 Task: In the  document pitch.odt. Below name insert the link: 'in.pinterest.com' Insert Dropdown below the link: Review Status  'Select Approved'Insert Header and write  "LunaTech" . Change font style to  Times New Roman
Action: Mouse moved to (386, 560)
Screenshot: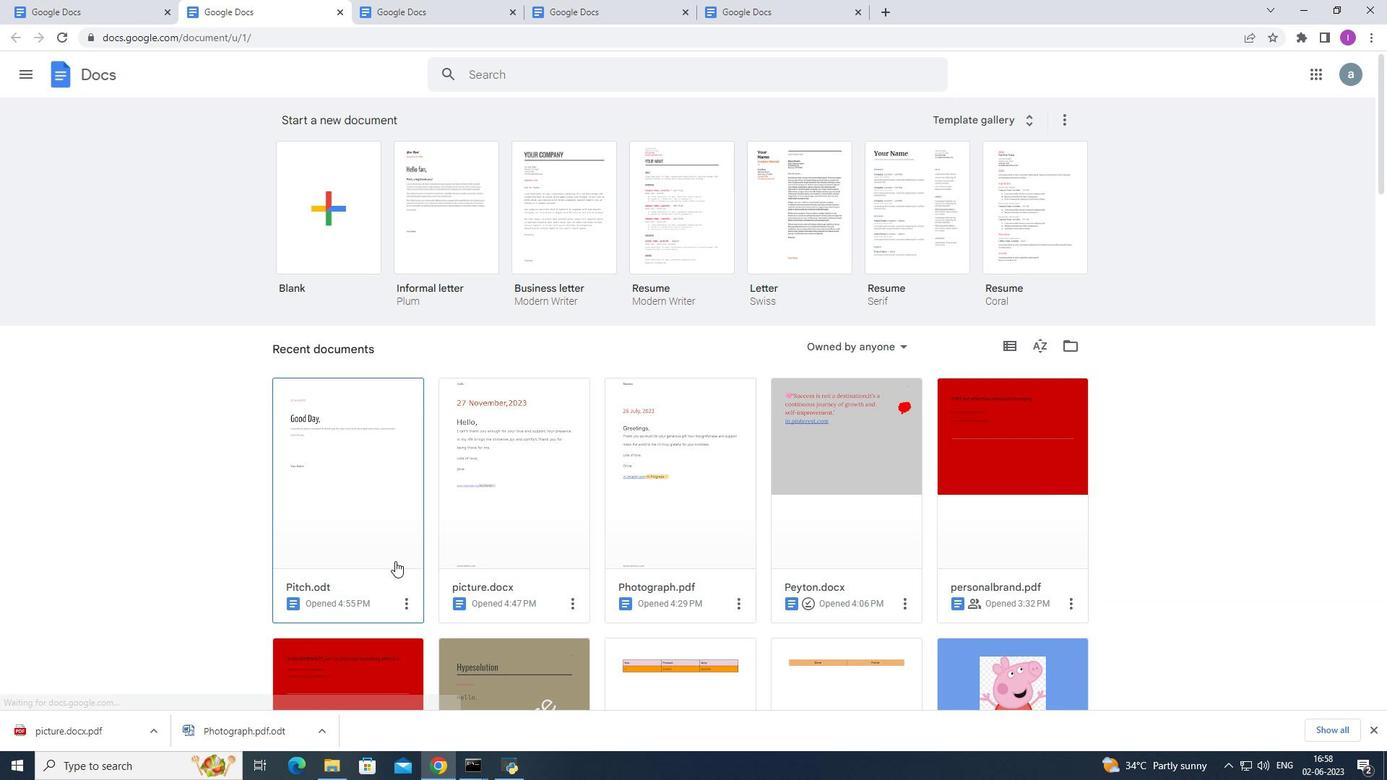 
Action: Mouse pressed left at (386, 560)
Screenshot: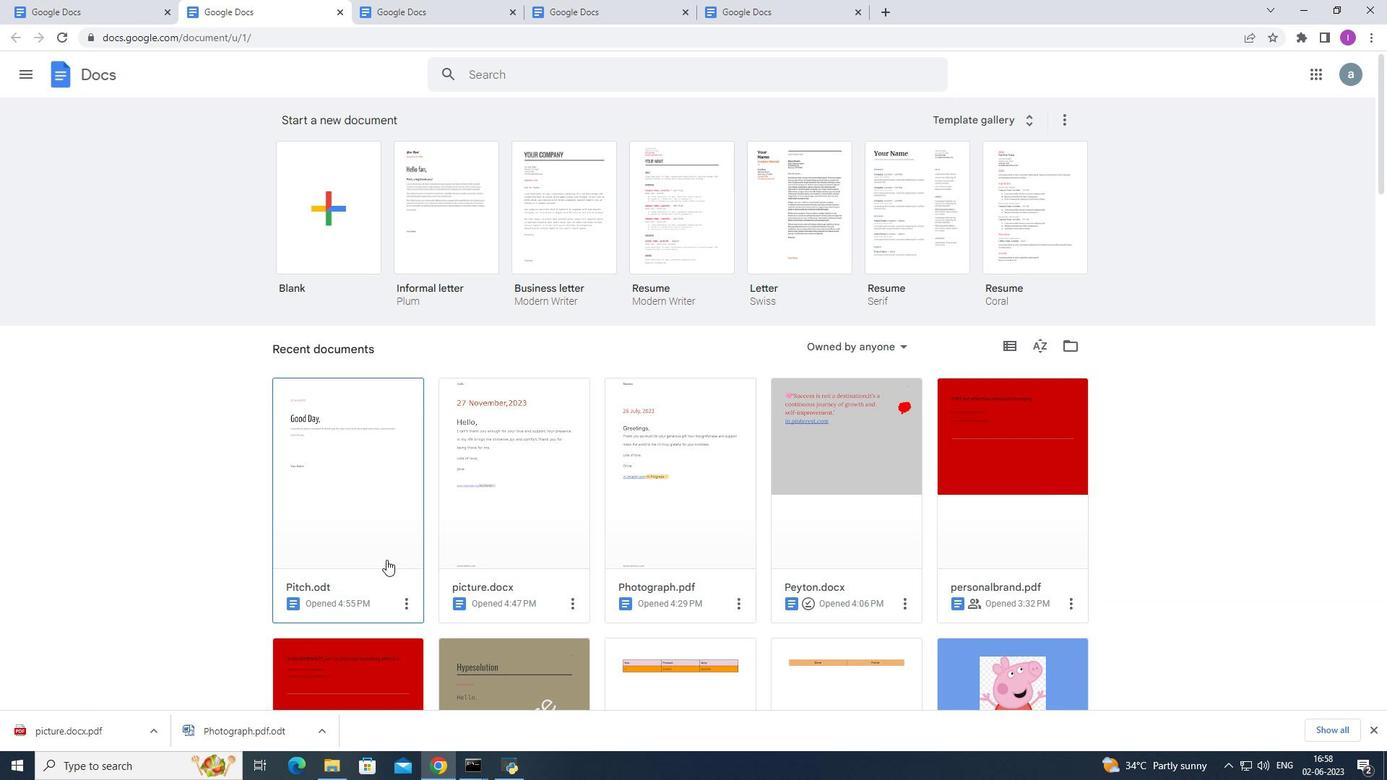 
Action: Mouse moved to (510, 472)
Screenshot: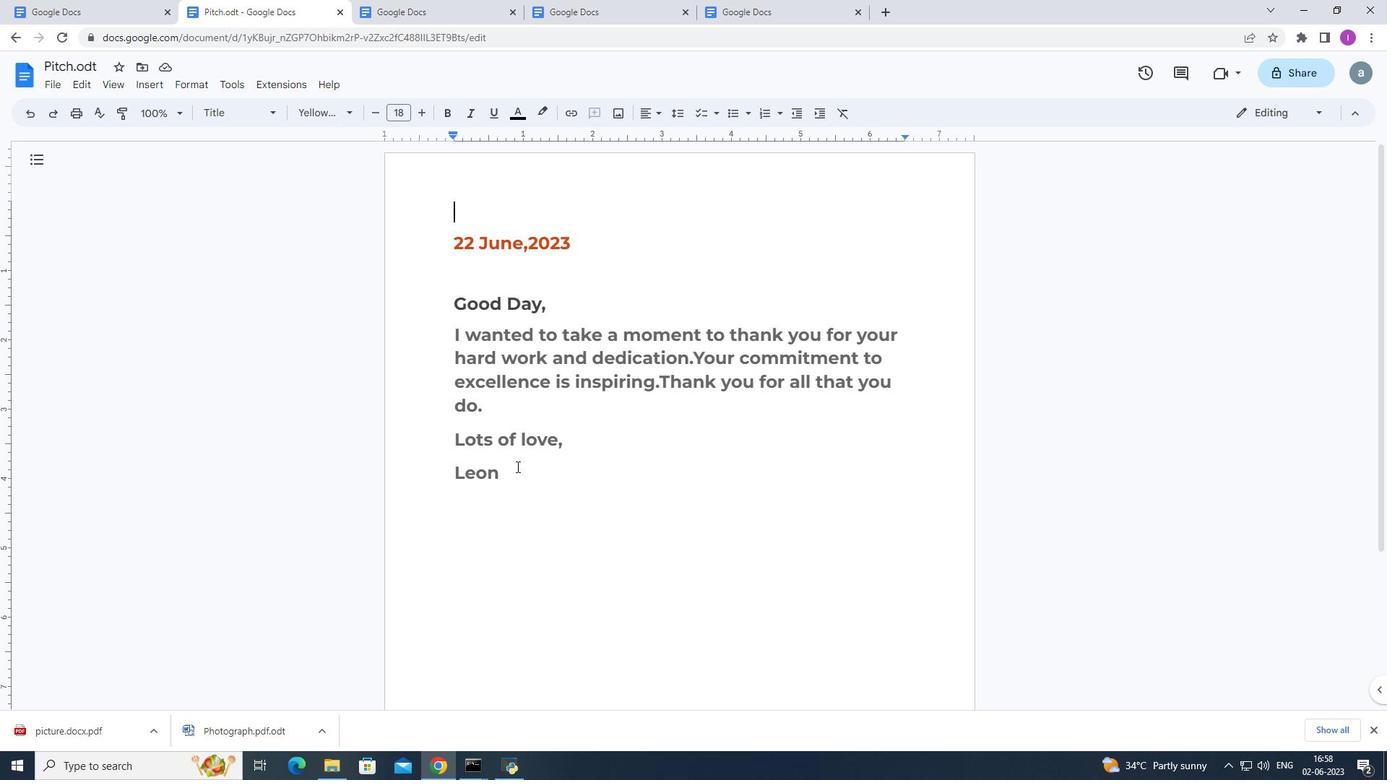 
Action: Mouse pressed left at (510, 472)
Screenshot: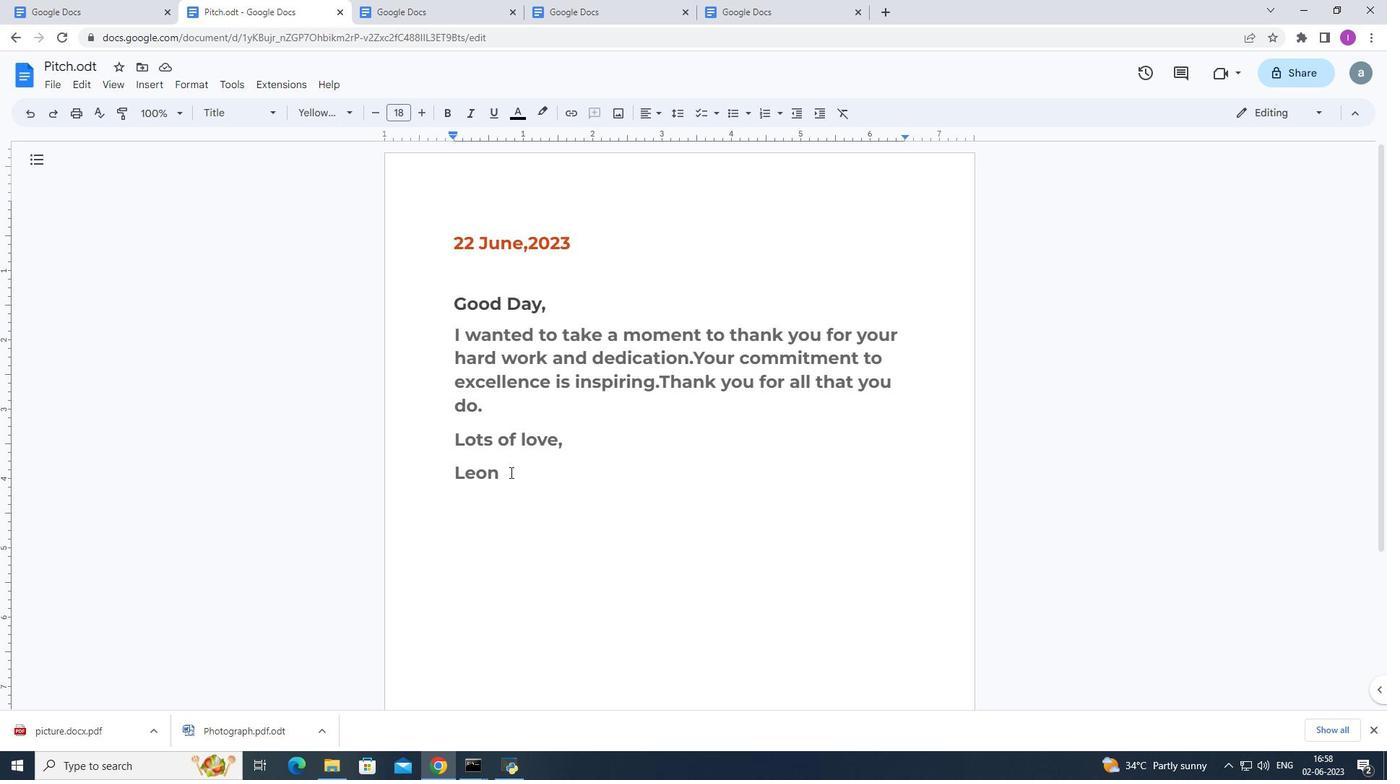 
Action: Mouse moved to (517, 470)
Screenshot: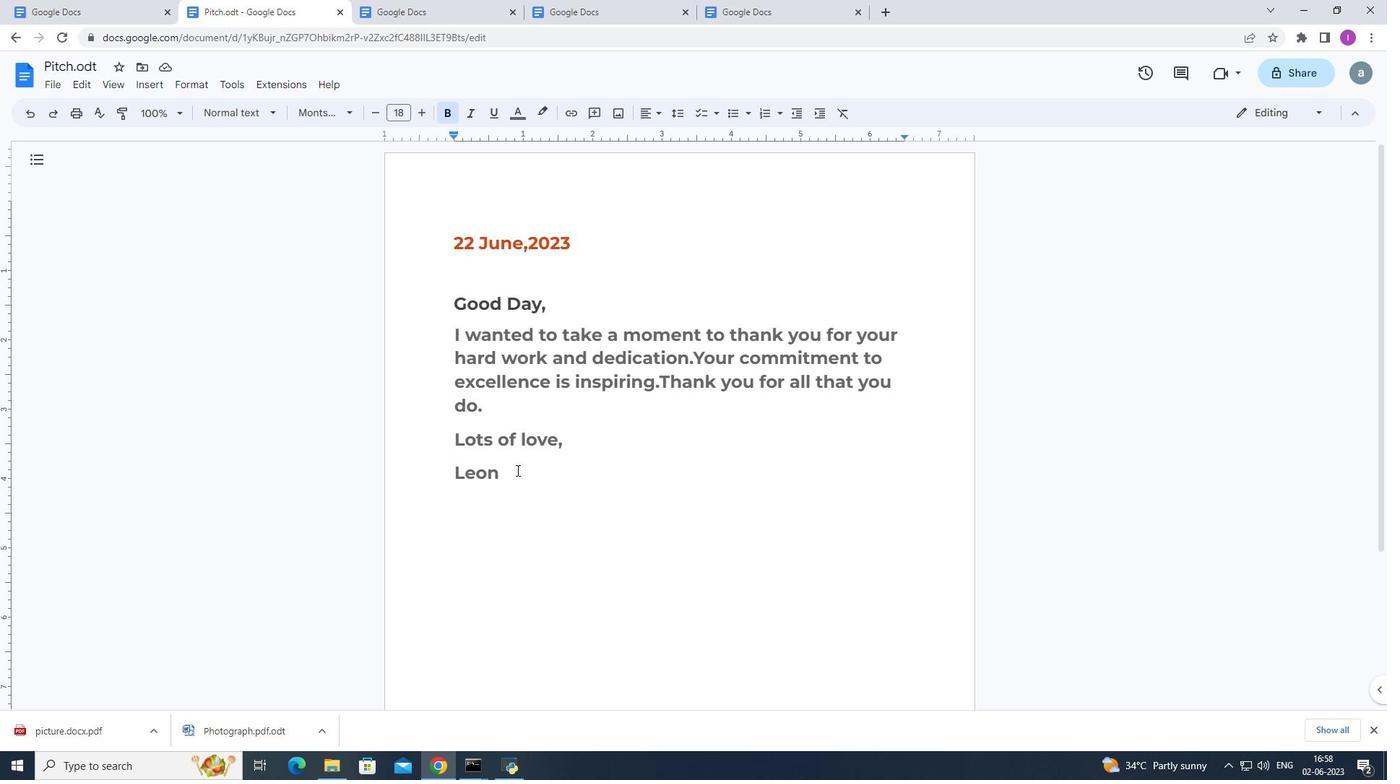 
Action: Key pressed <Key.enter>
Screenshot: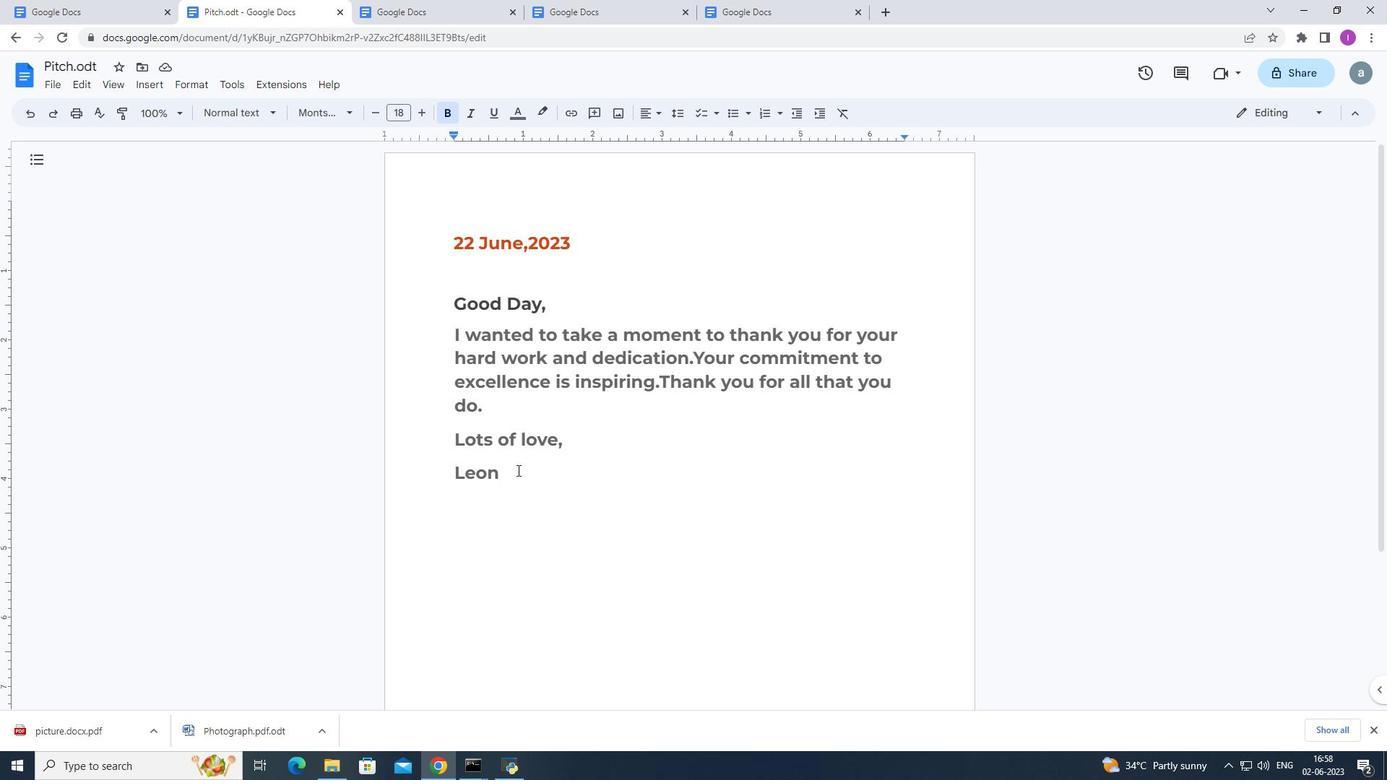 
Action: Mouse moved to (144, 91)
Screenshot: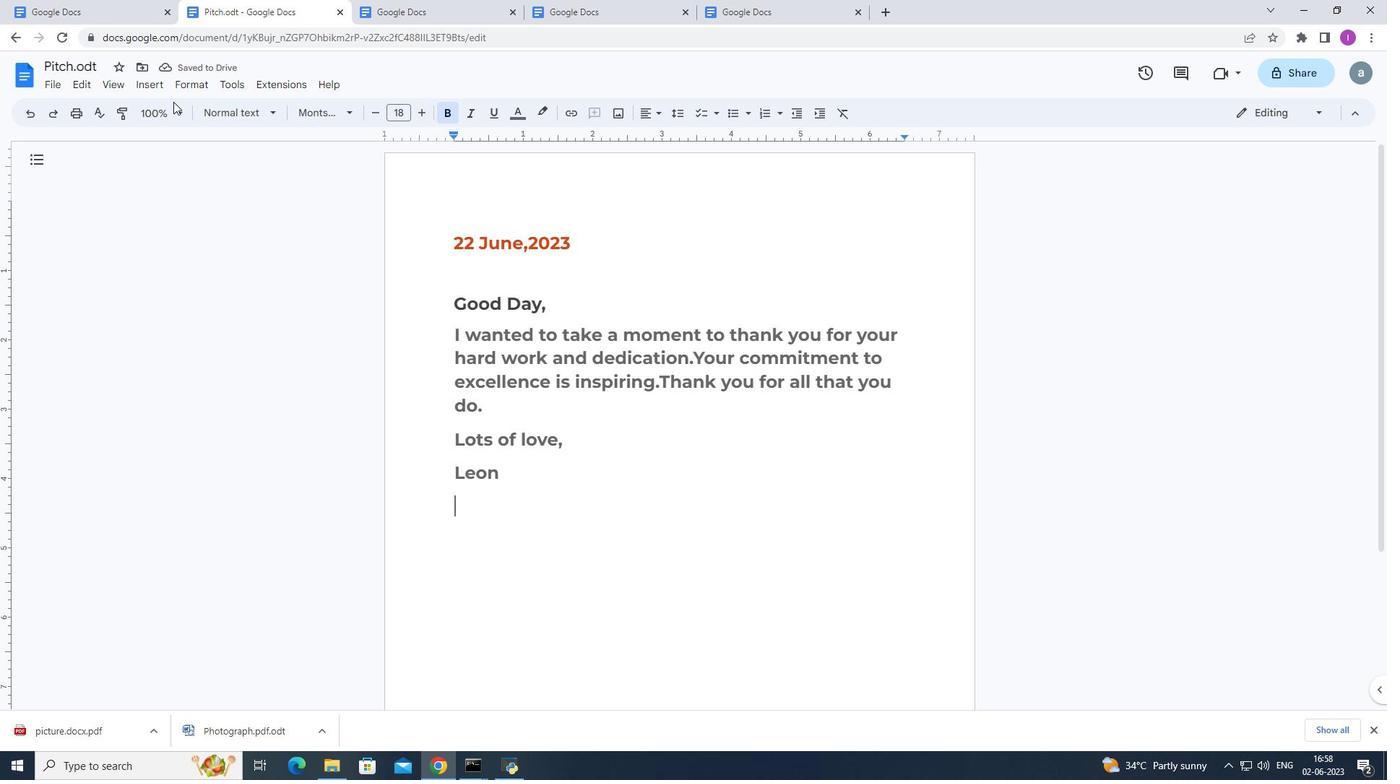 
Action: Mouse pressed left at (144, 91)
Screenshot: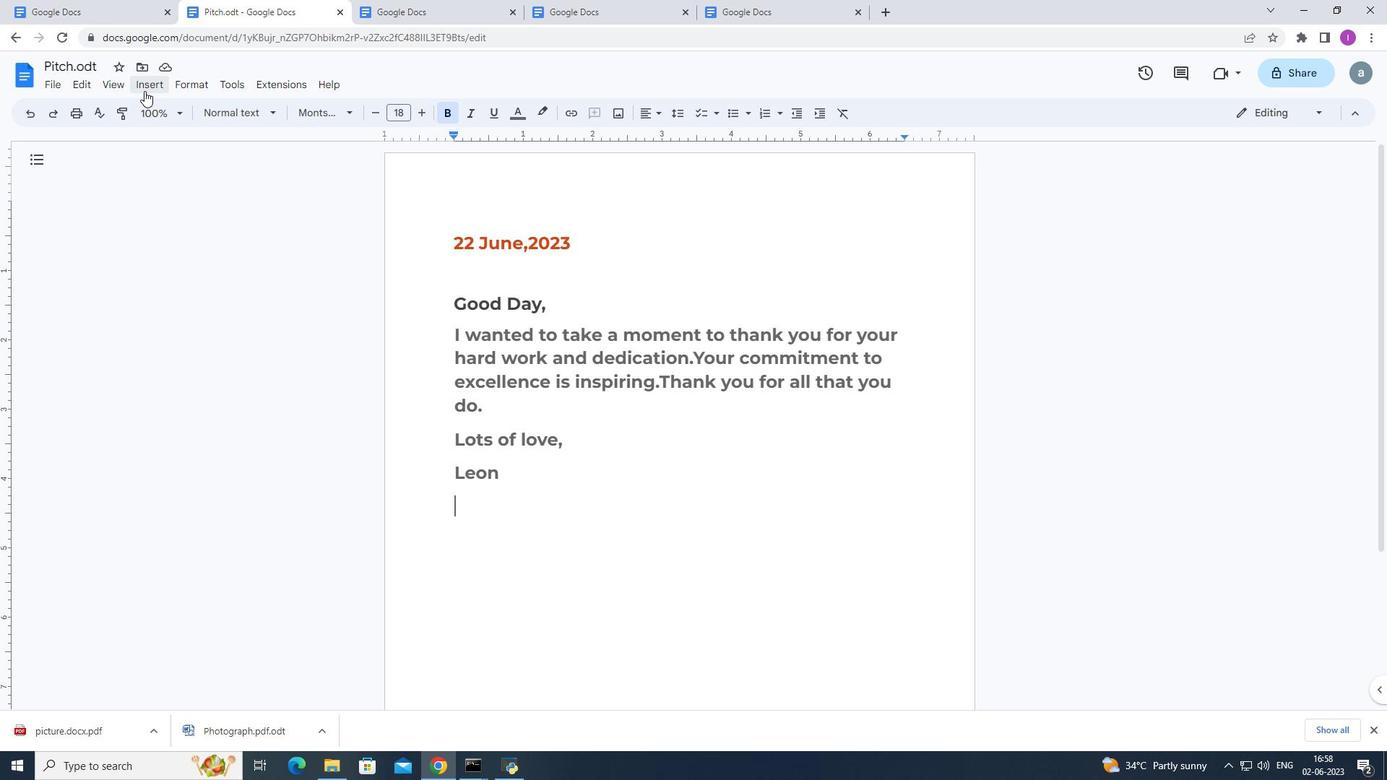 
Action: Mouse moved to (193, 523)
Screenshot: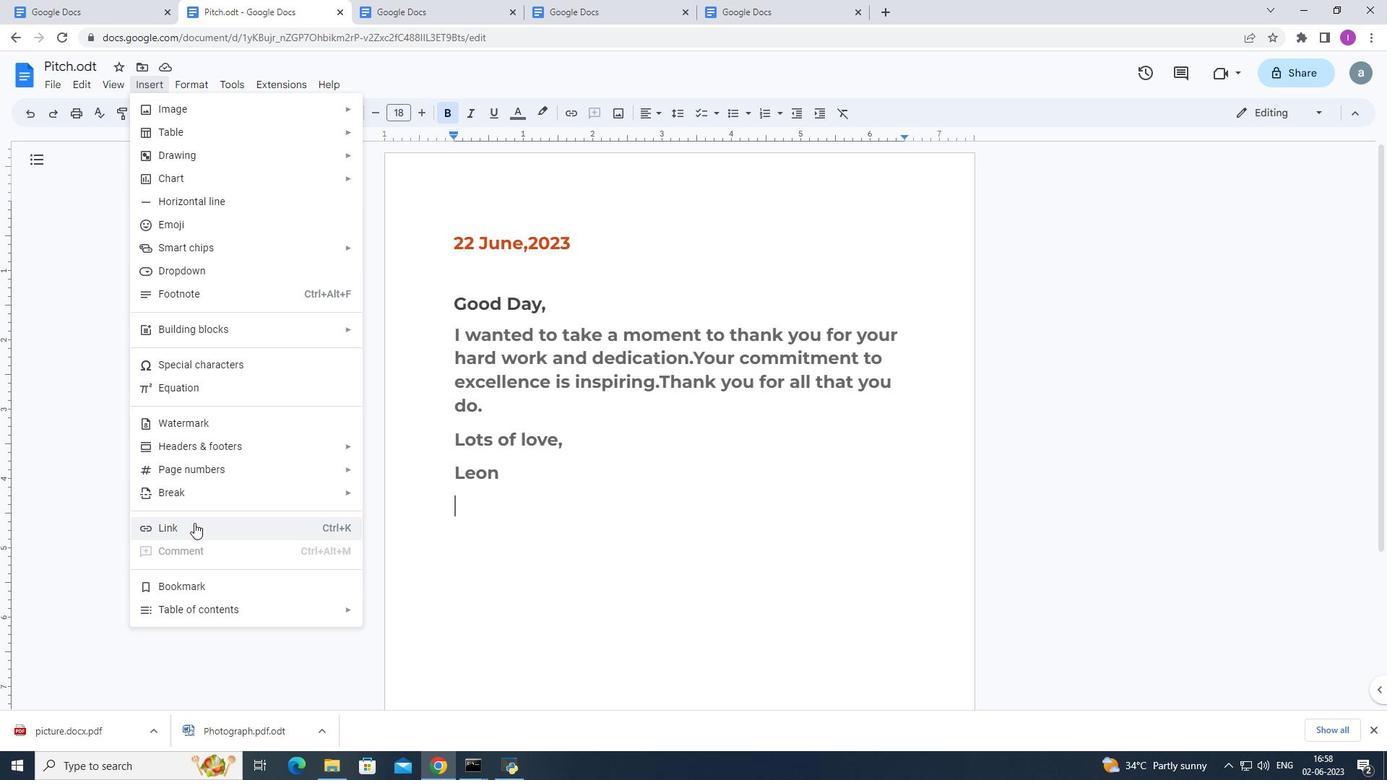 
Action: Mouse pressed left at (193, 523)
Screenshot: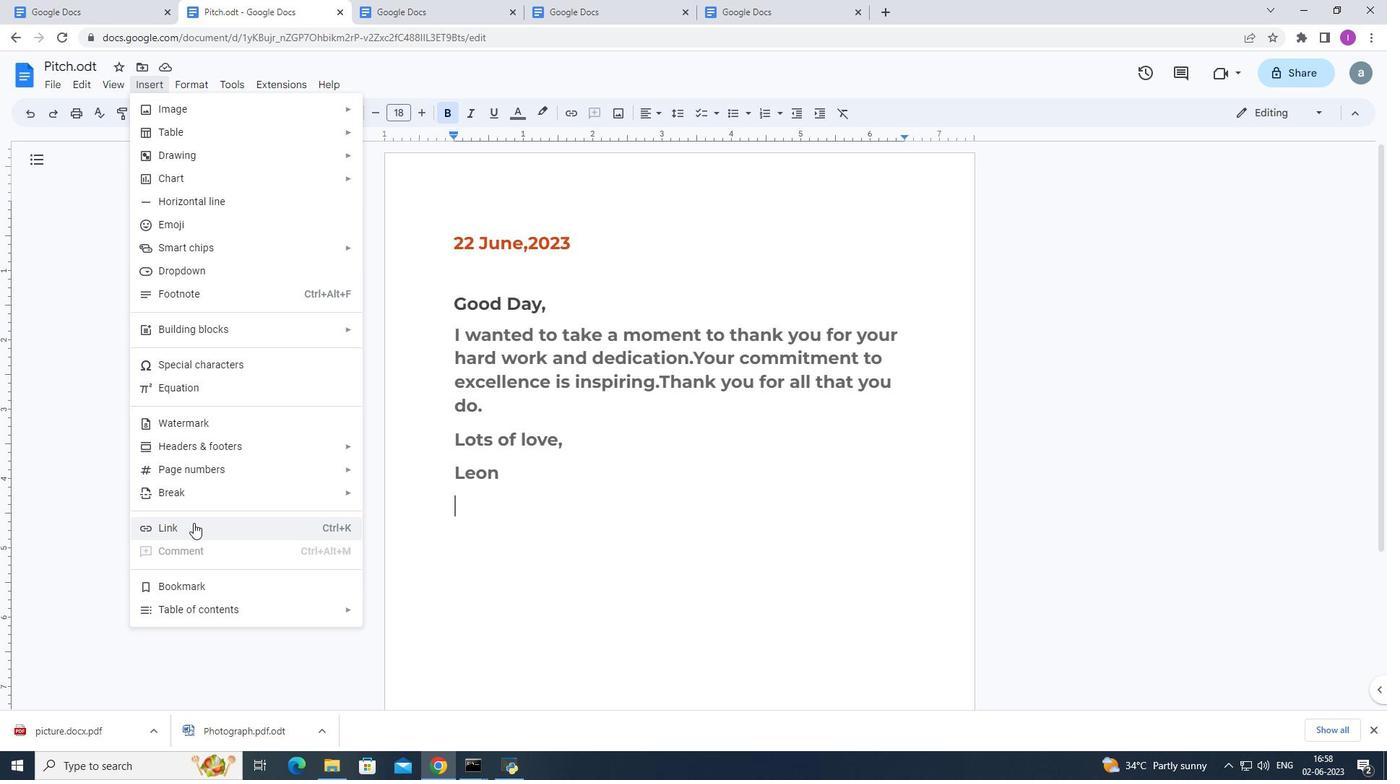 
Action: Mouse moved to (725, 187)
Screenshot: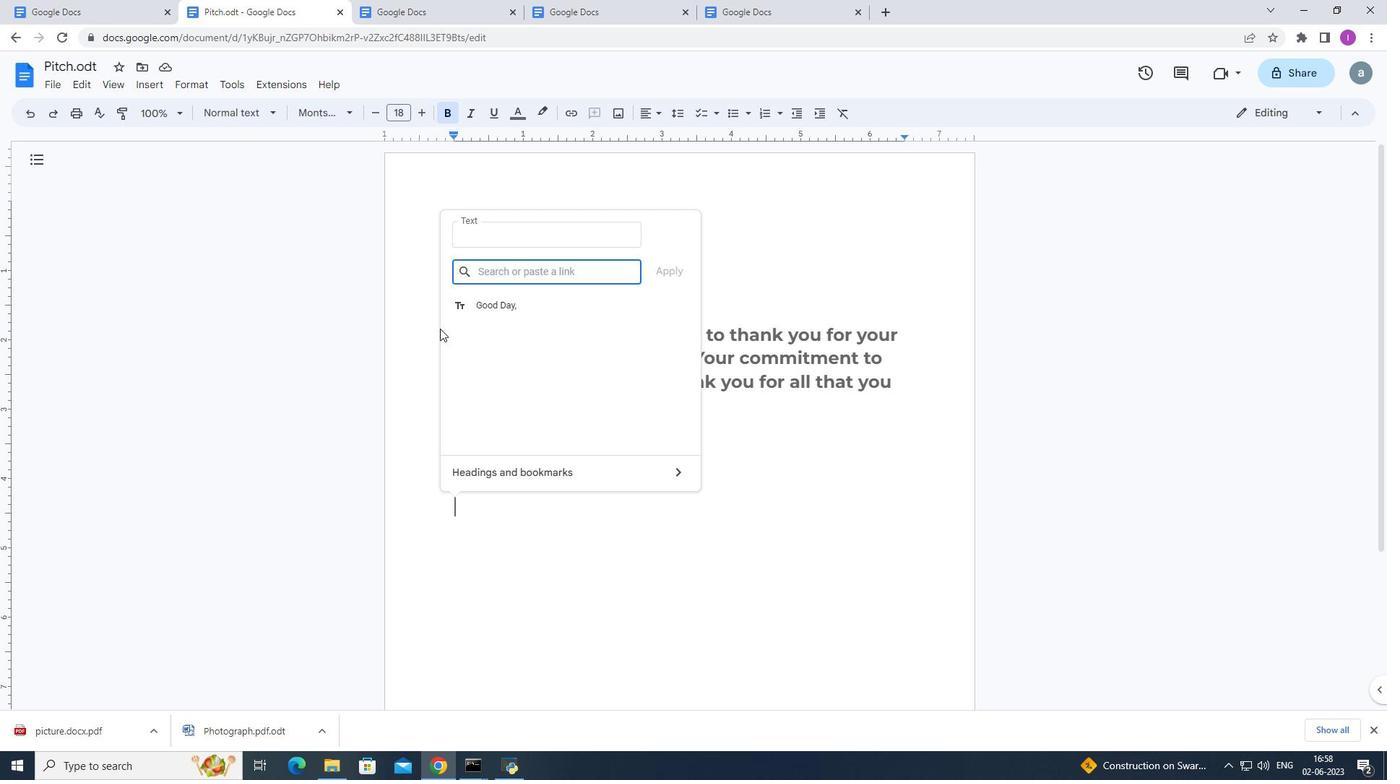 
Action: Key pressed www
Screenshot: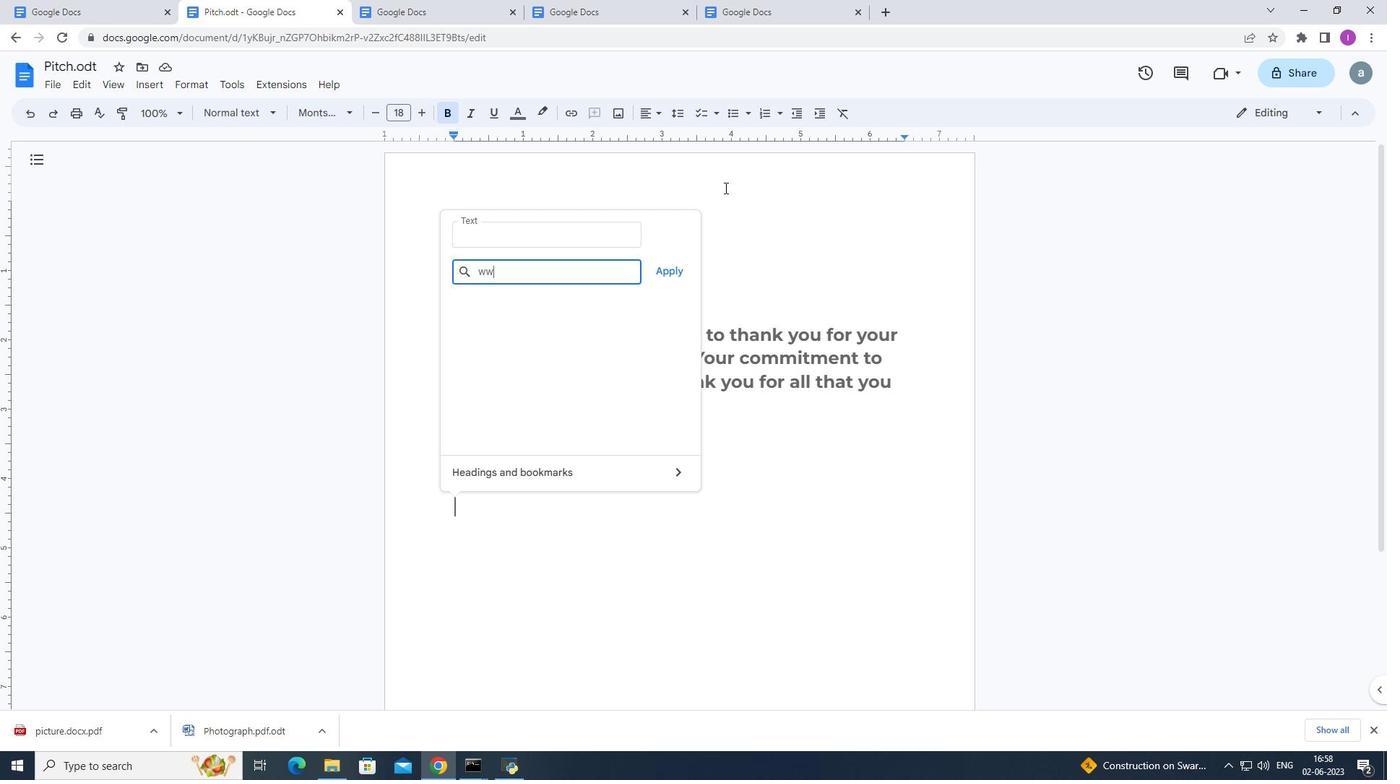 
Action: Mouse moved to (722, 187)
Screenshot: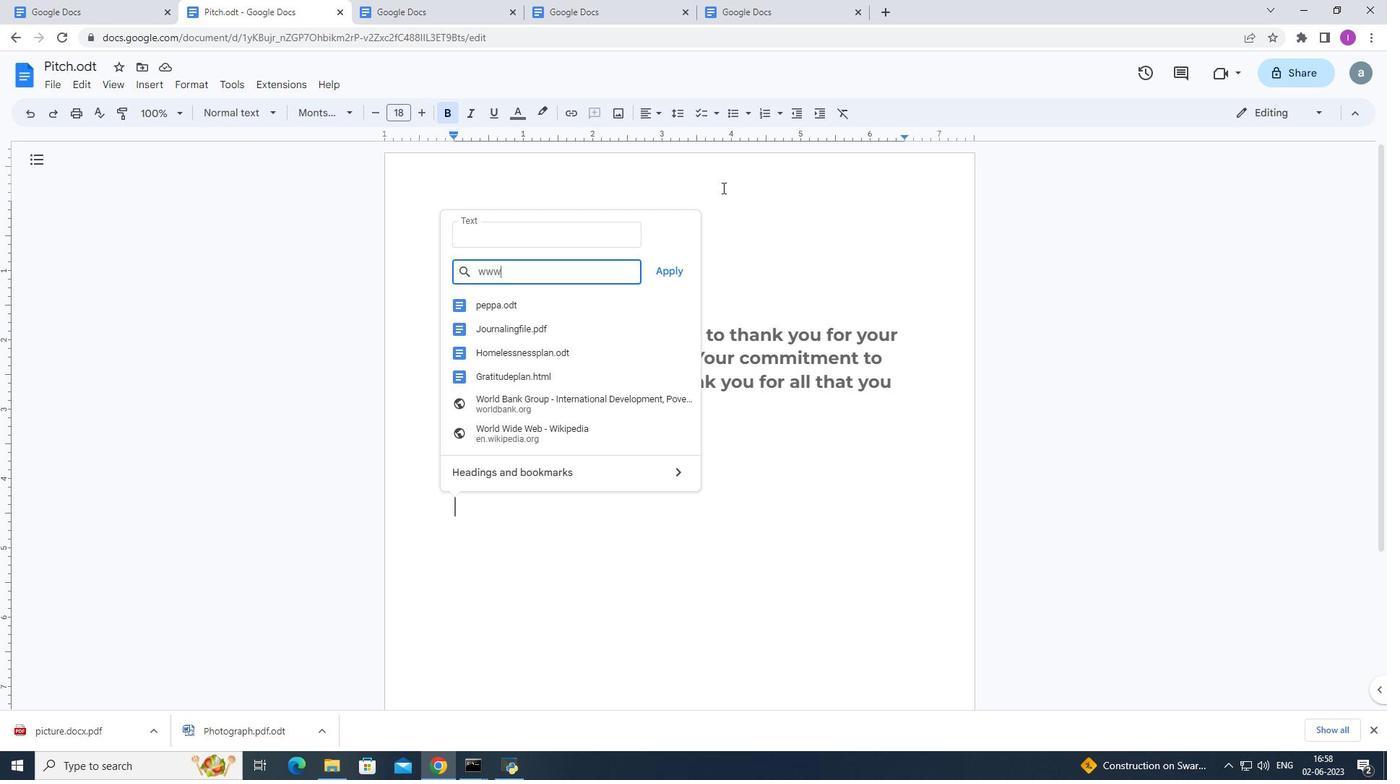 
Action: Key pressed <Key.backspace>
Screenshot: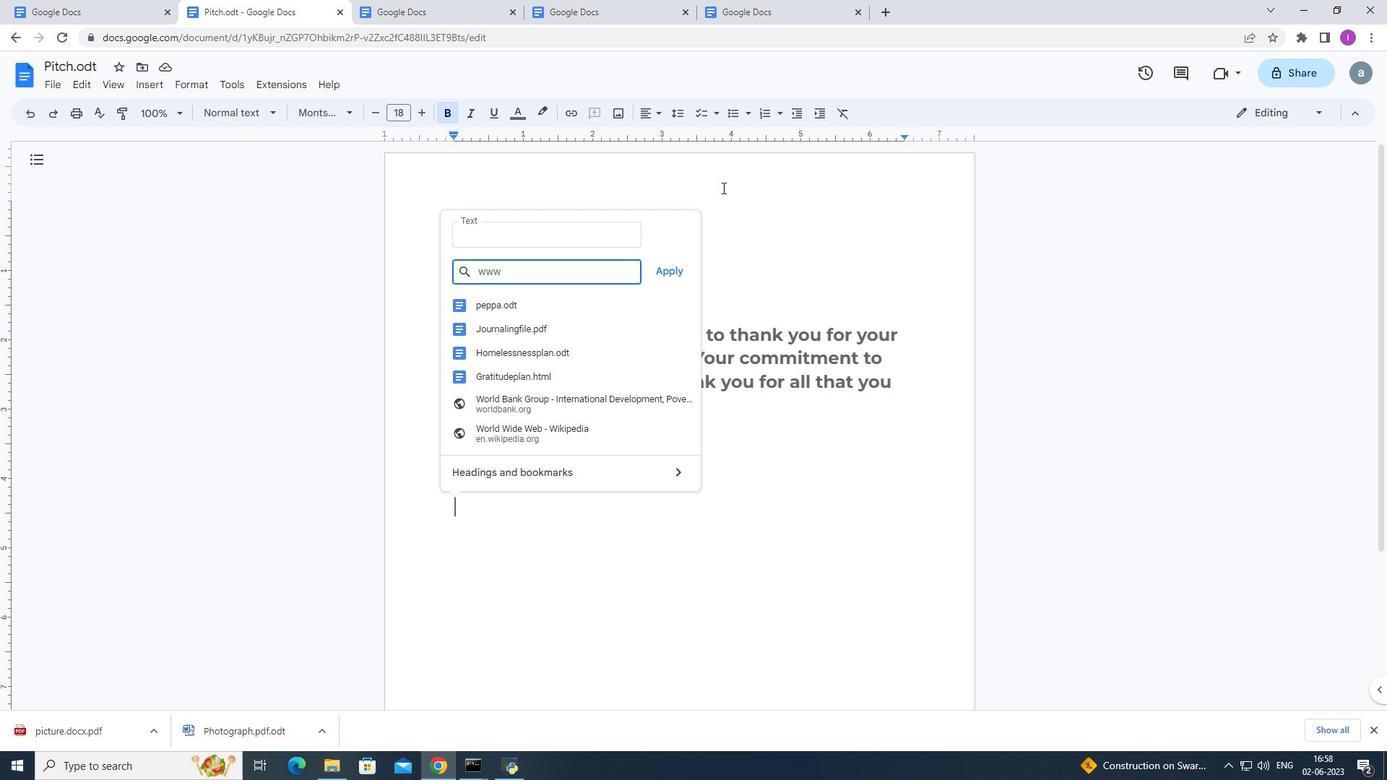 
Action: Mouse moved to (718, 190)
Screenshot: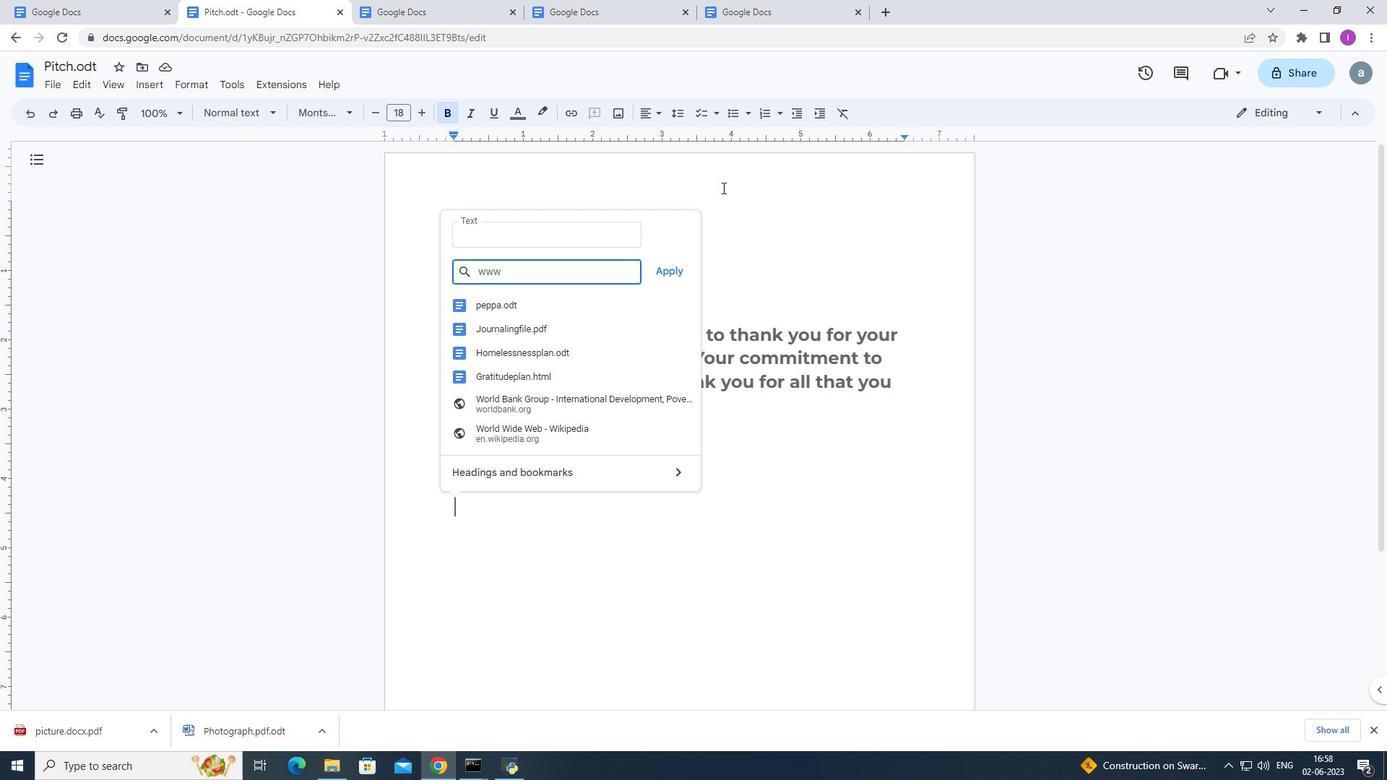 
Action: Key pressed <Key.backspace>
Screenshot: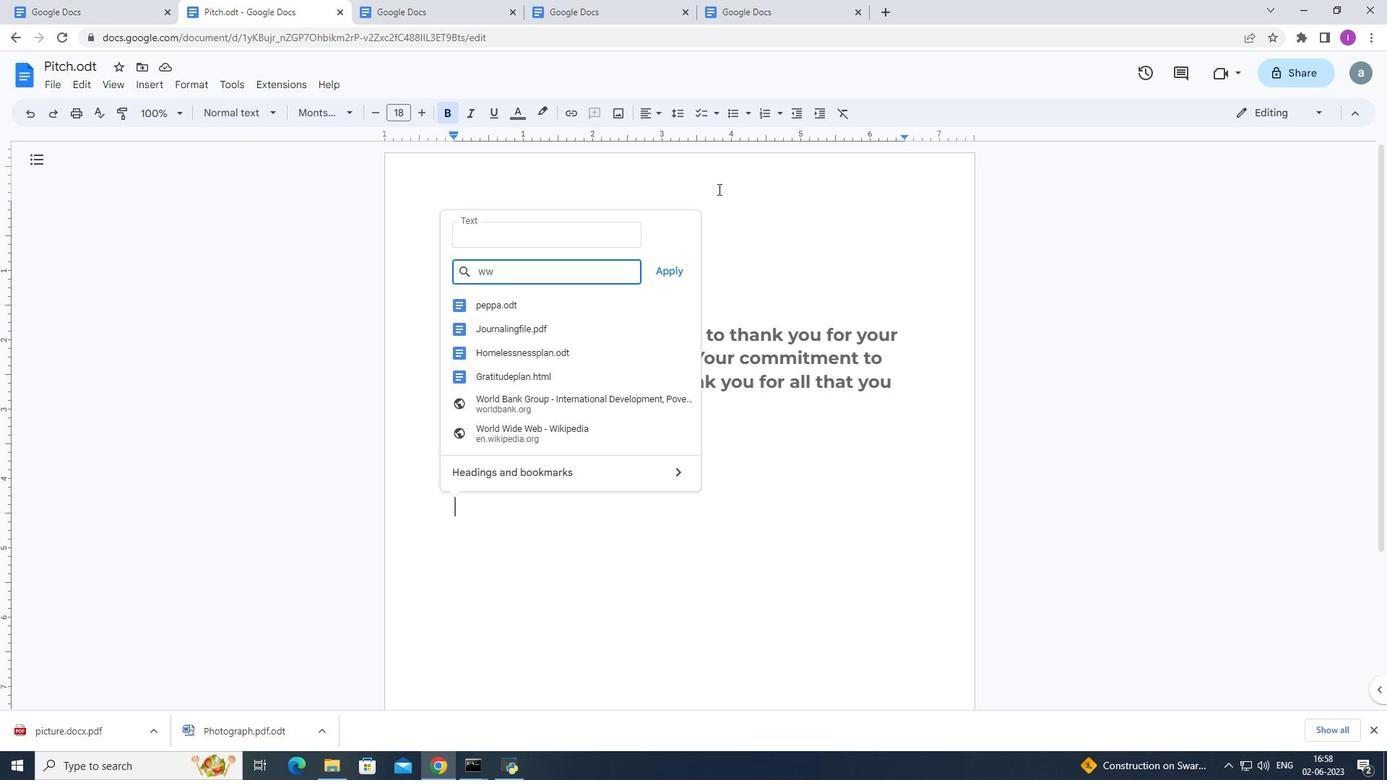 
Action: Mouse moved to (714, 191)
Screenshot: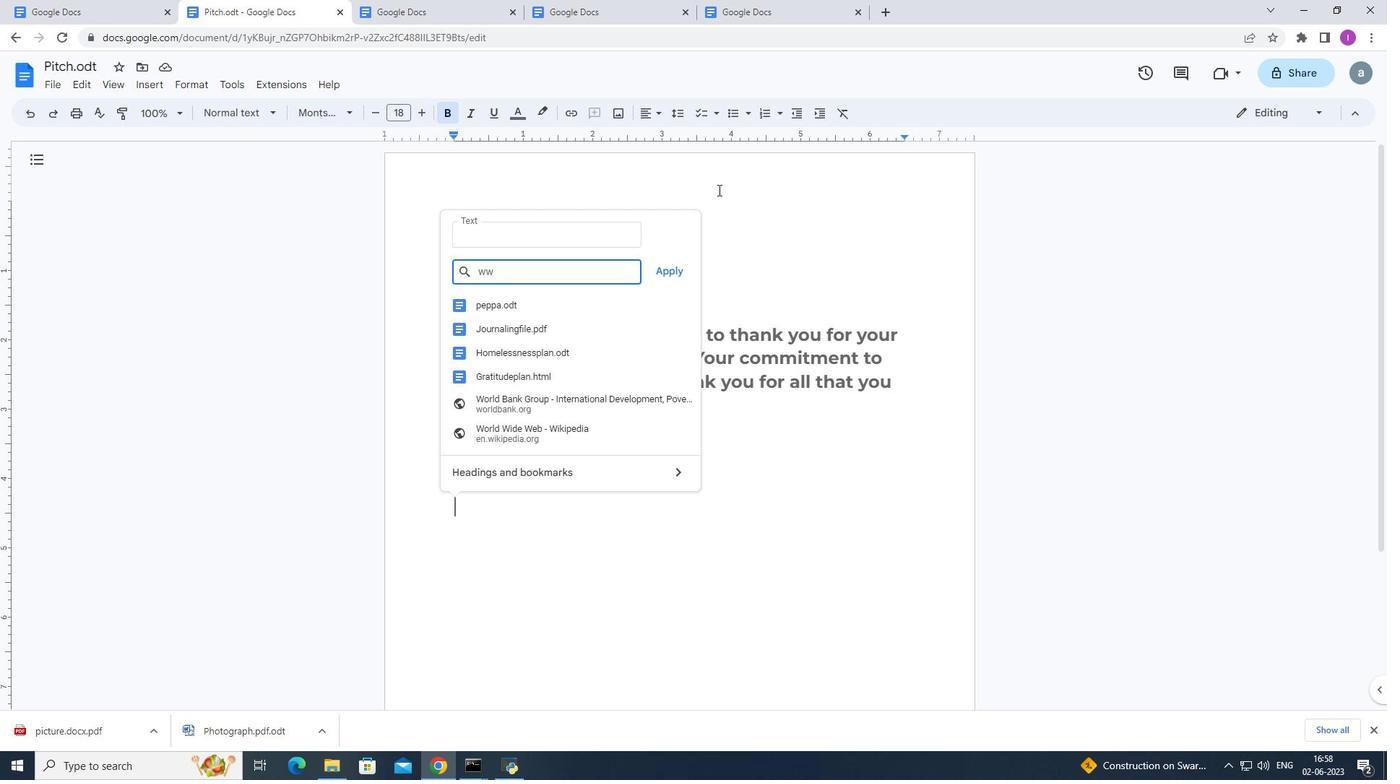 
Action: Key pressed <Key.backspace>
Screenshot: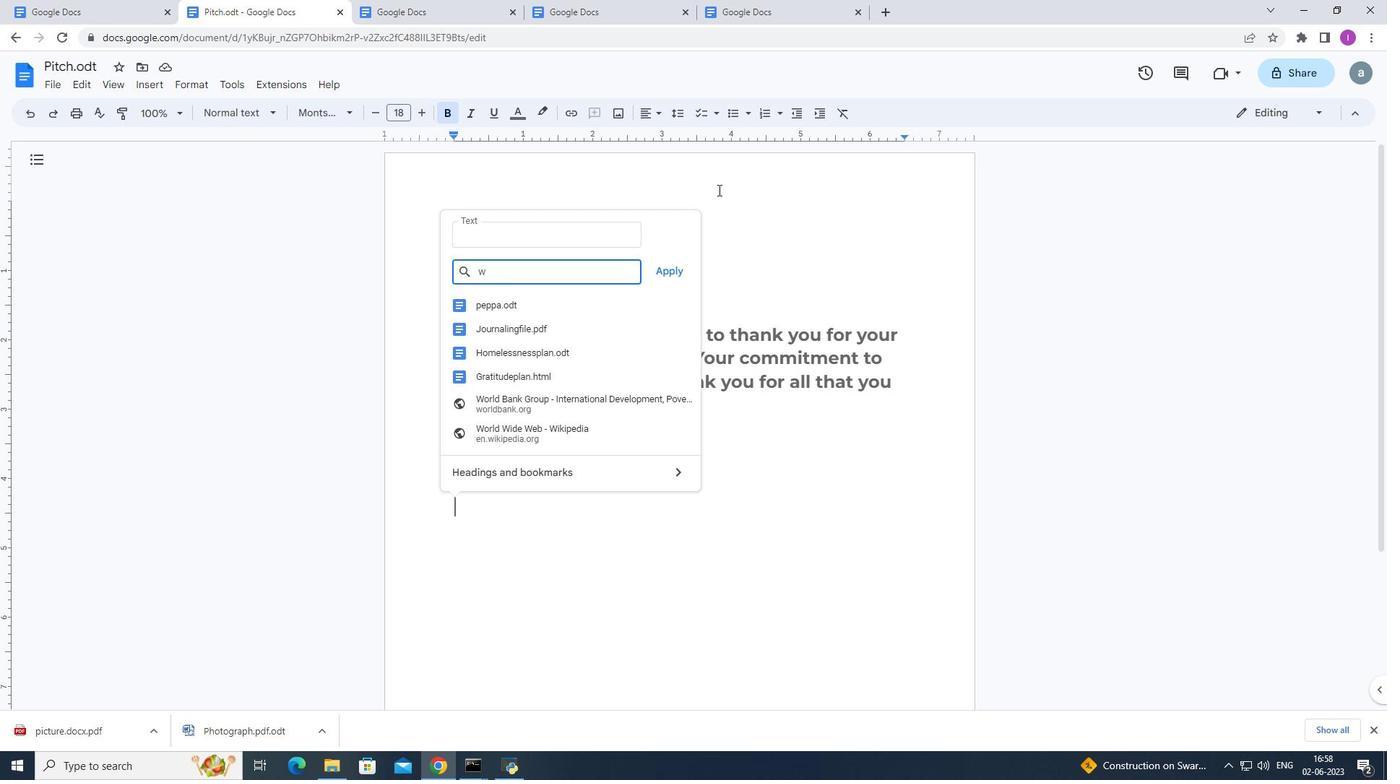 
Action: Mouse moved to (705, 191)
Screenshot: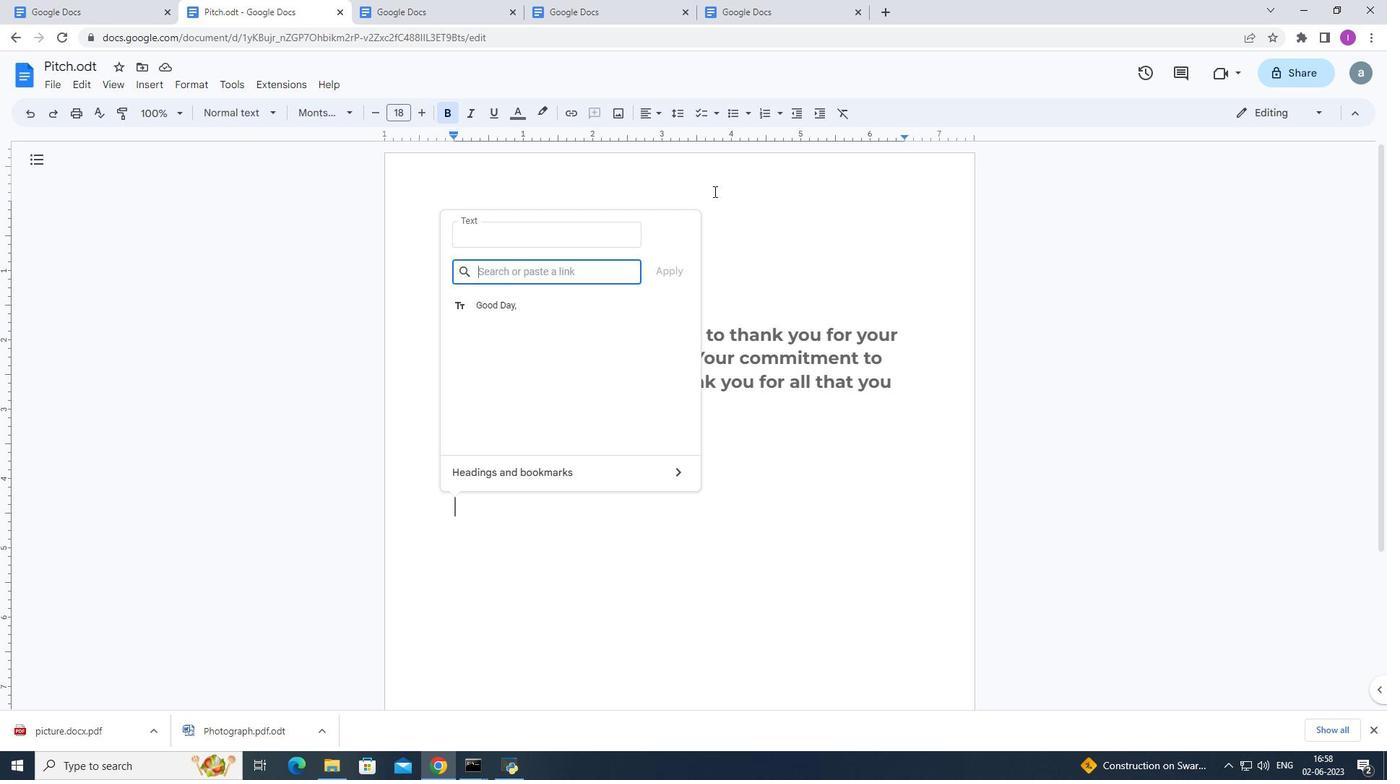 
Action: Key pressed in.pinterest.com
Screenshot: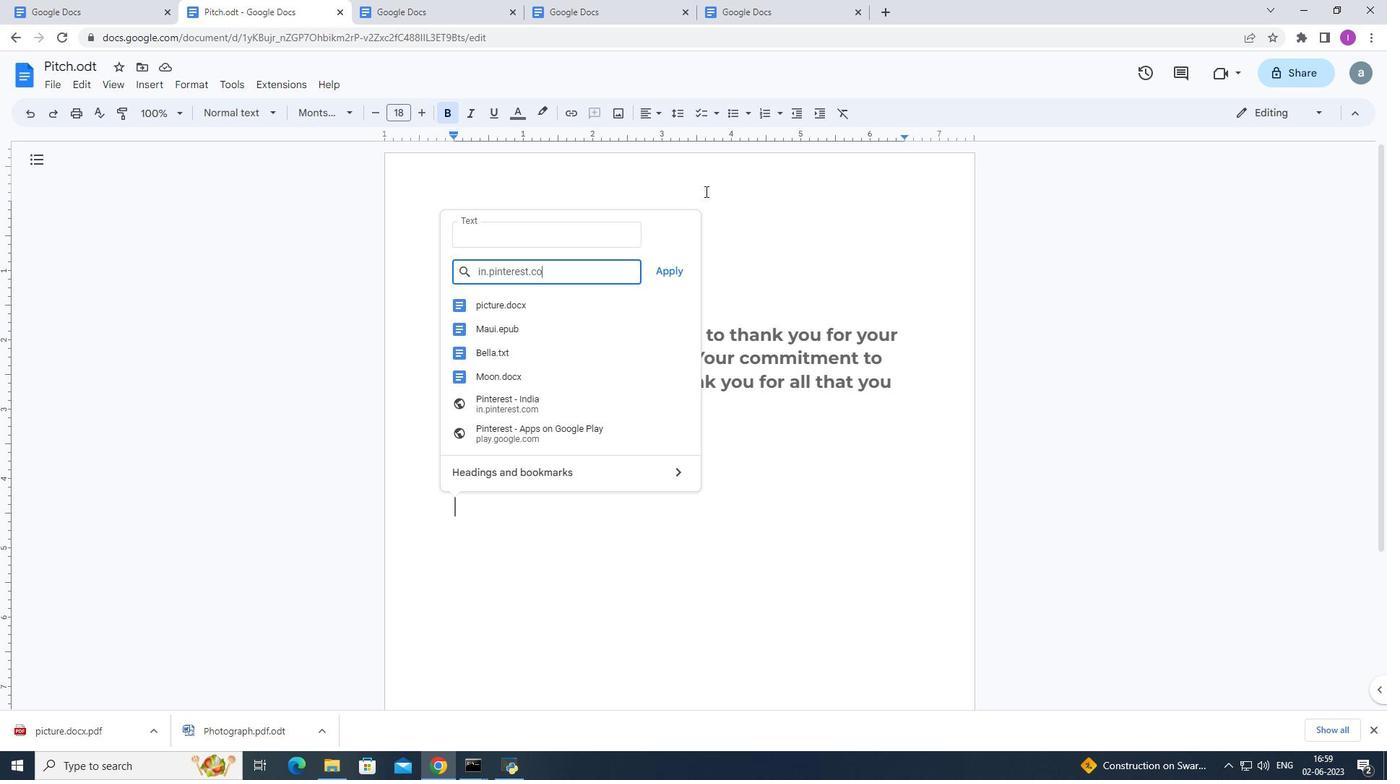 
Action: Mouse moved to (677, 266)
Screenshot: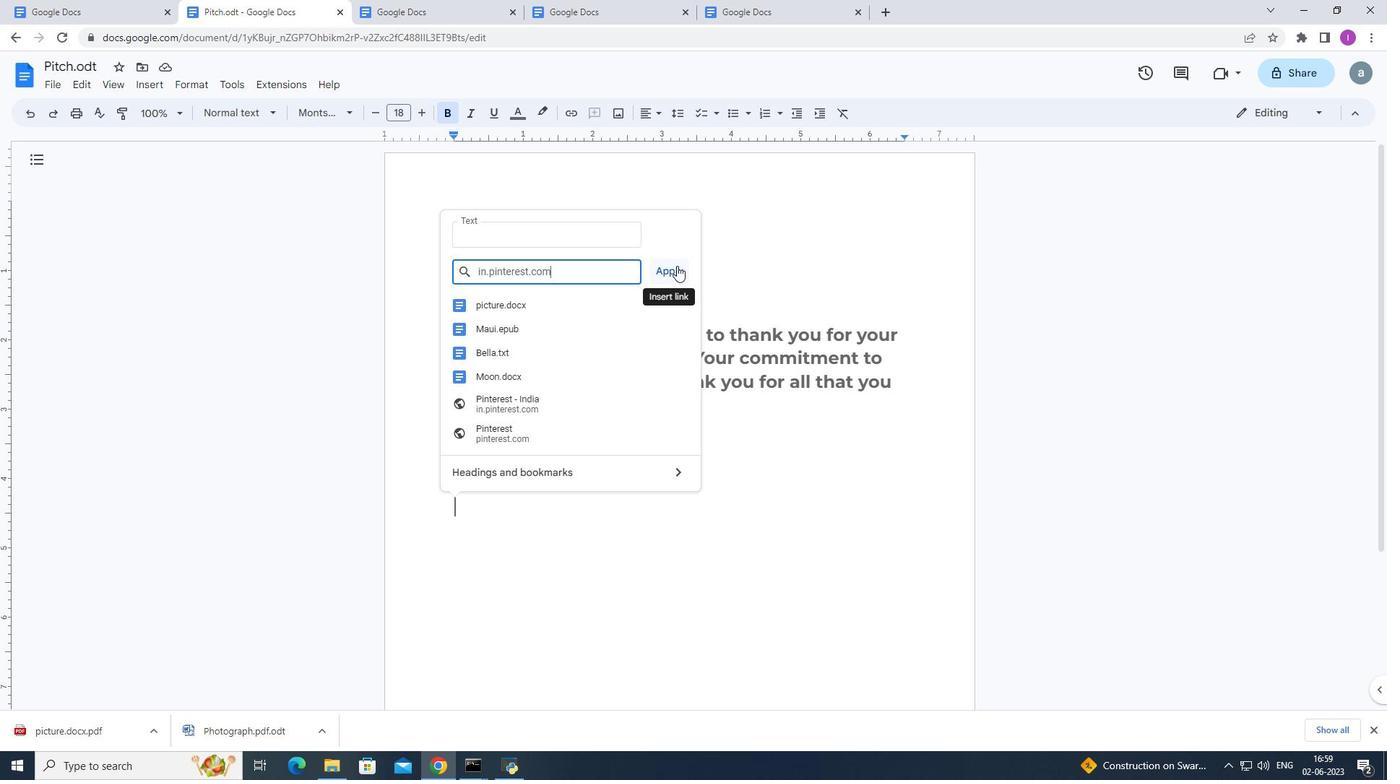 
Action: Mouse pressed left at (677, 266)
Screenshot: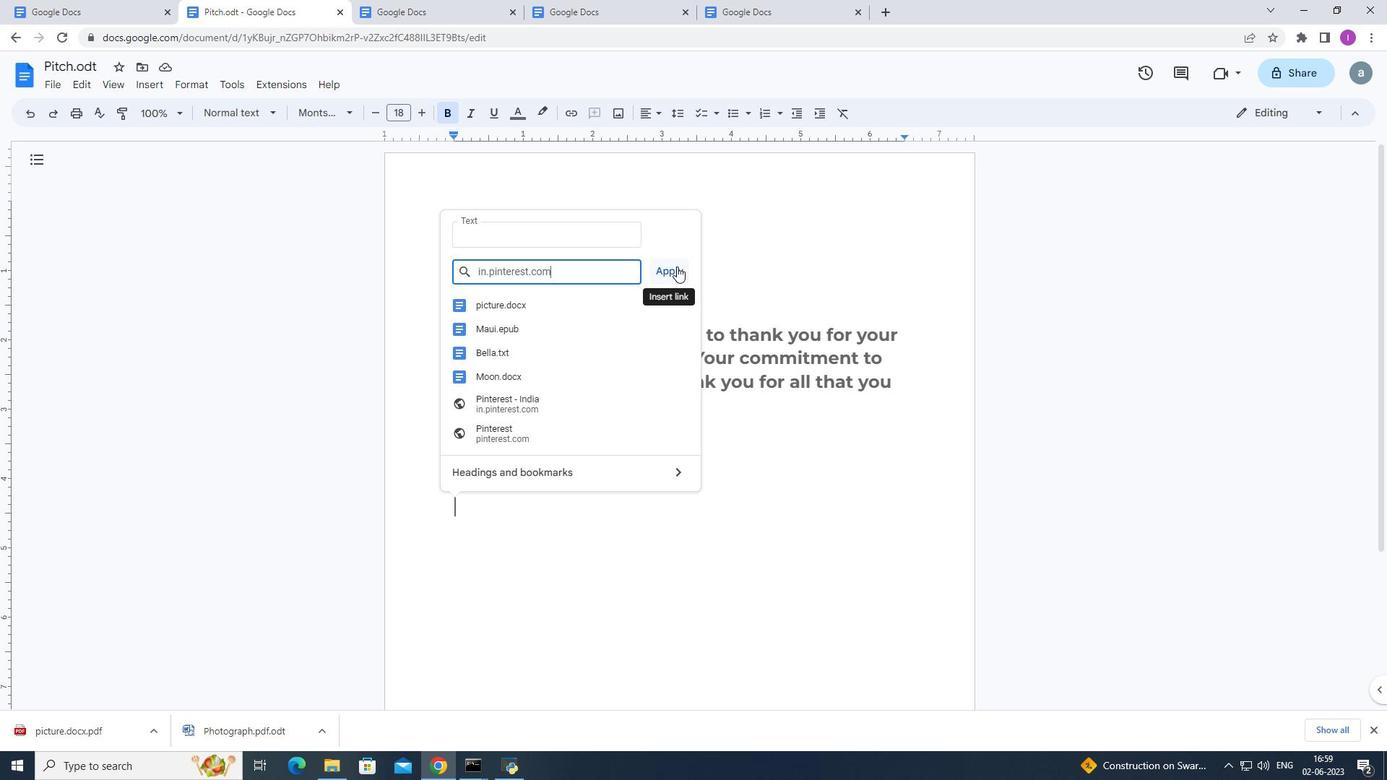 
Action: Mouse moved to (146, 79)
Screenshot: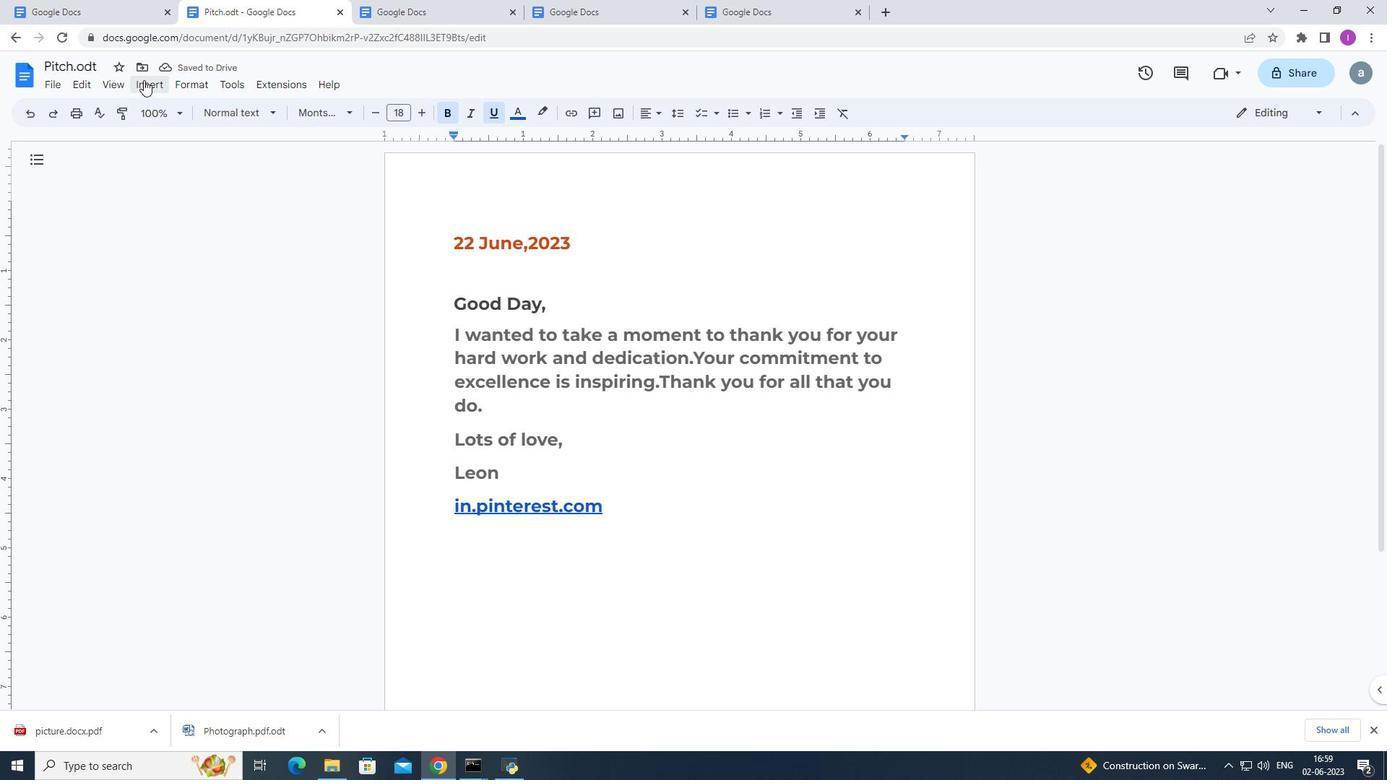 
Action: Mouse pressed left at (146, 79)
Screenshot: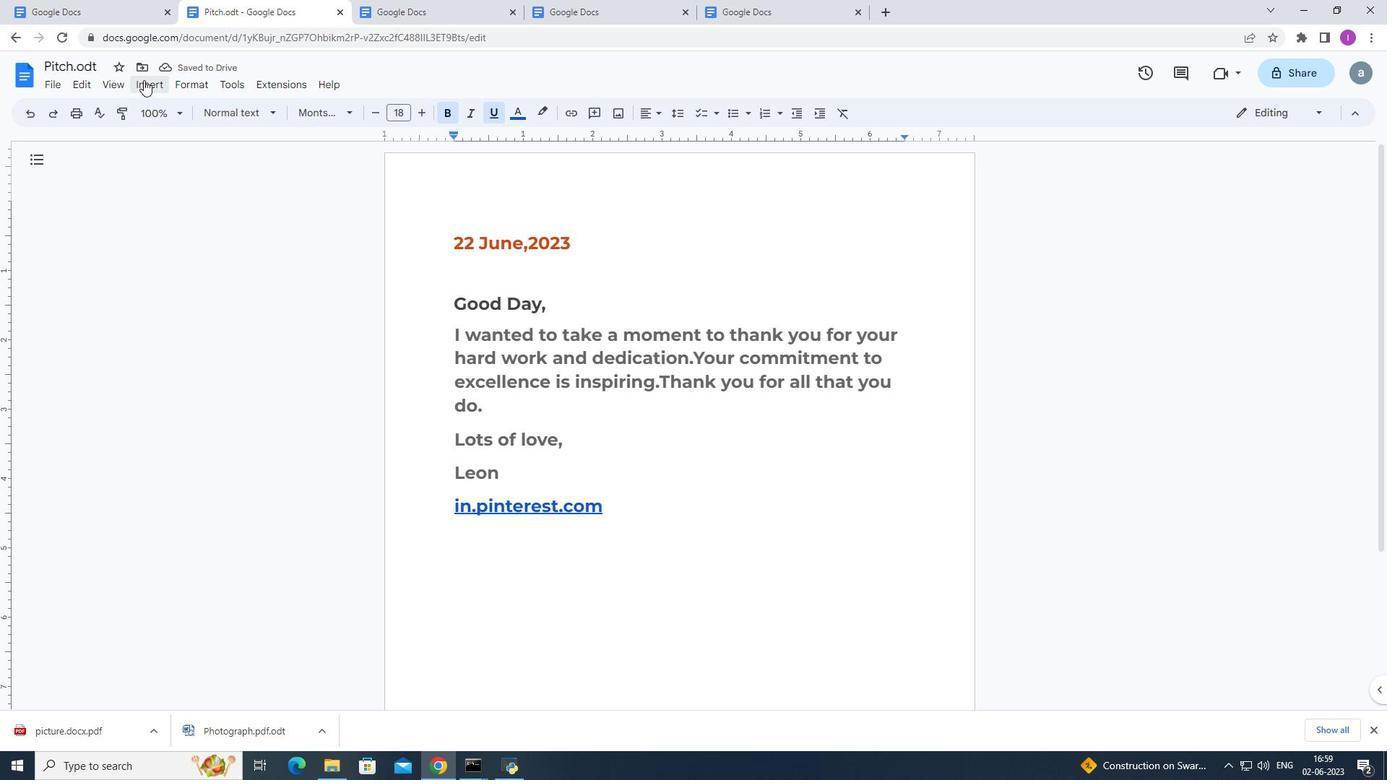 
Action: Mouse moved to (195, 269)
Screenshot: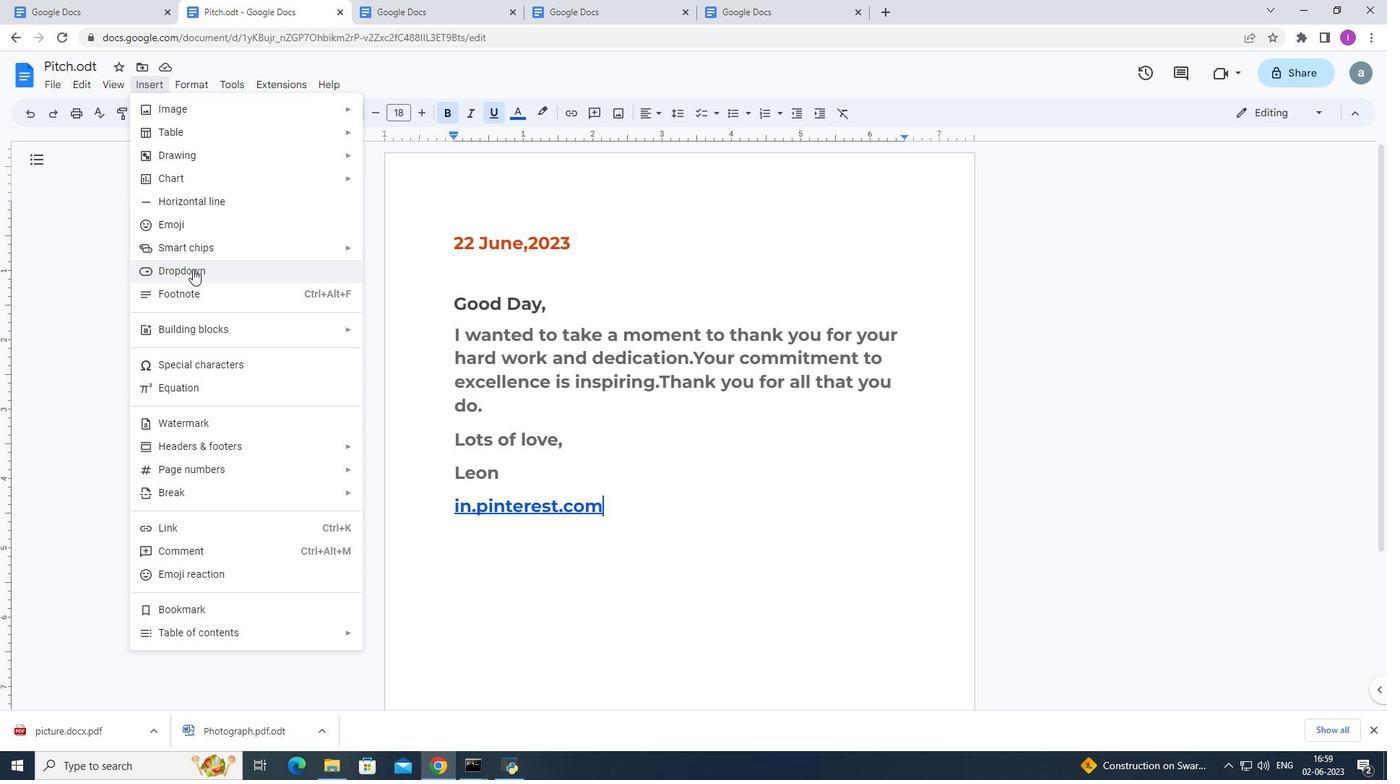 
Action: Mouse pressed left at (195, 269)
Screenshot: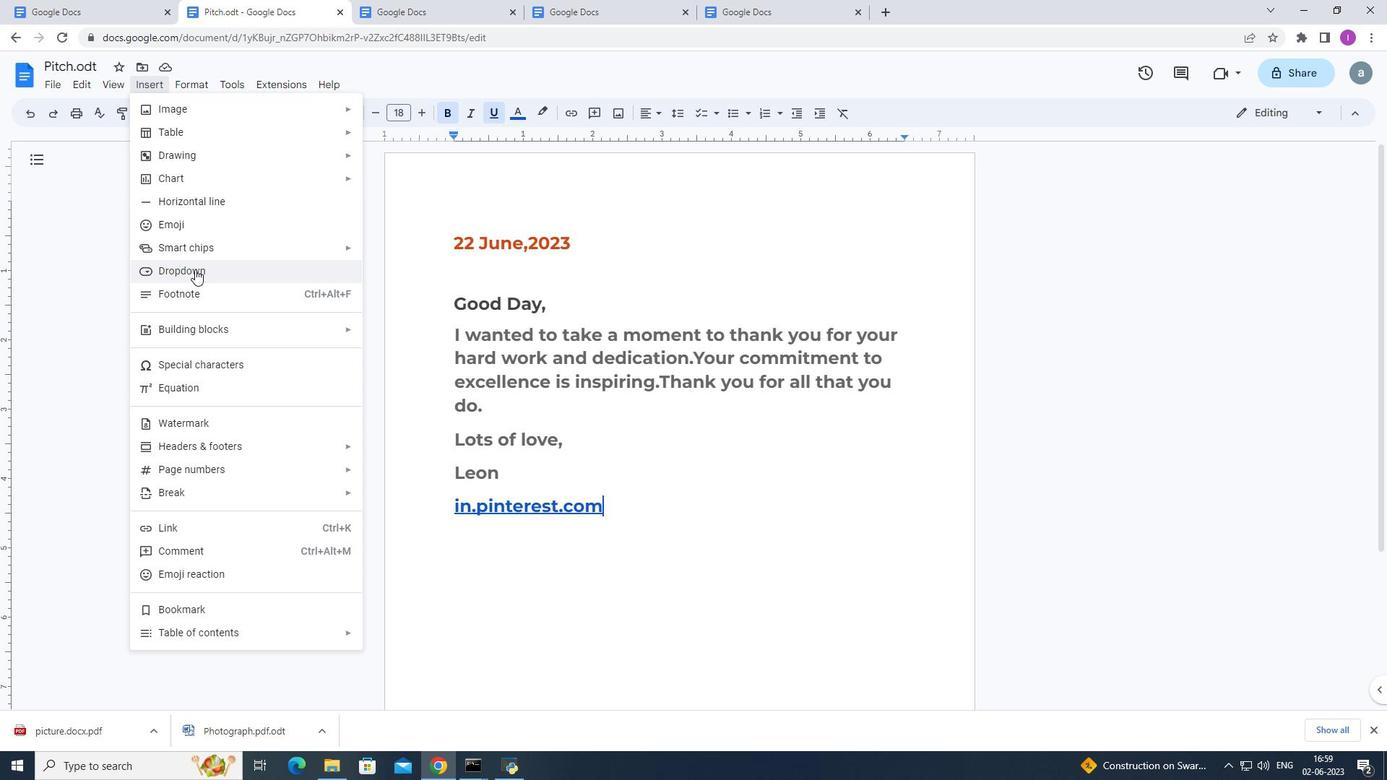 
Action: Mouse moved to (884, 675)
Screenshot: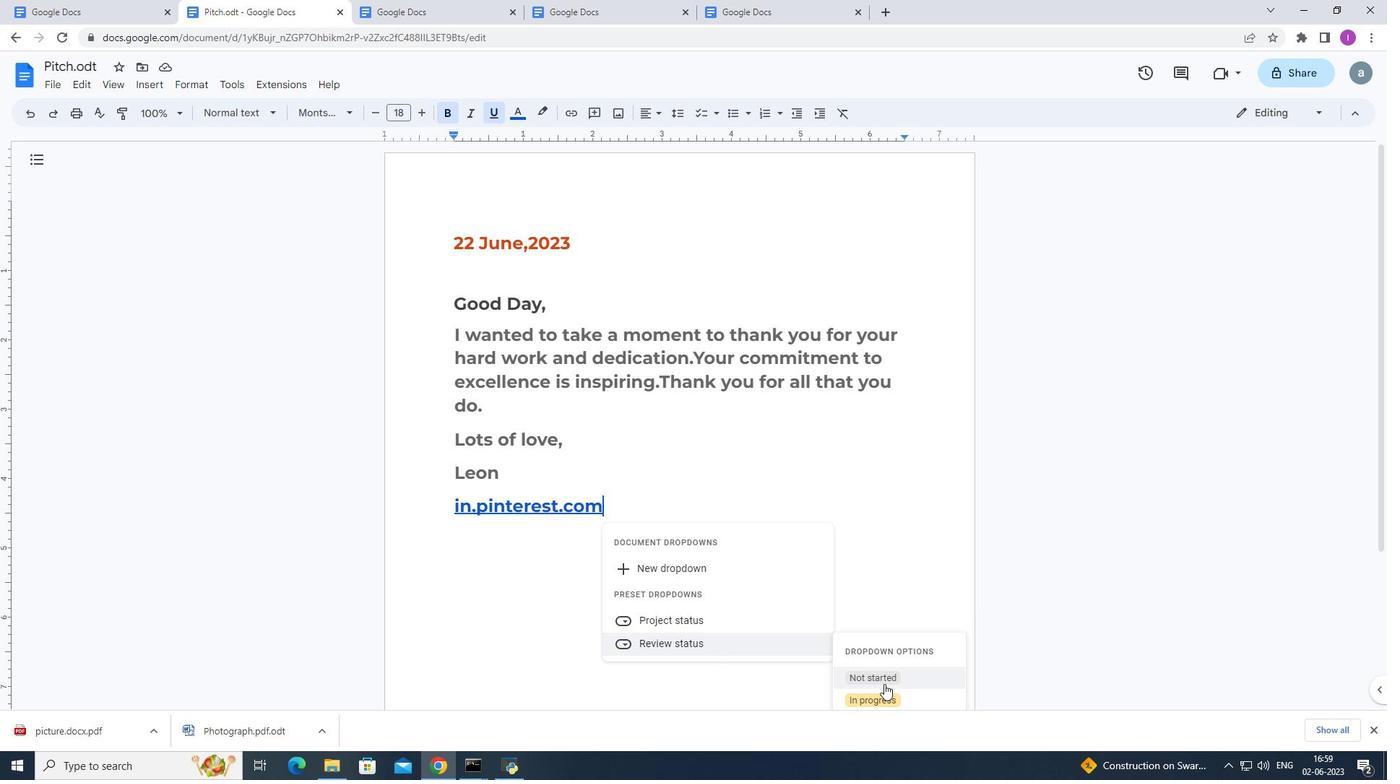 
Action: Mouse scrolled (884, 674) with delta (0, 0)
Screenshot: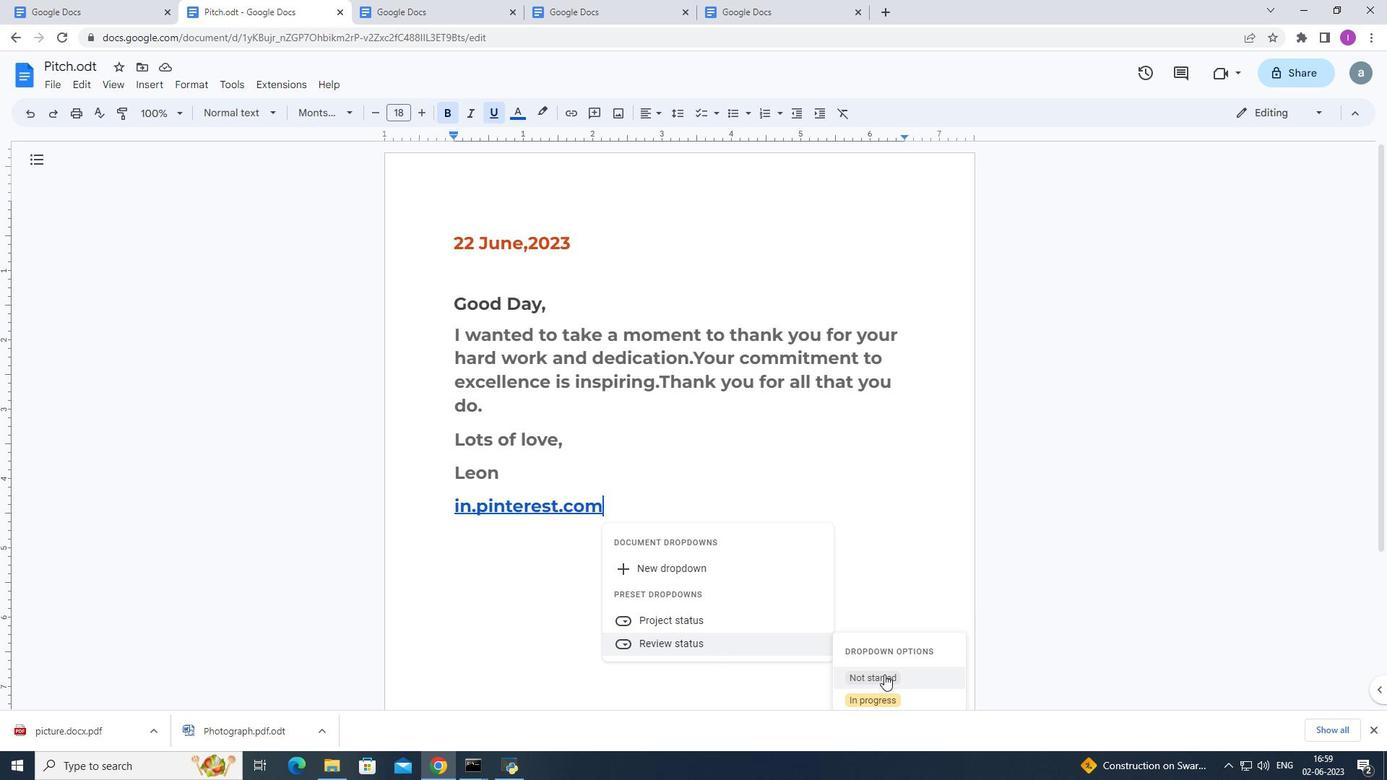 
Action: Mouse scrolled (884, 674) with delta (0, 0)
Screenshot: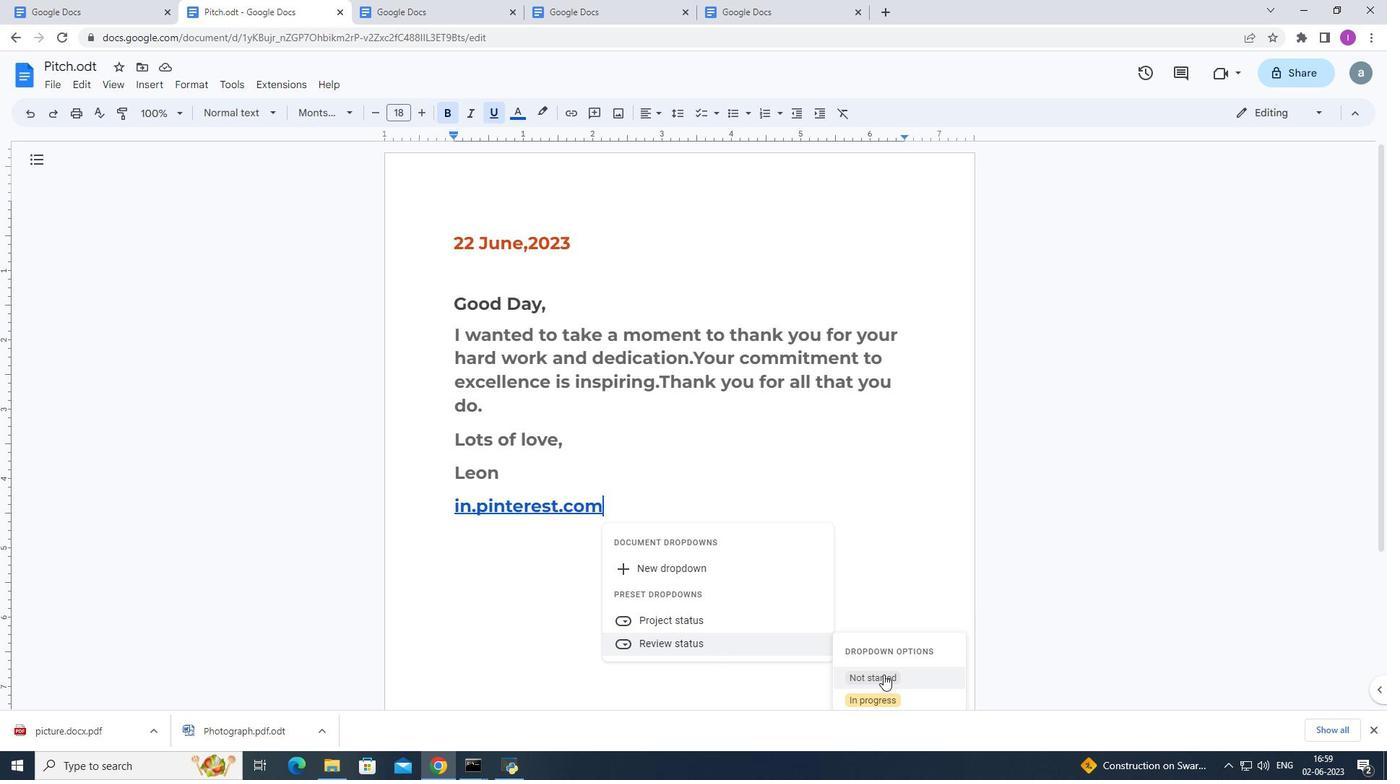 
Action: Mouse scrolled (884, 674) with delta (0, 0)
Screenshot: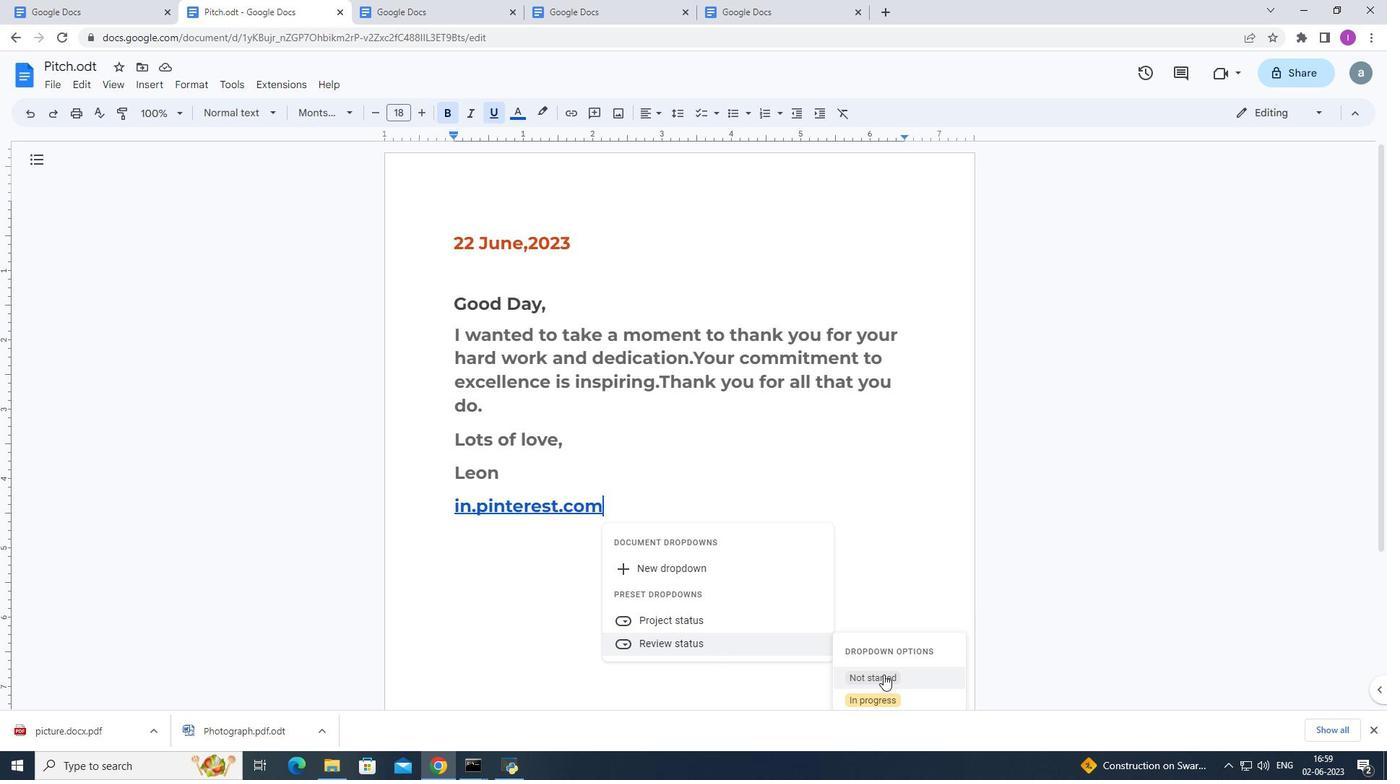 
Action: Mouse moved to (886, 537)
Screenshot: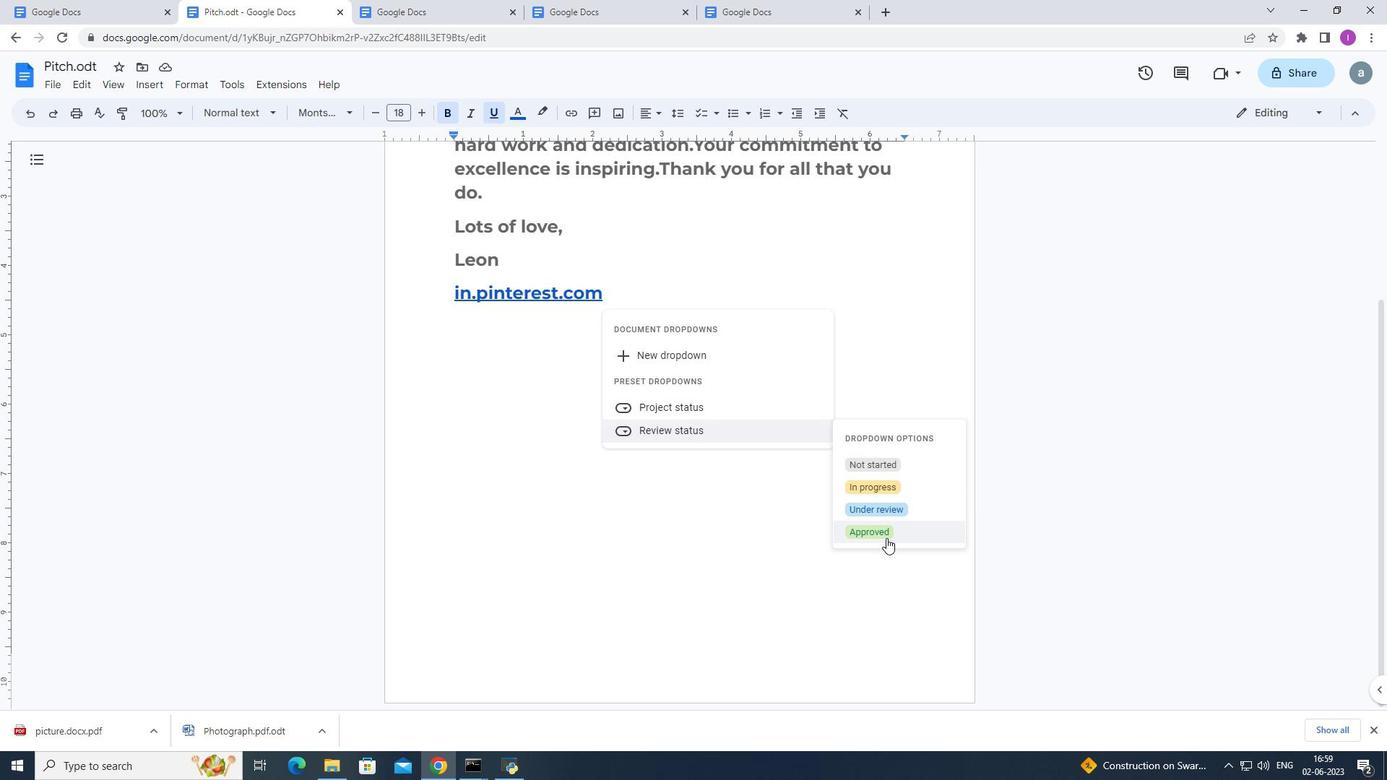 
Action: Mouse pressed left at (886, 537)
Screenshot: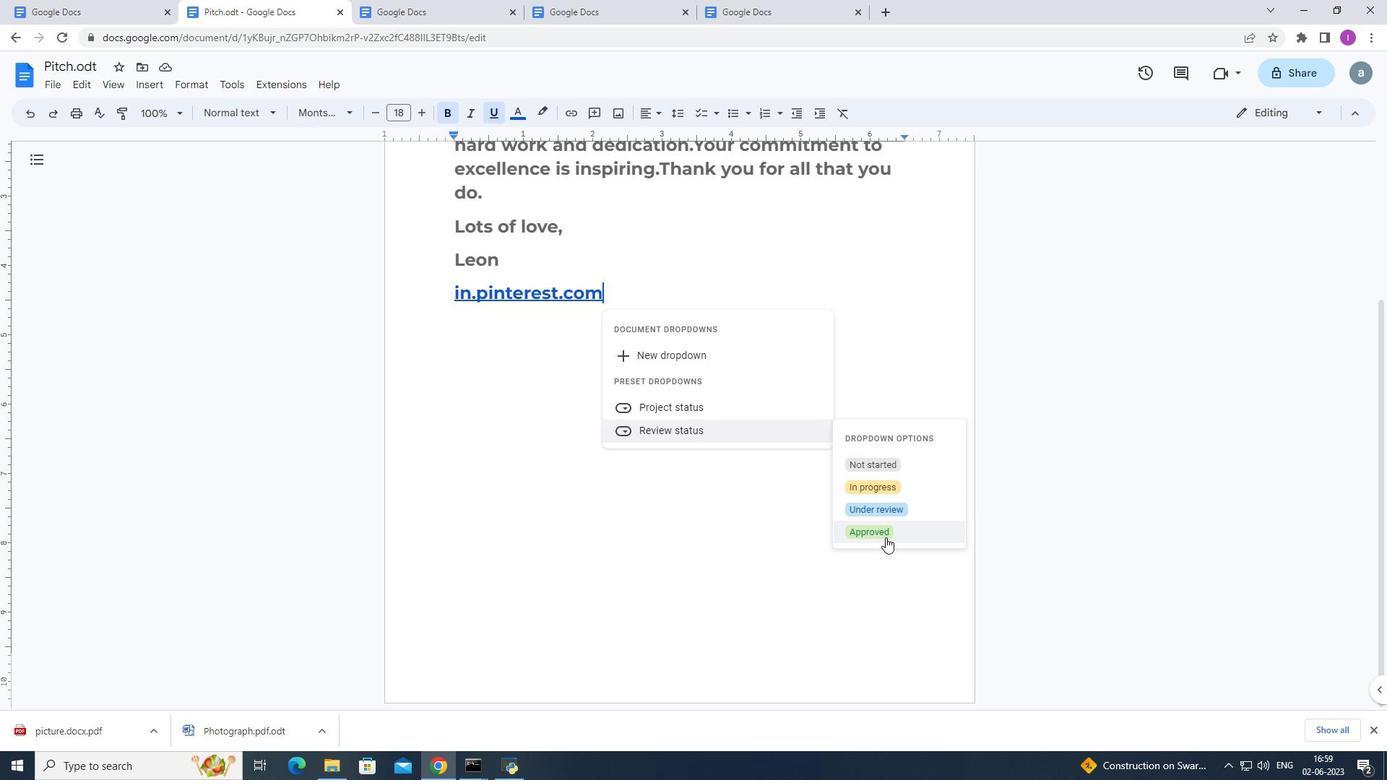 
Action: Mouse moved to (529, 435)
Screenshot: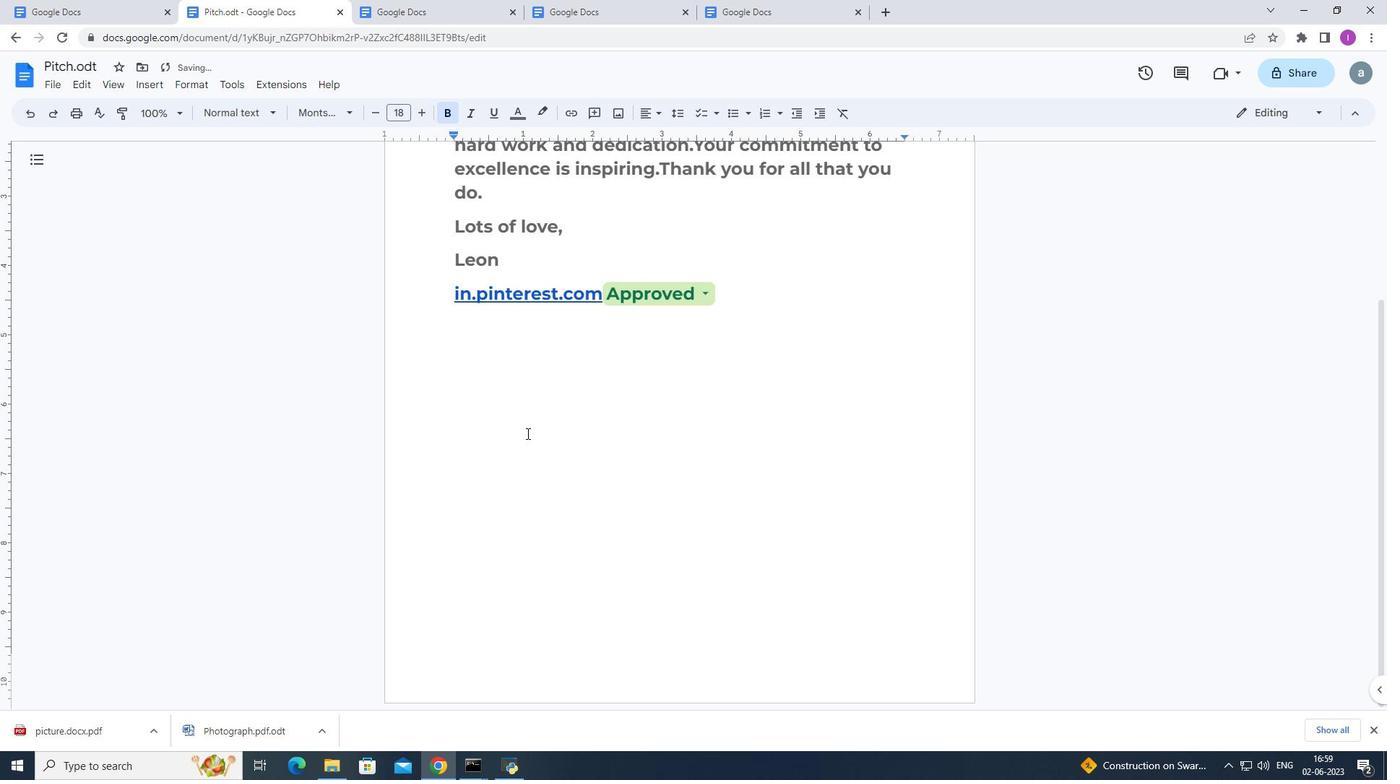 
Action: Mouse scrolled (529, 434) with delta (0, 0)
Screenshot: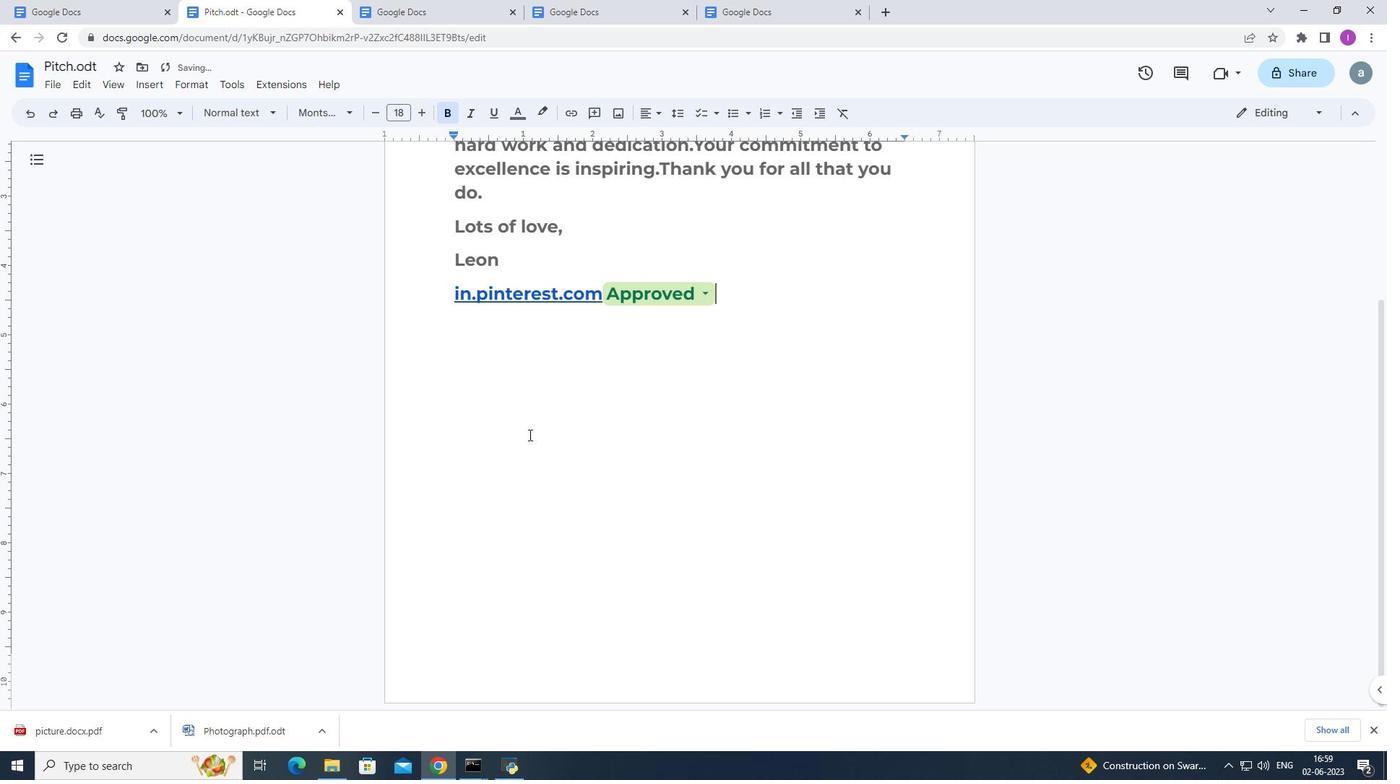 
Action: Mouse scrolled (529, 435) with delta (0, 0)
Screenshot: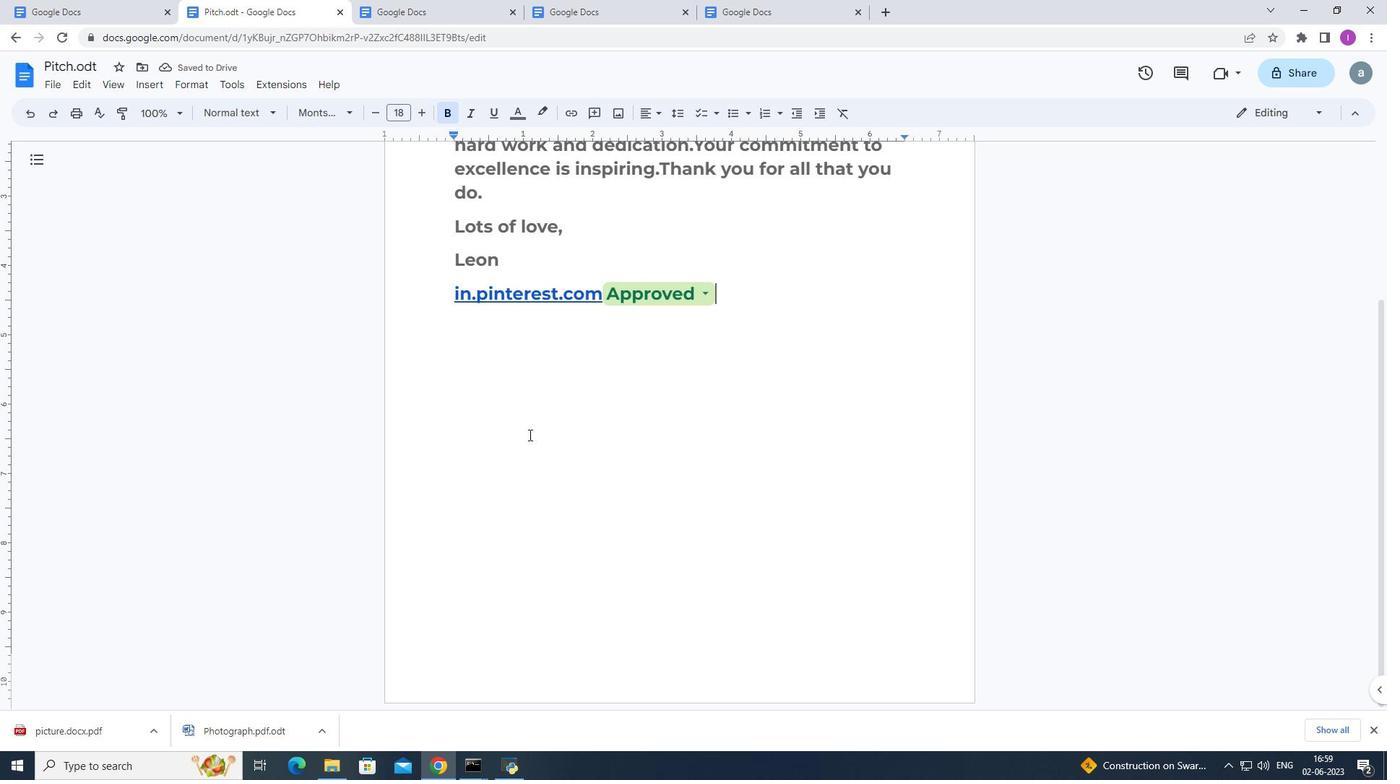 
Action: Mouse moved to (529, 435)
Screenshot: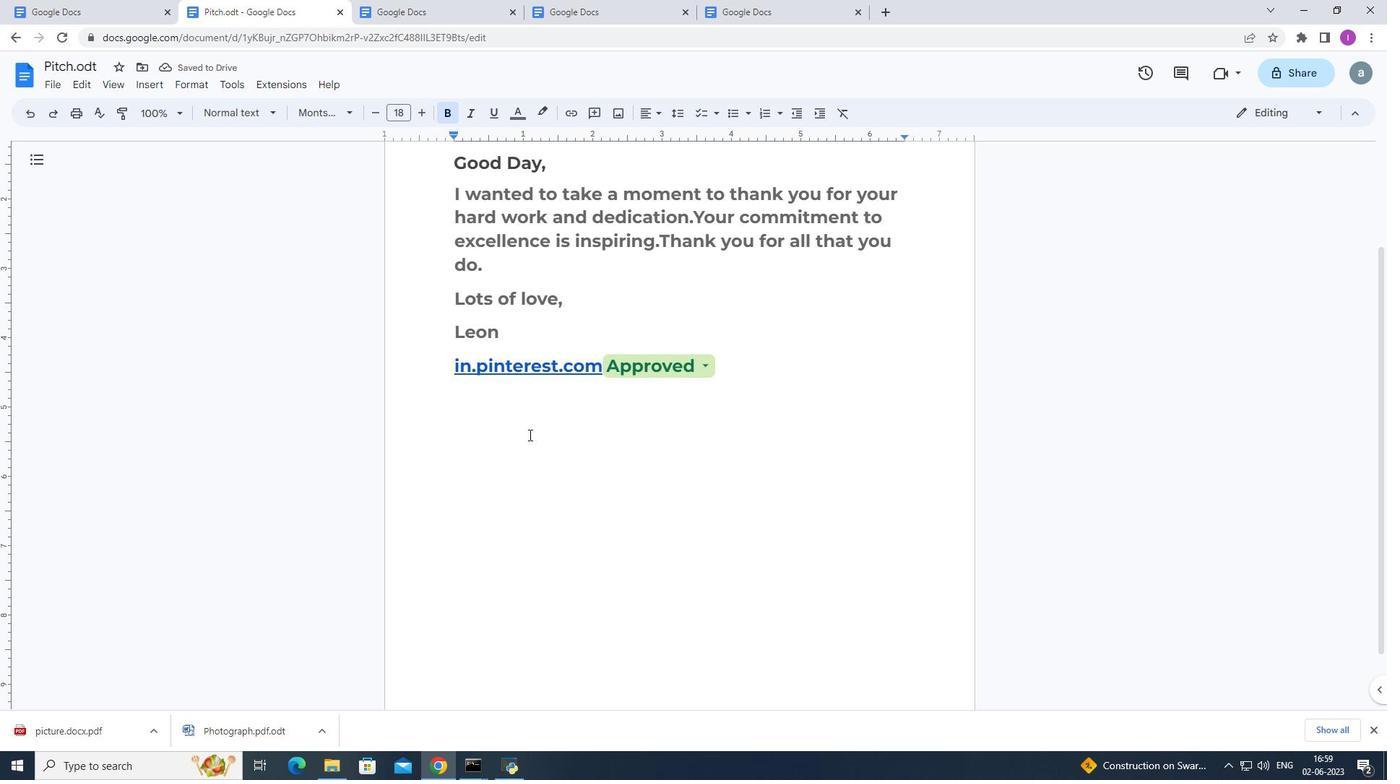
Action: Mouse scrolled (529, 435) with delta (0, 0)
Screenshot: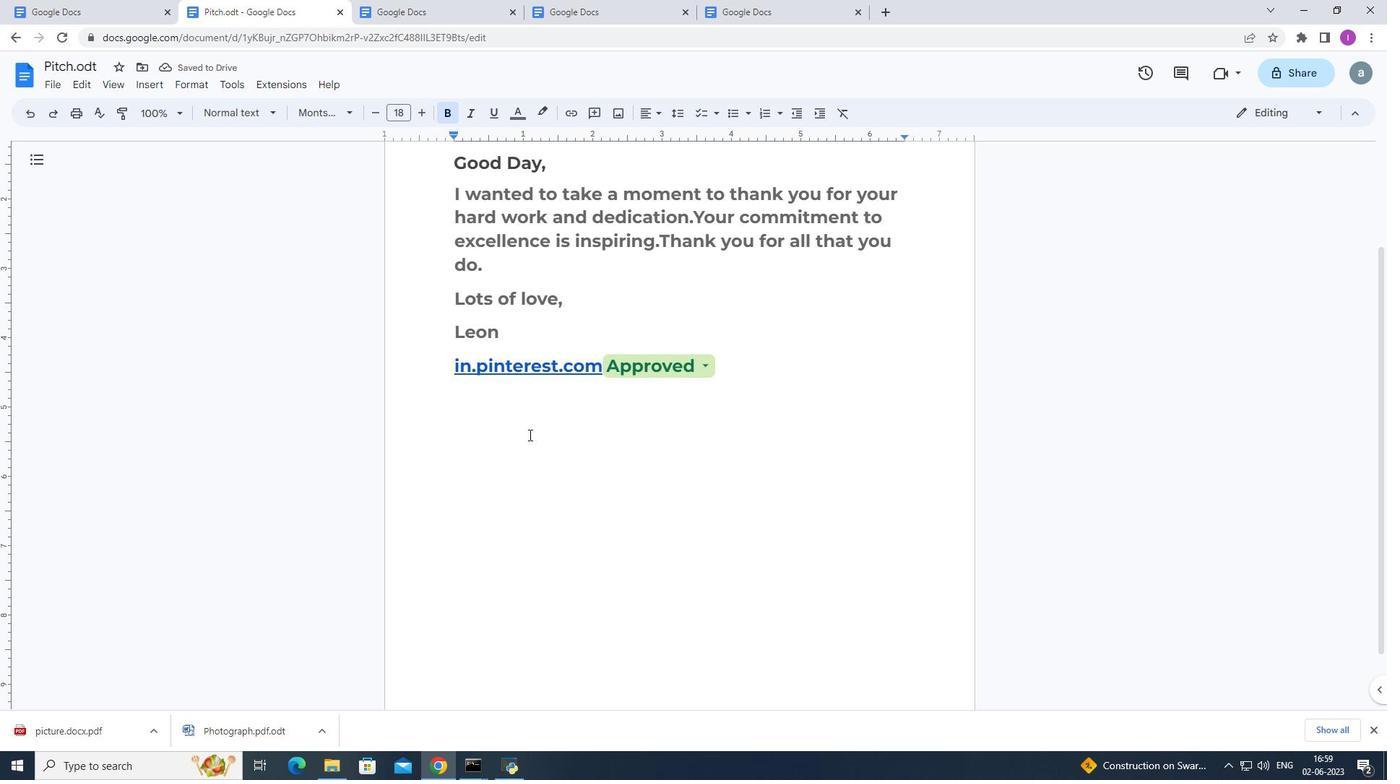 
Action: Mouse scrolled (529, 435) with delta (0, 0)
Screenshot: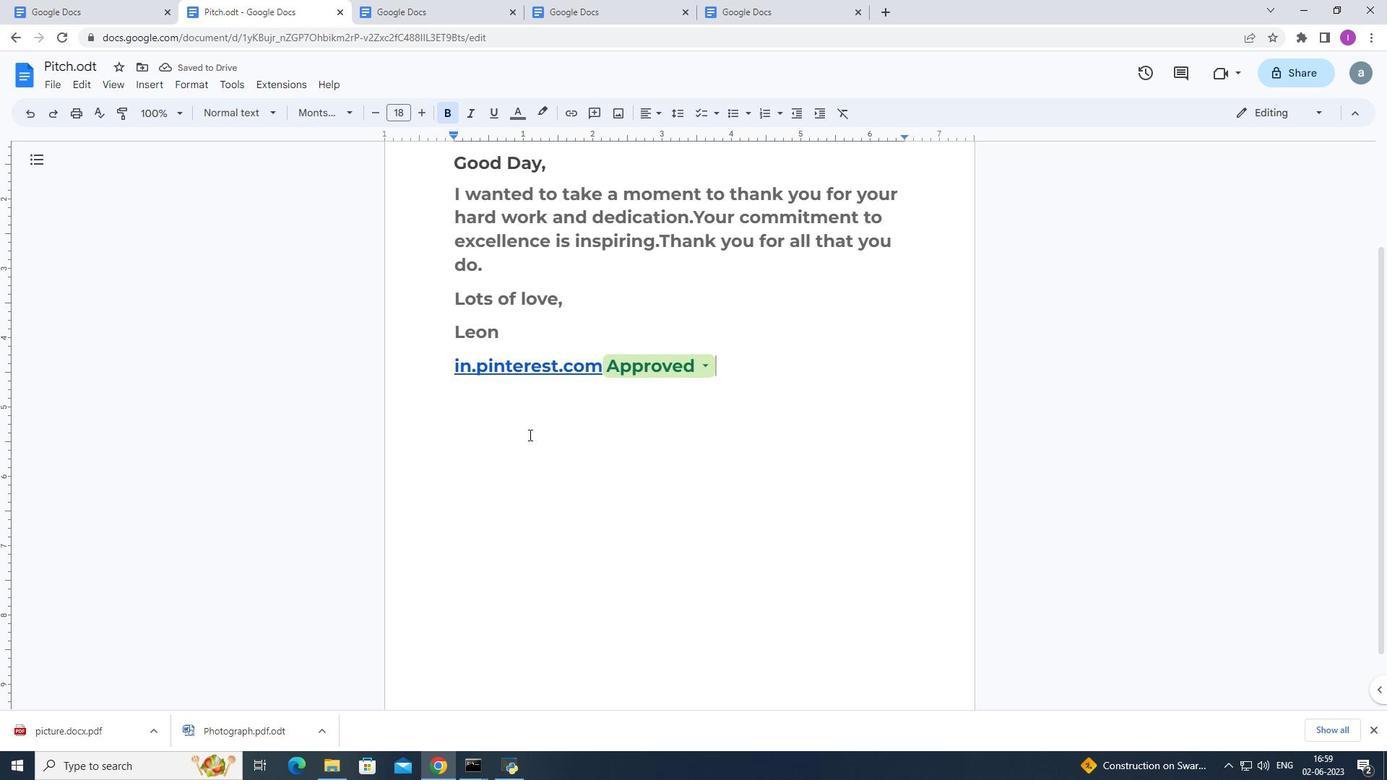 
Action: Mouse moved to (362, 436)
Screenshot: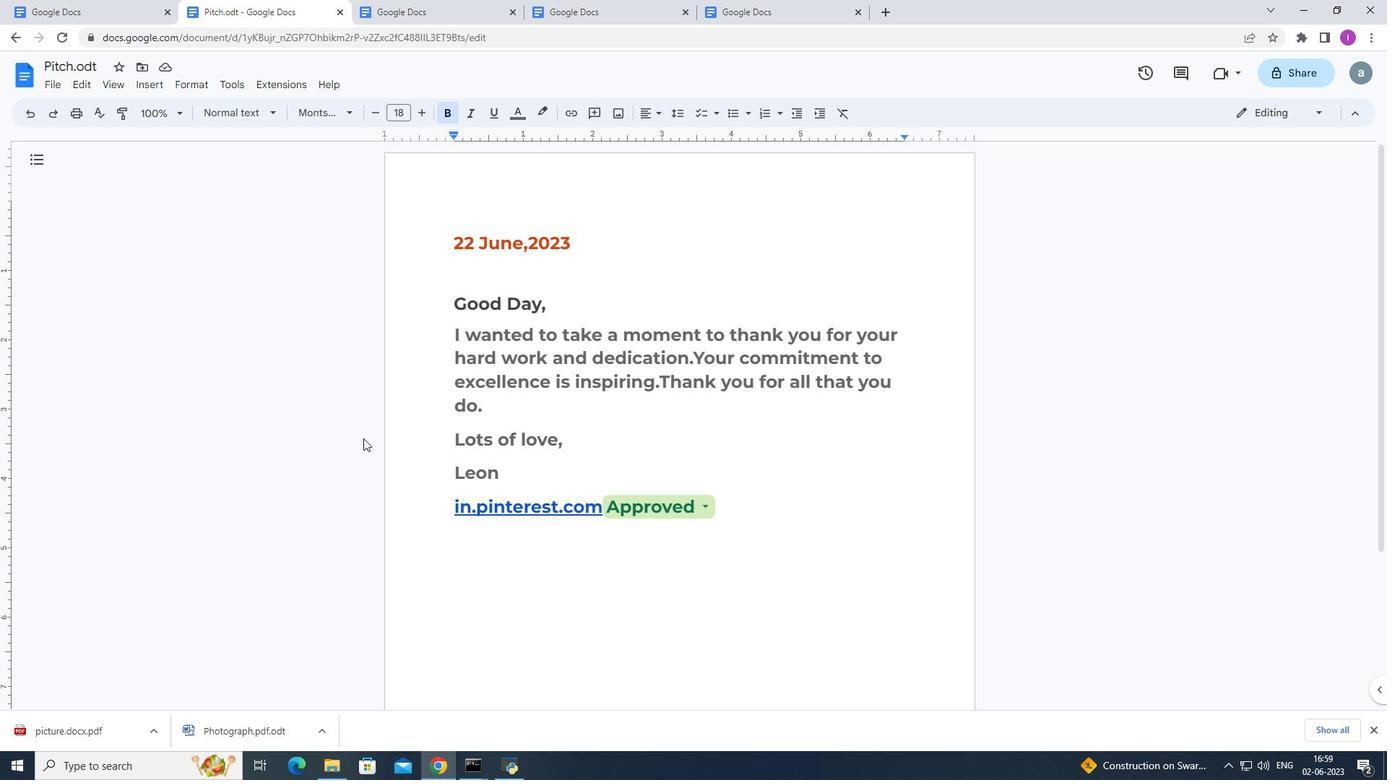 
Action: Mouse scrolled (362, 437) with delta (0, 0)
Screenshot: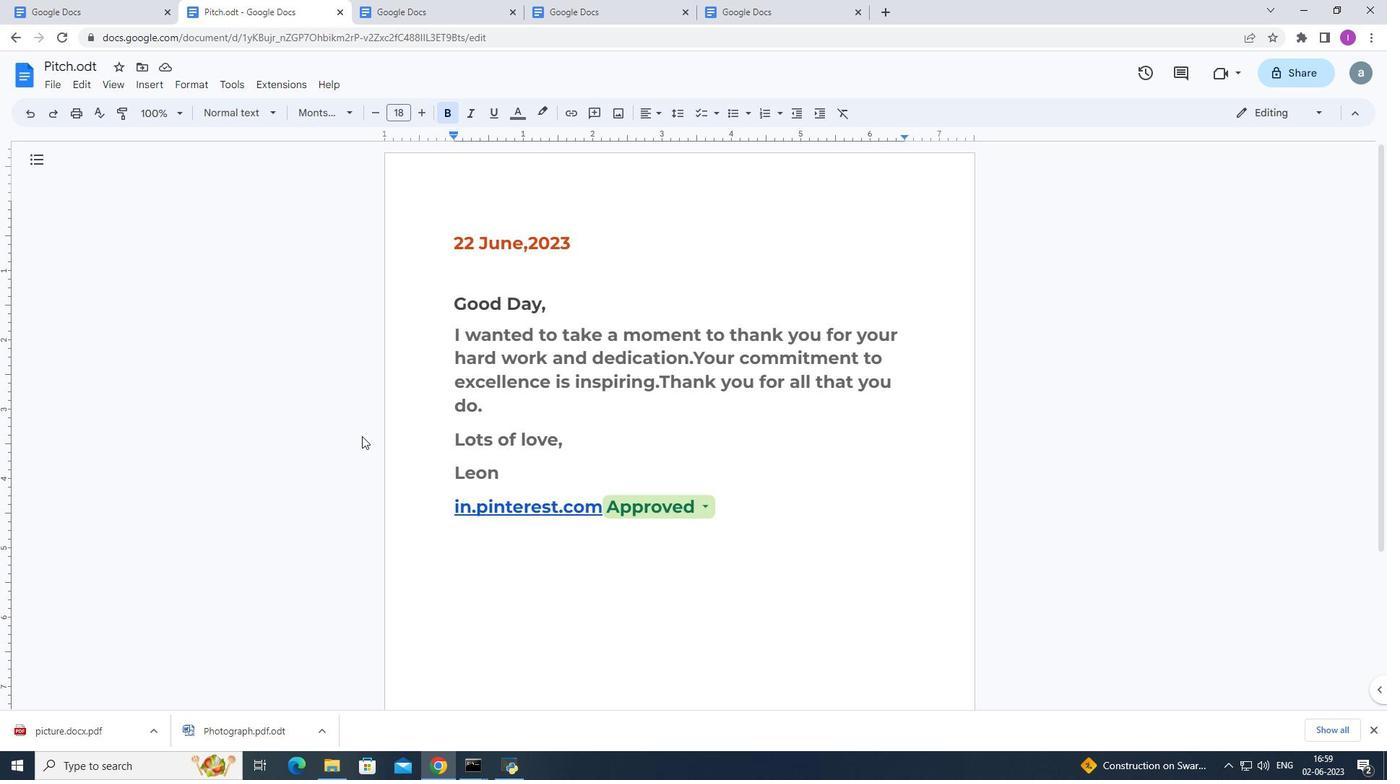 
Action: Mouse scrolled (362, 437) with delta (0, 0)
Screenshot: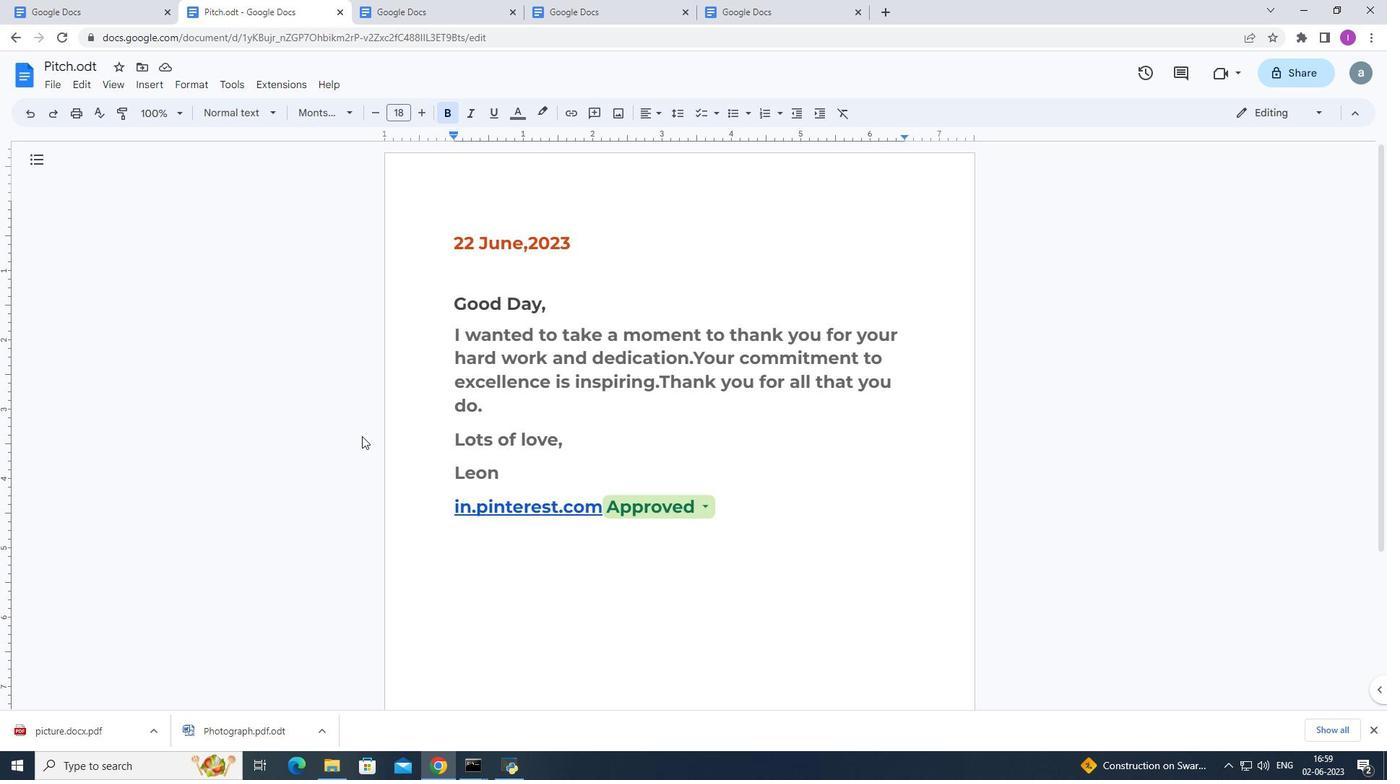 
Action: Mouse moved to (137, 81)
Screenshot: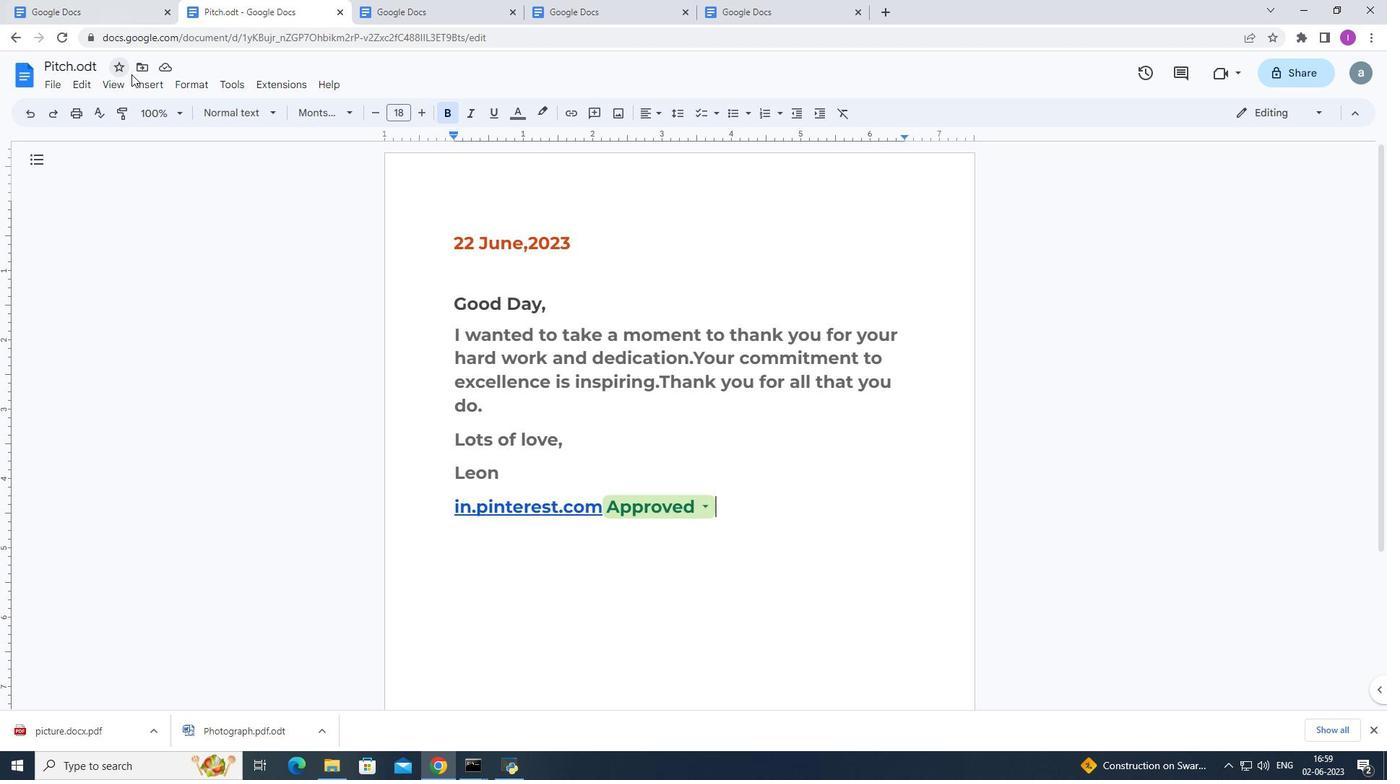 
Action: Mouse pressed left at (137, 81)
Screenshot: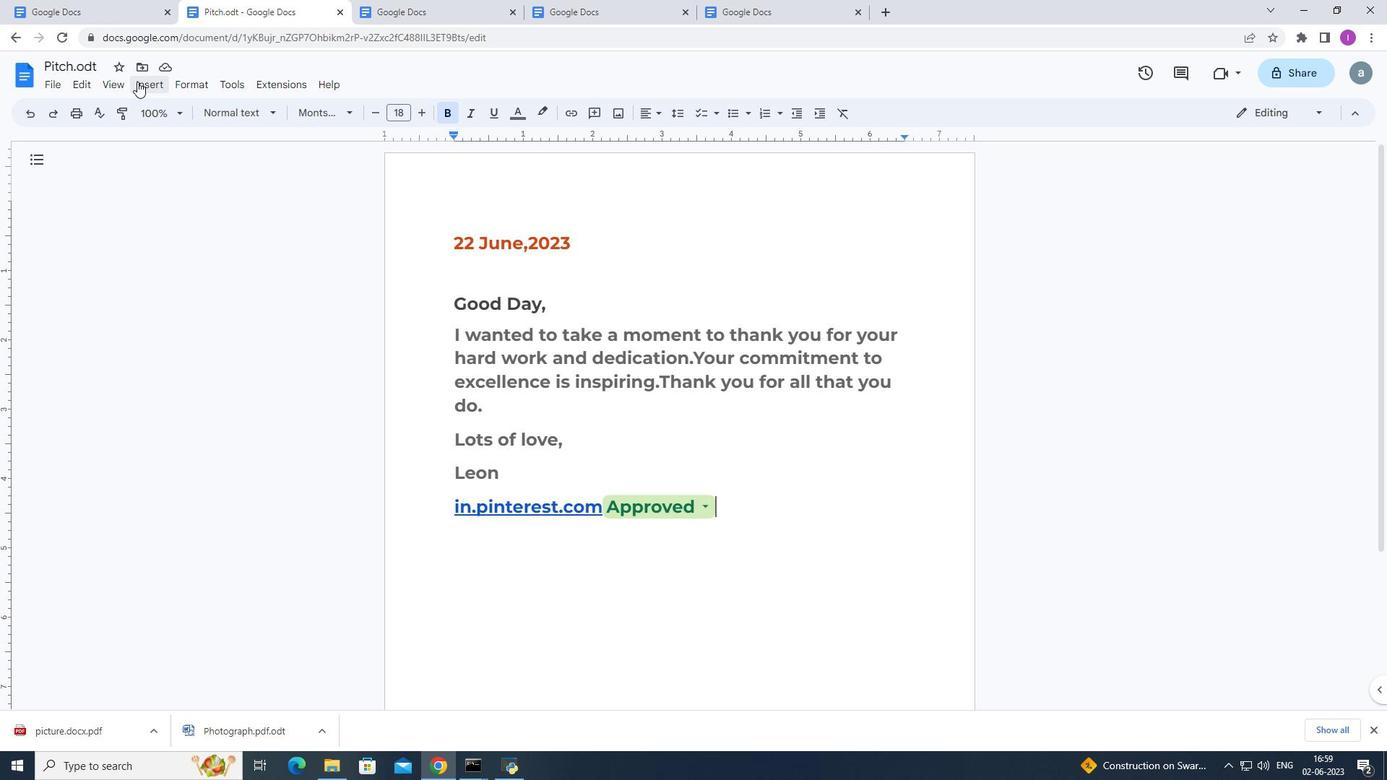 
Action: Mouse moved to (409, 447)
Screenshot: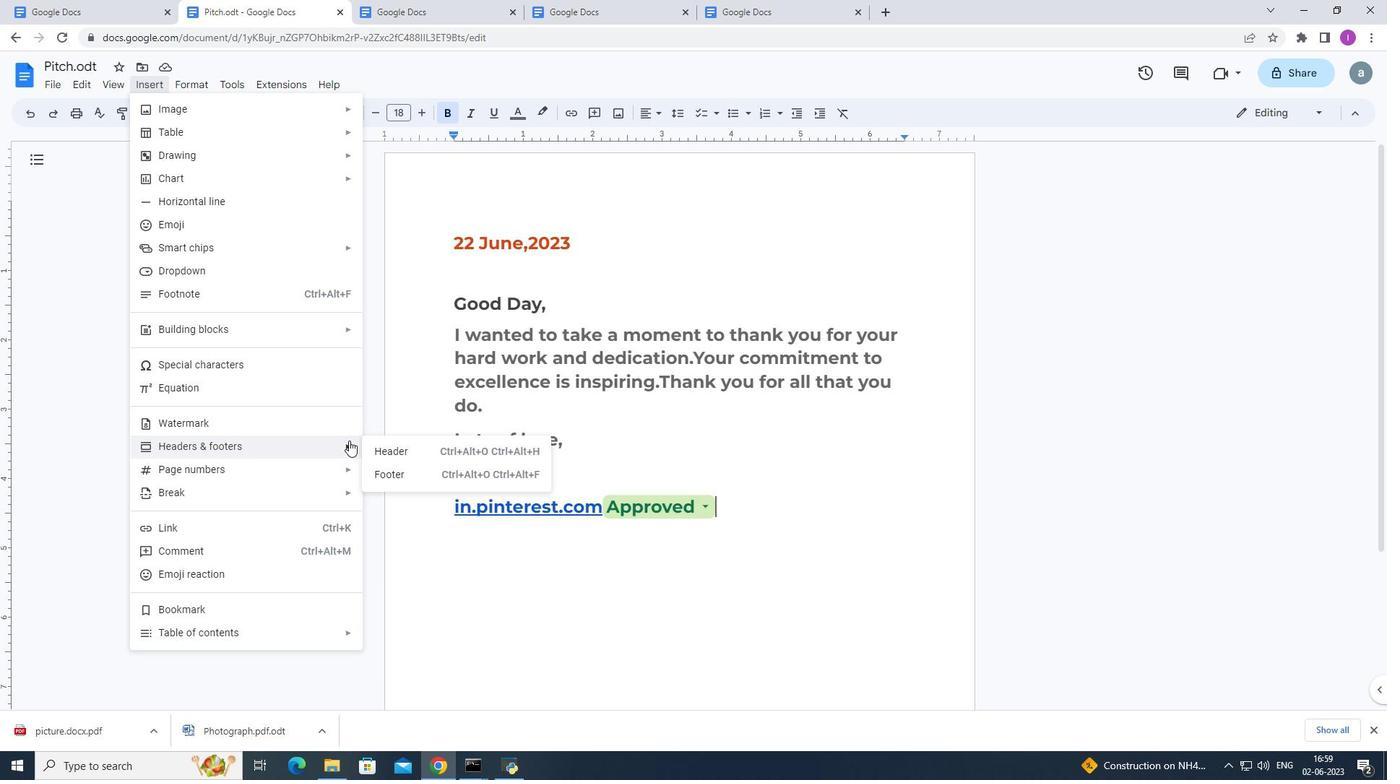 
Action: Mouse pressed left at (409, 447)
Screenshot: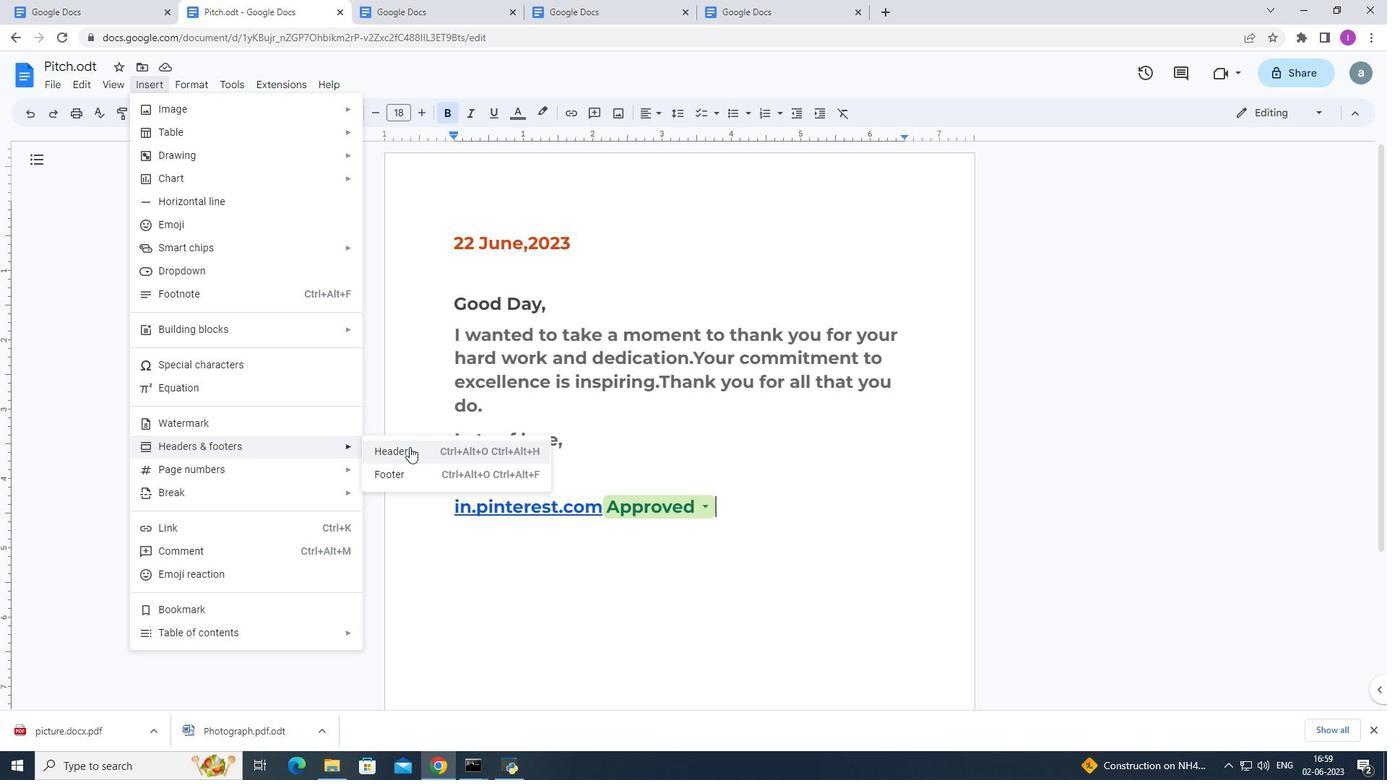 
Action: Mouse moved to (600, 183)
Screenshot: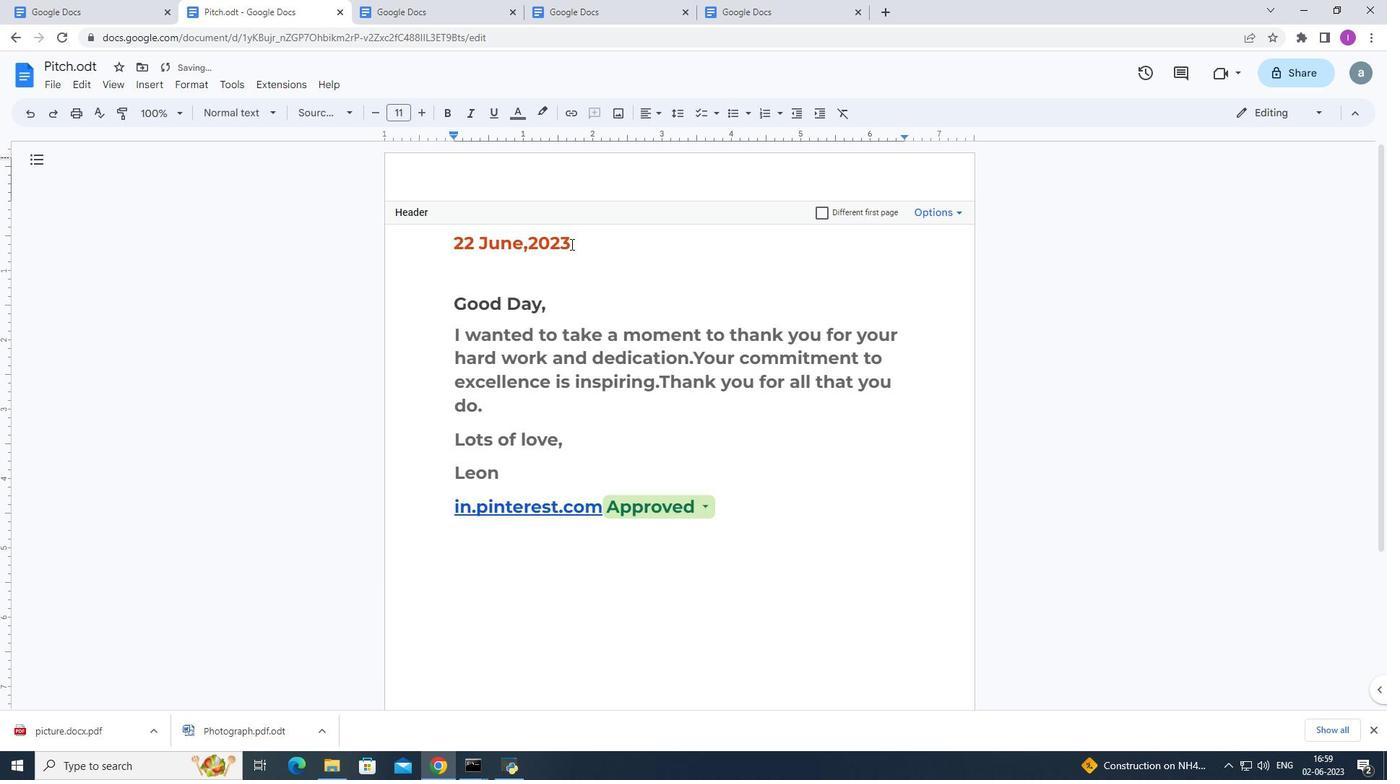
Action: Key pressed <Key.shift><Key.shift><Key.shift><Key.shift><Key.shift><Key.shift><Key.shift><Key.shift><Key.shift><Key.shift><Key.shift><Key.shift><Key.shift><Key.shift><Key.shift><Key.shift><Key.shift><Key.shift>Li<Key.backspace>una<Key.shift>Tech
Screenshot: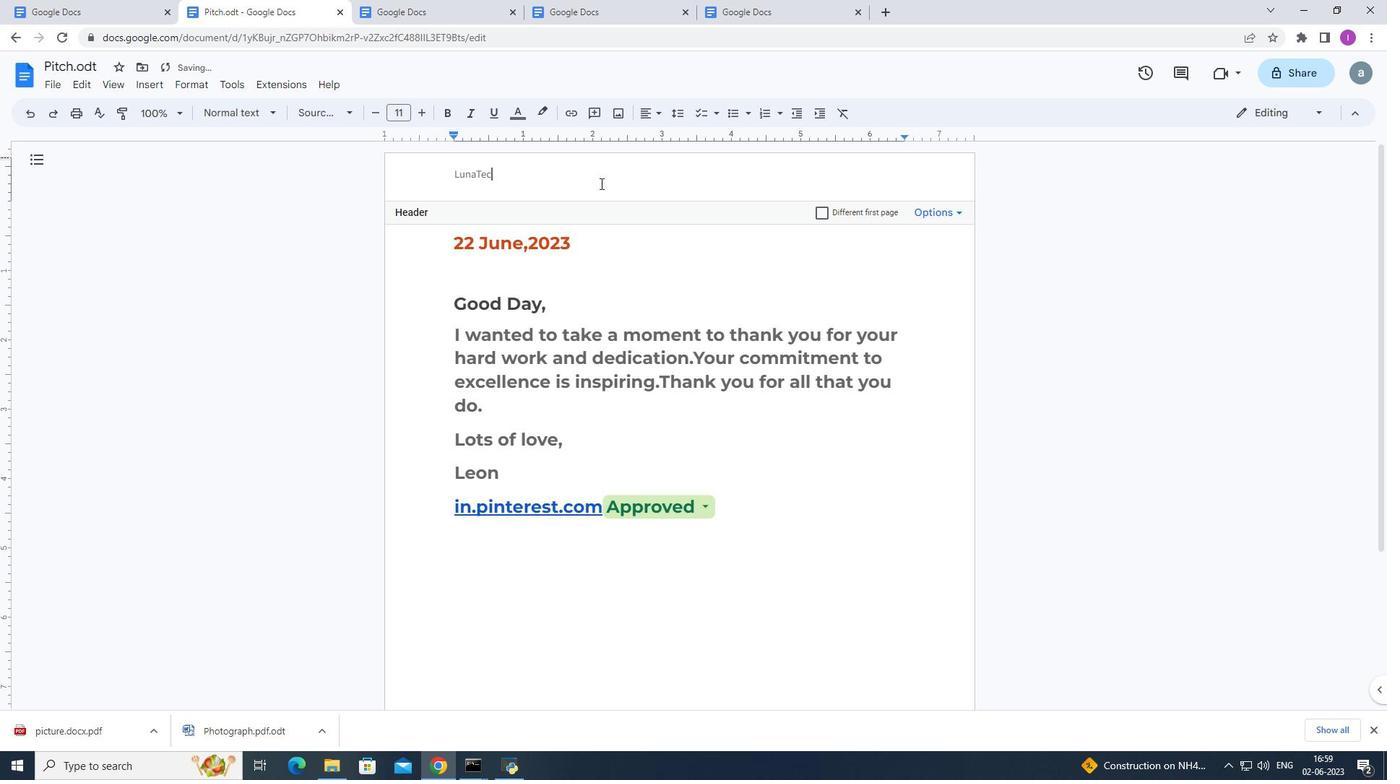 
Action: Mouse moved to (314, 237)
Screenshot: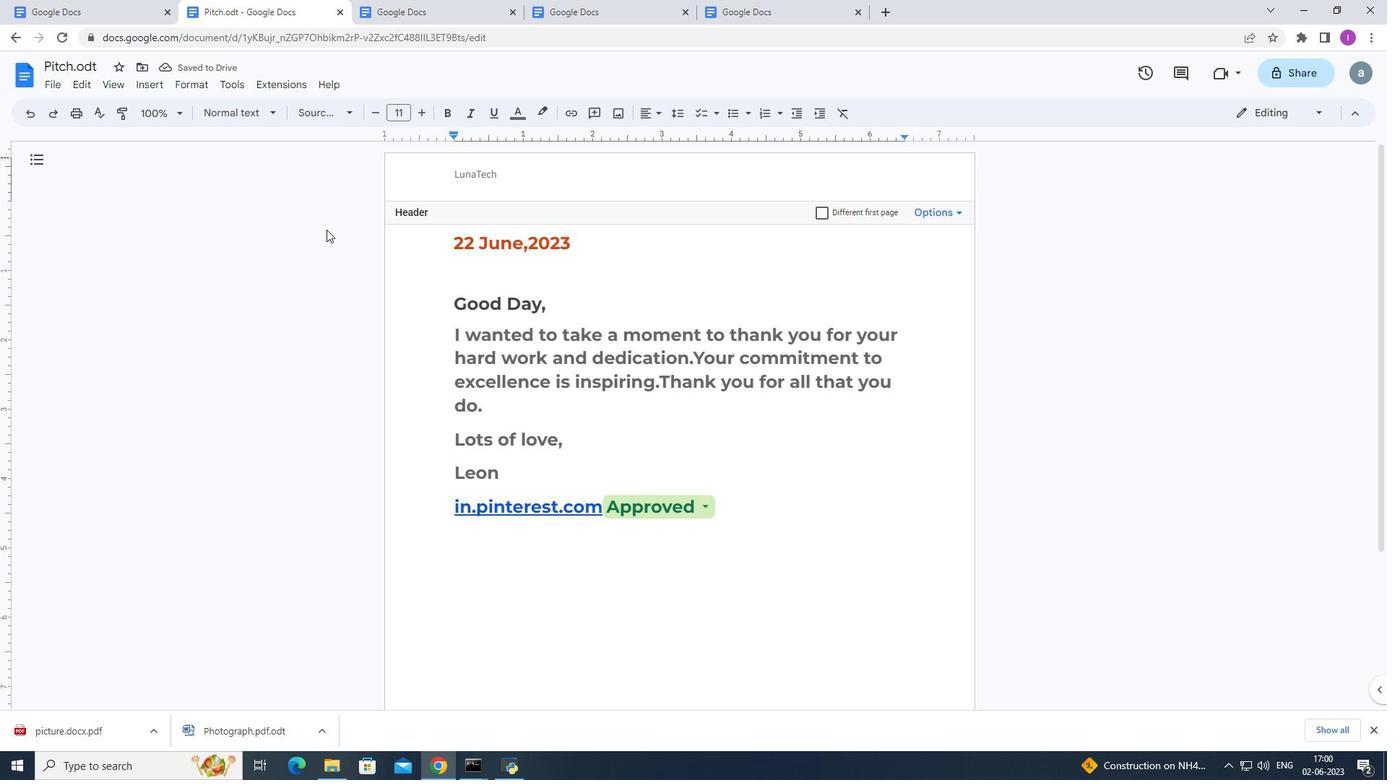 
Action: Mouse pressed left at (314, 237)
Screenshot: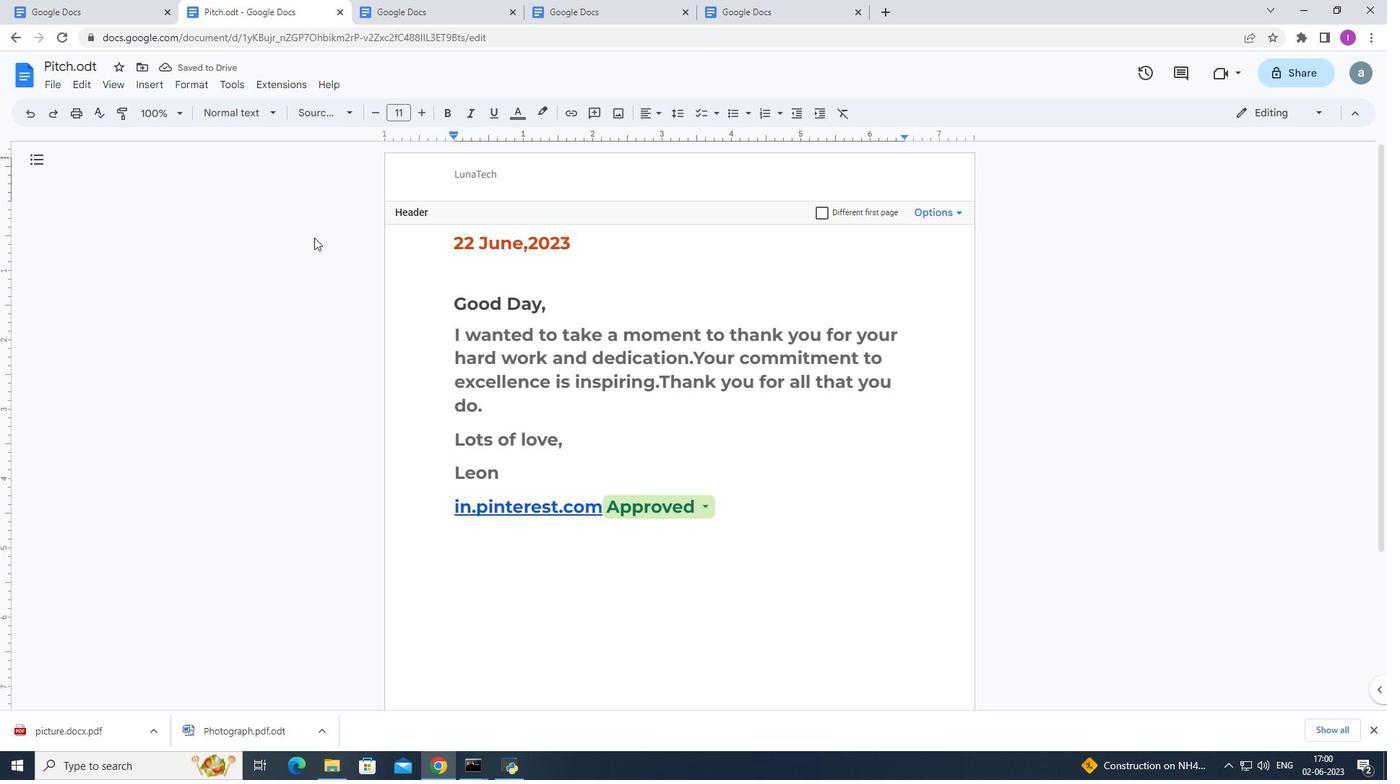
Action: Mouse moved to (508, 169)
Screenshot: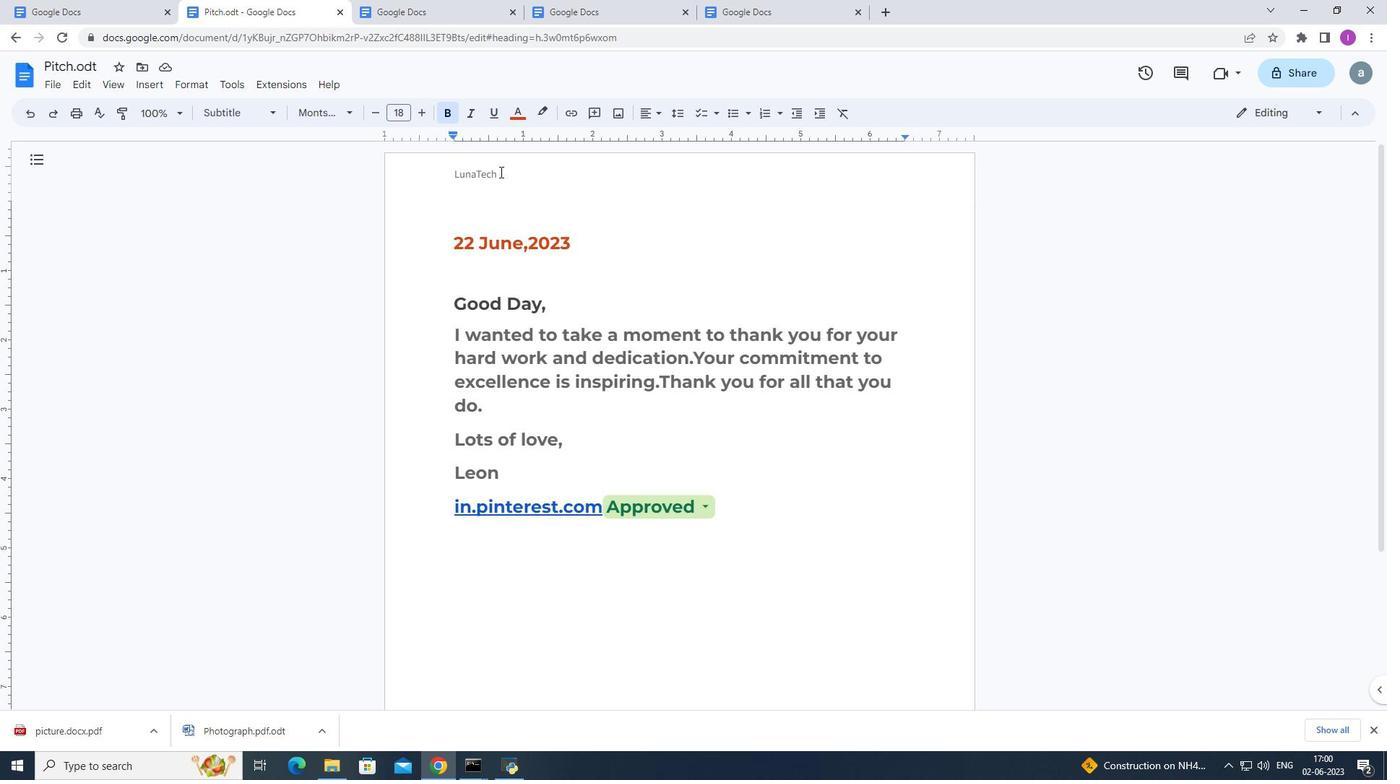 
Action: Mouse pressed left at (508, 169)
Screenshot: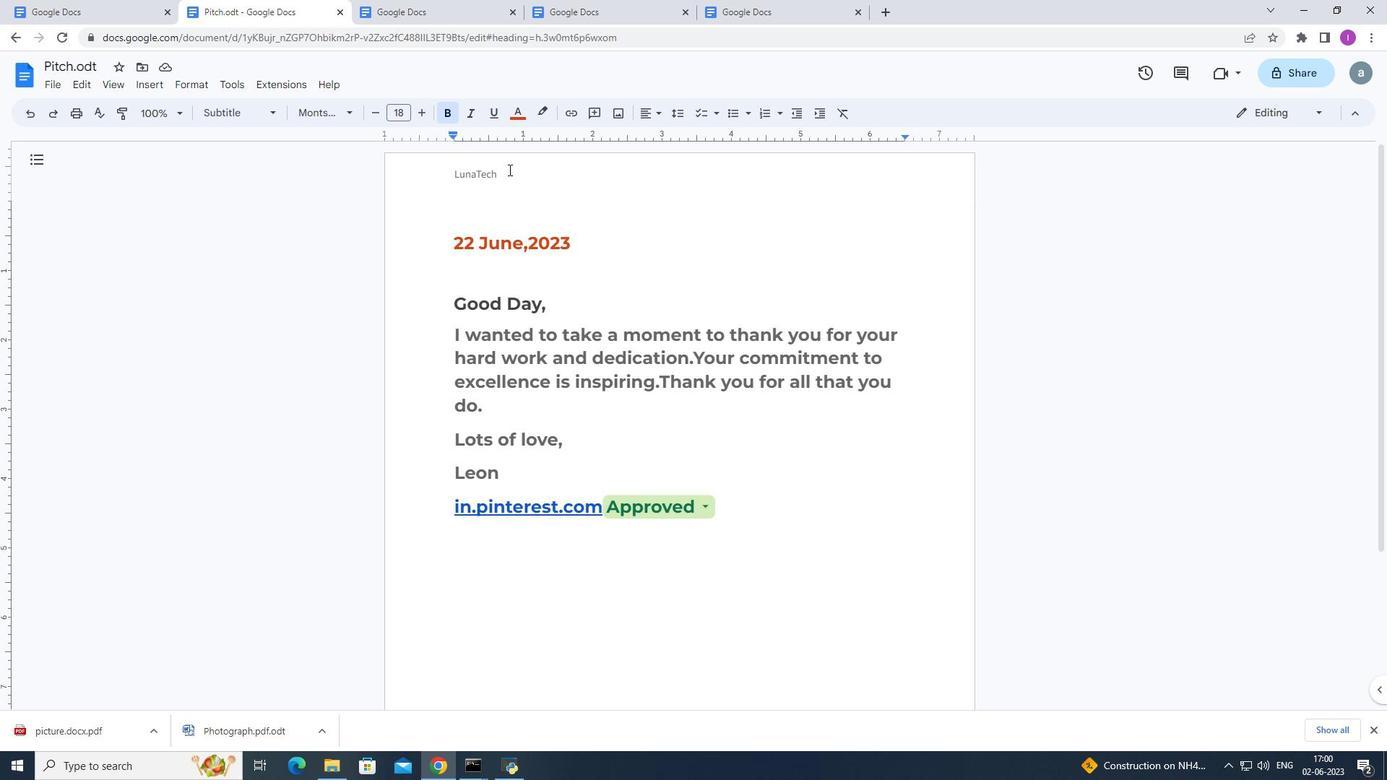 
Action: Mouse moved to (455, 175)
Screenshot: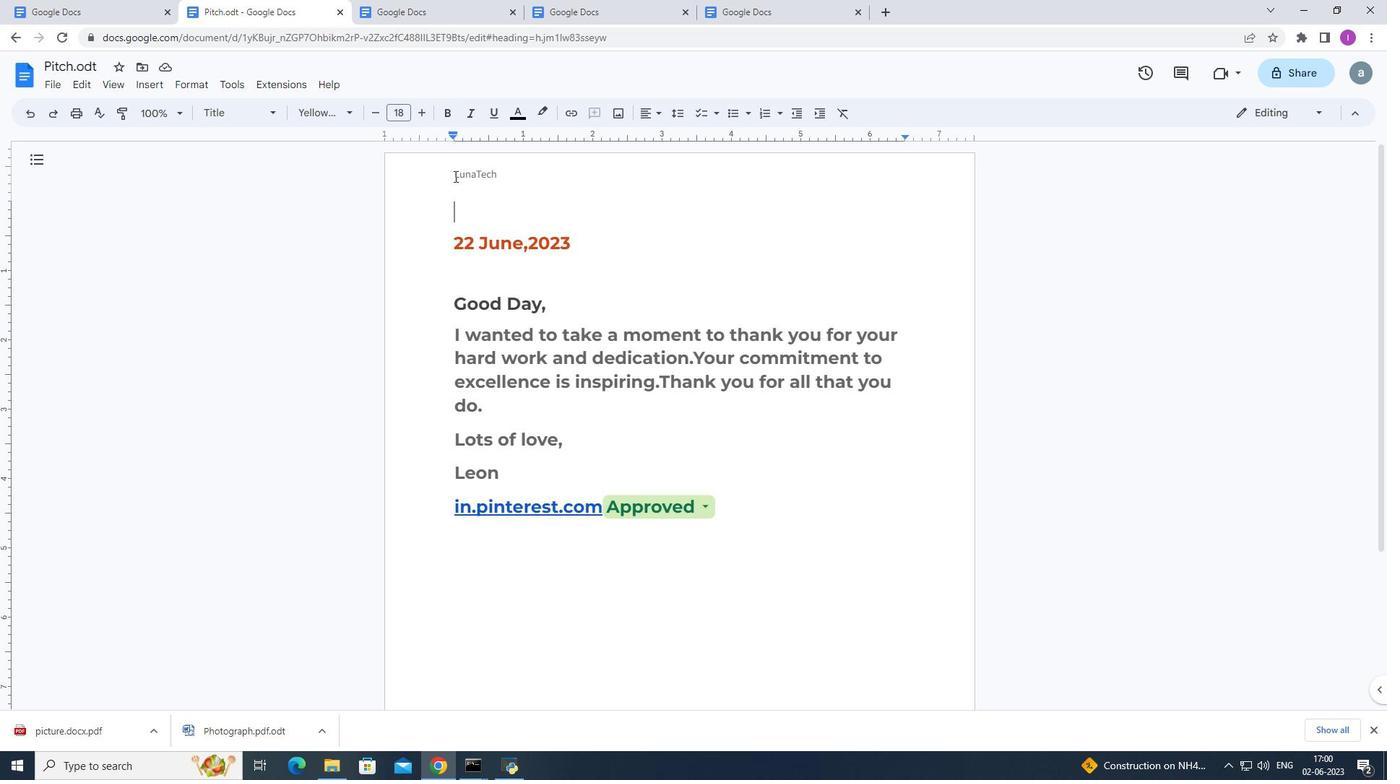 
Action: Mouse pressed left at (455, 175)
Screenshot: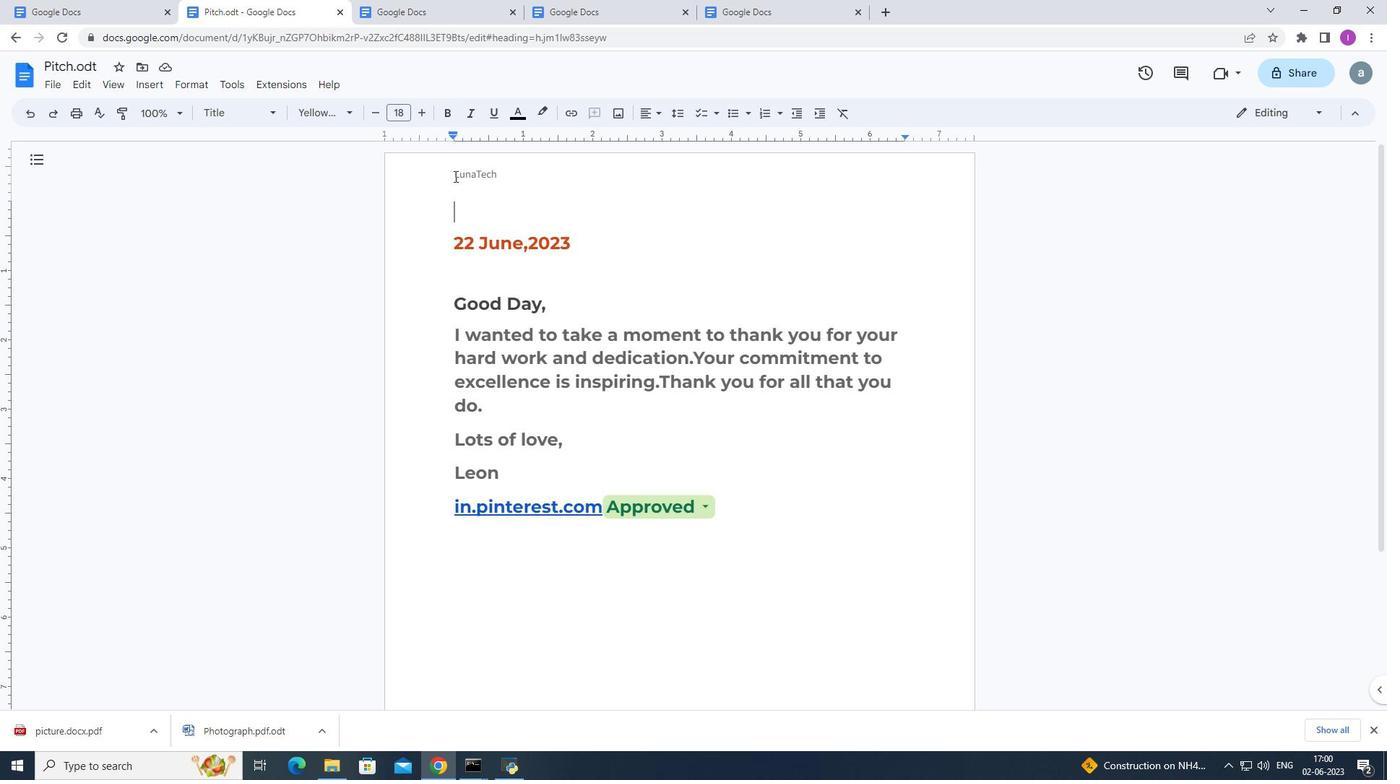 
Action: Mouse moved to (456, 175)
Screenshot: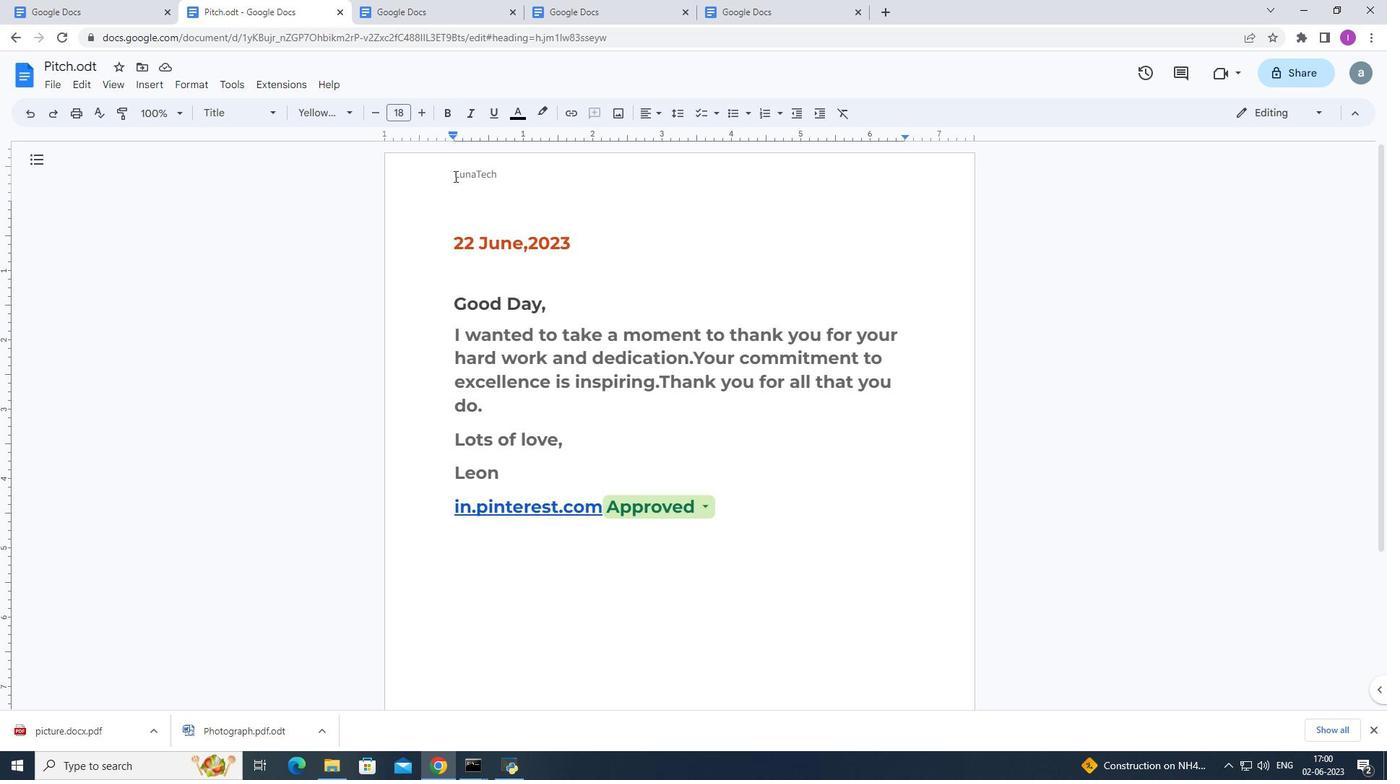 
Action: Mouse pressed left at (456, 175)
Screenshot: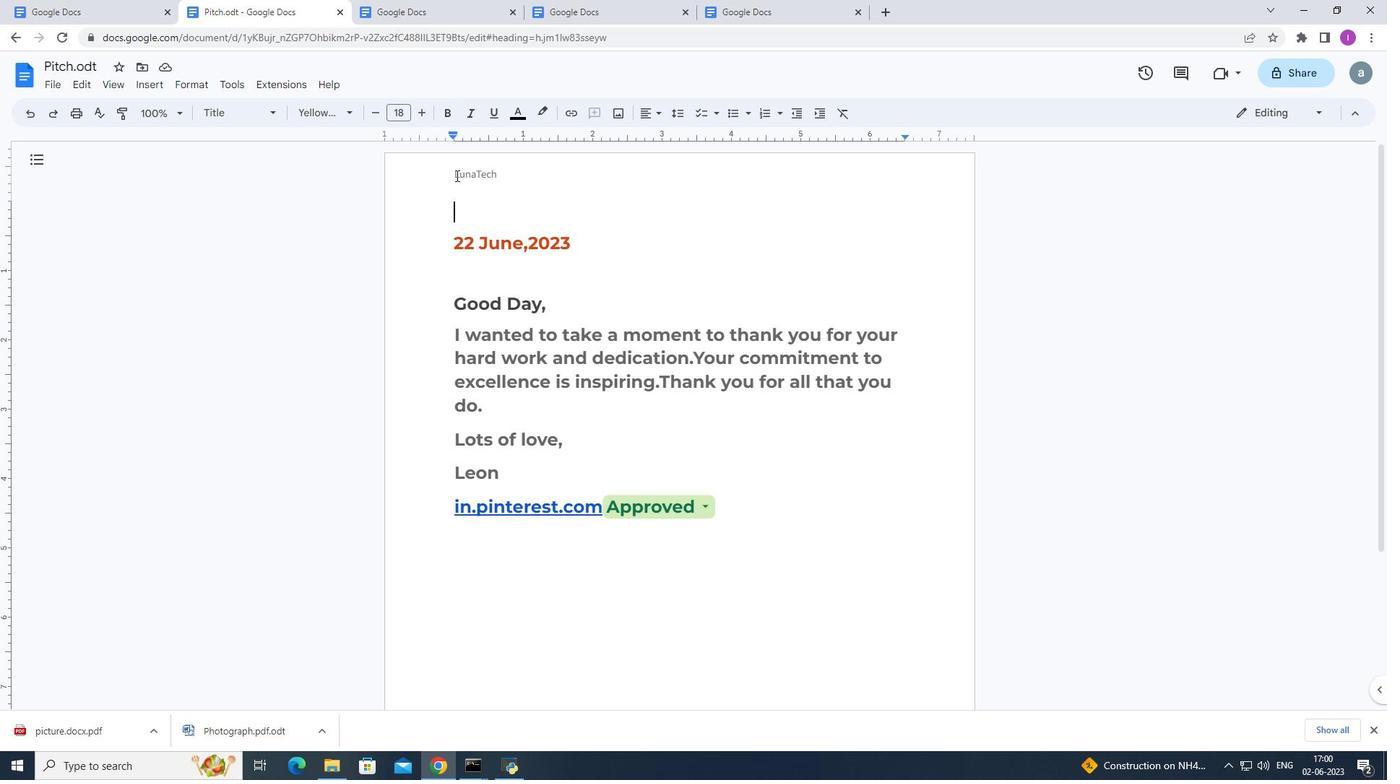 
Action: Mouse moved to (469, 171)
Screenshot: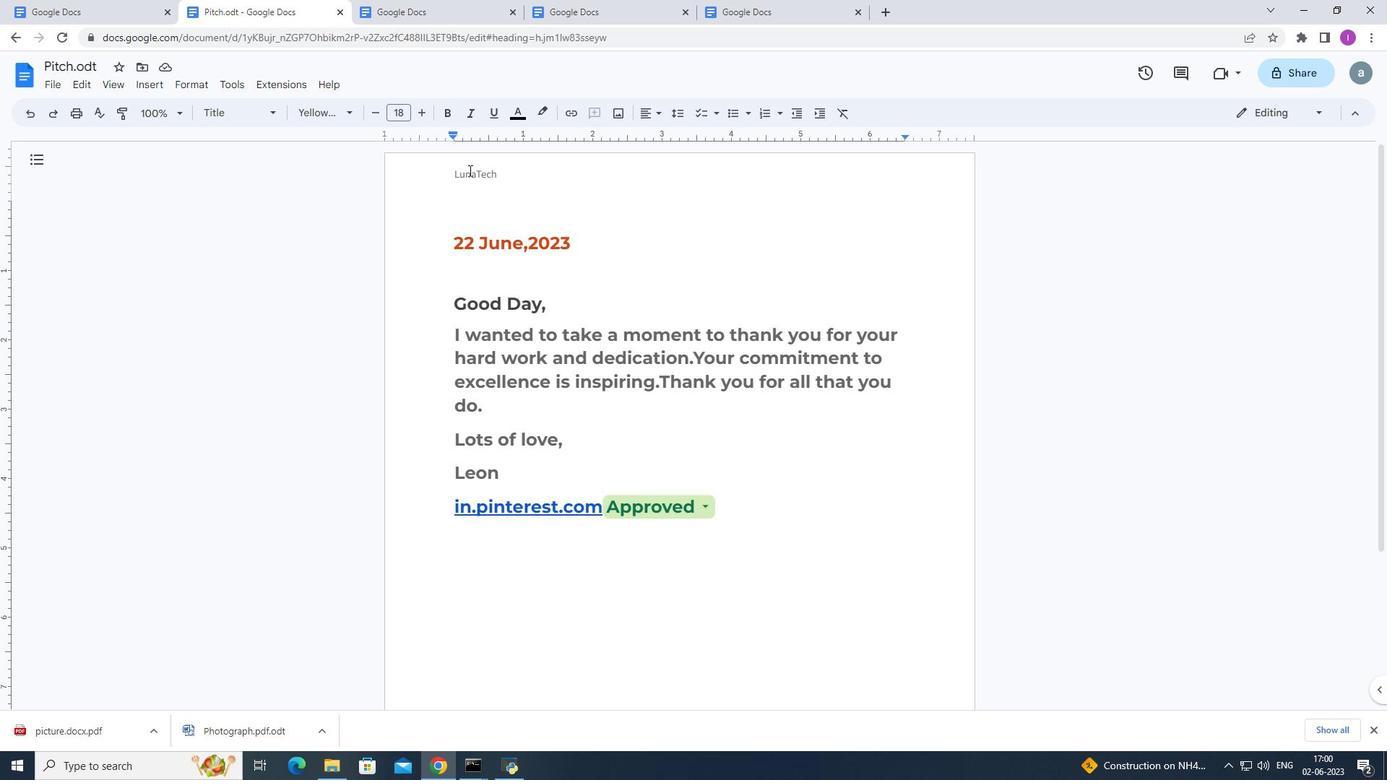 
Action: Mouse pressed left at (469, 171)
Screenshot: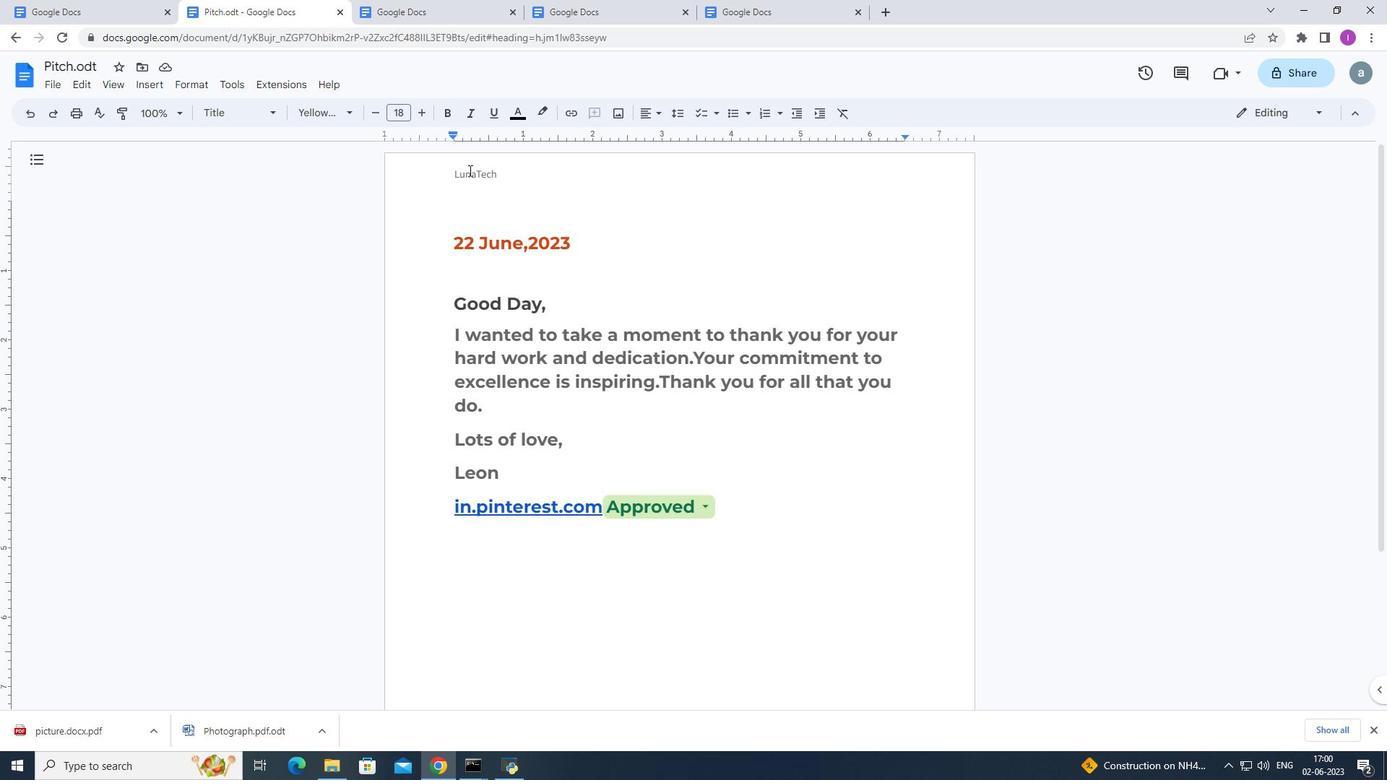 
Action: Mouse moved to (470, 171)
Screenshot: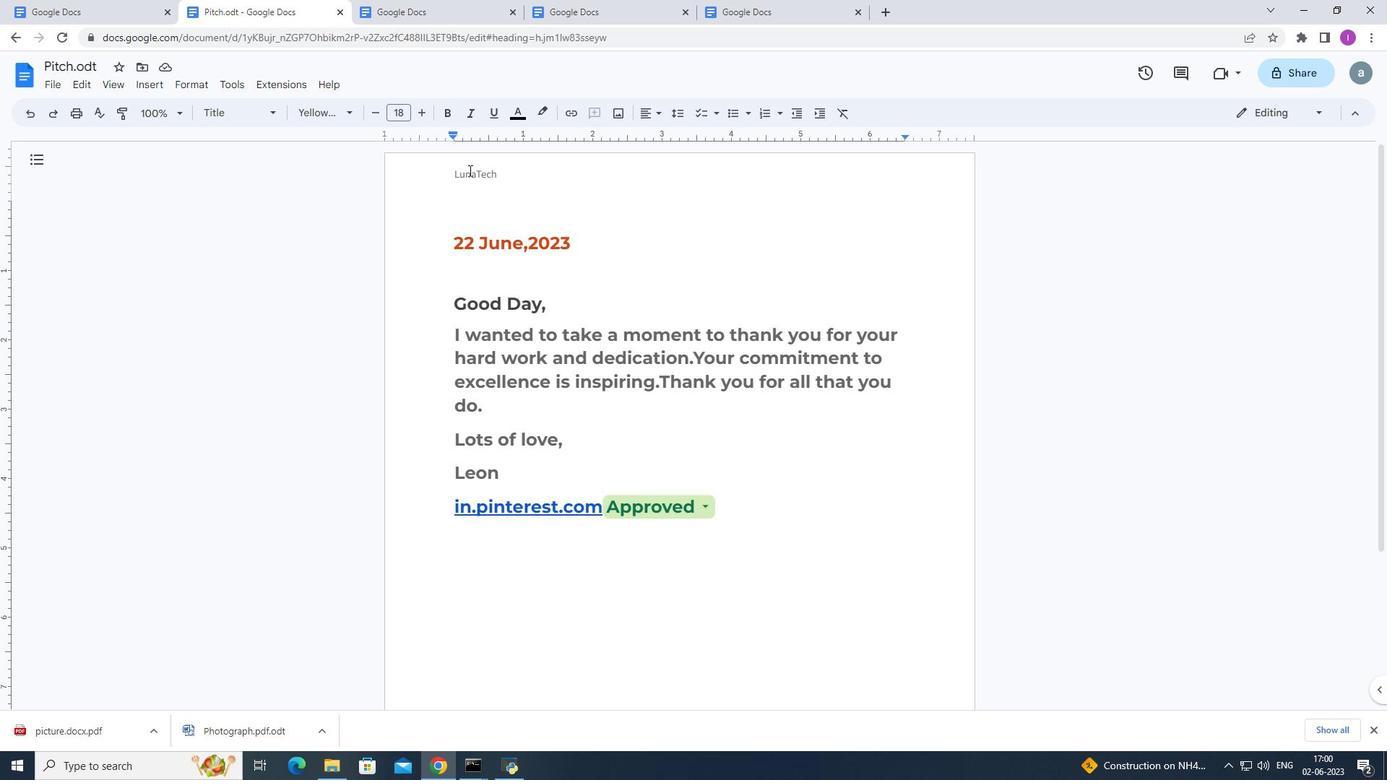 
Action: Mouse pressed left at (470, 171)
Screenshot: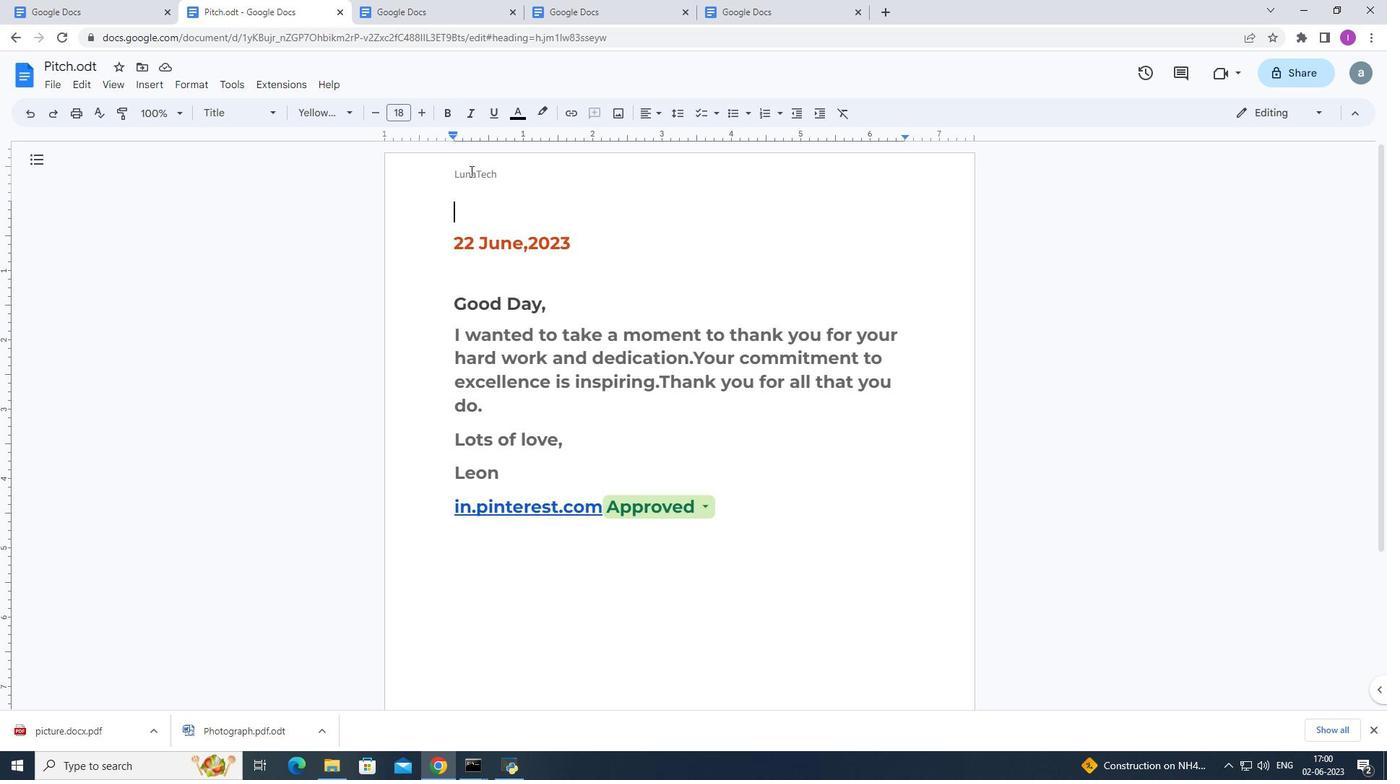 
Action: Mouse moved to (488, 175)
Screenshot: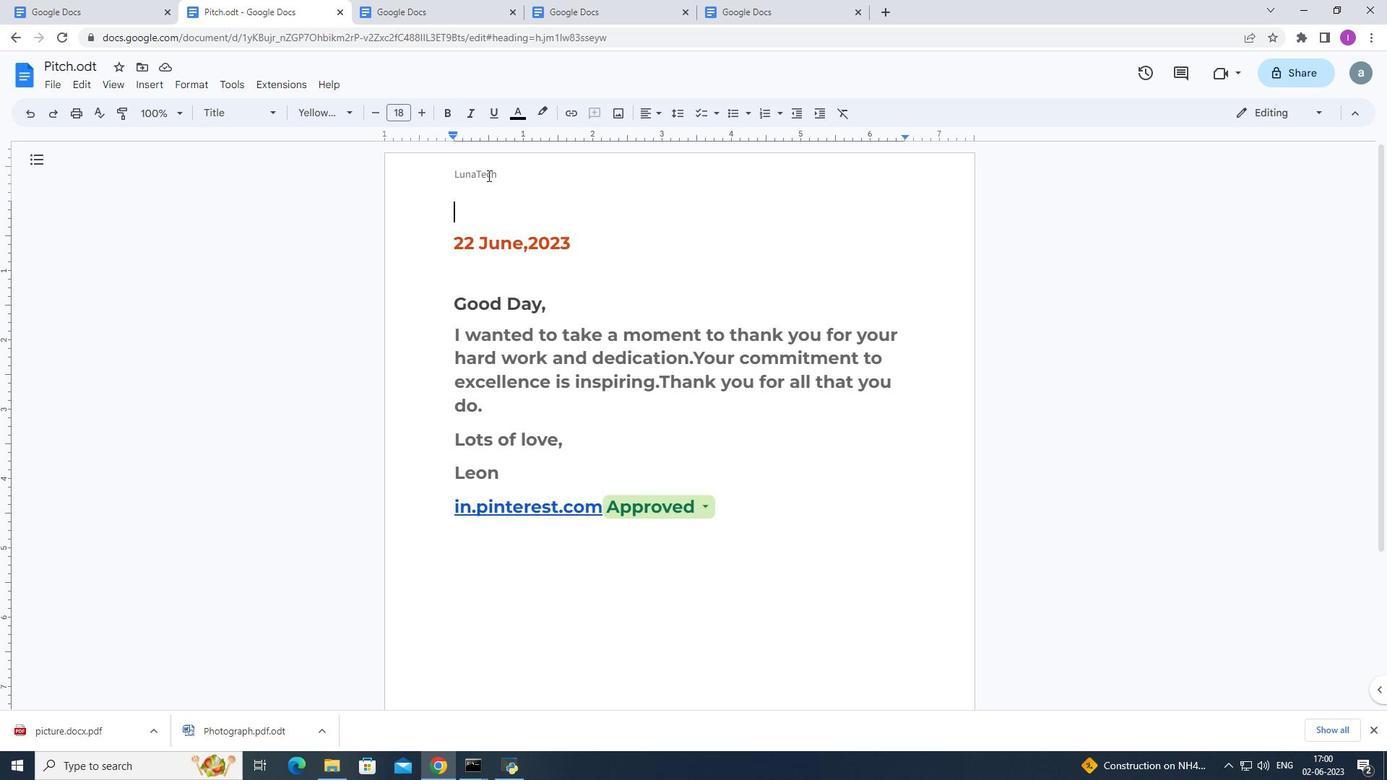
Action: Mouse pressed left at (488, 175)
Screenshot: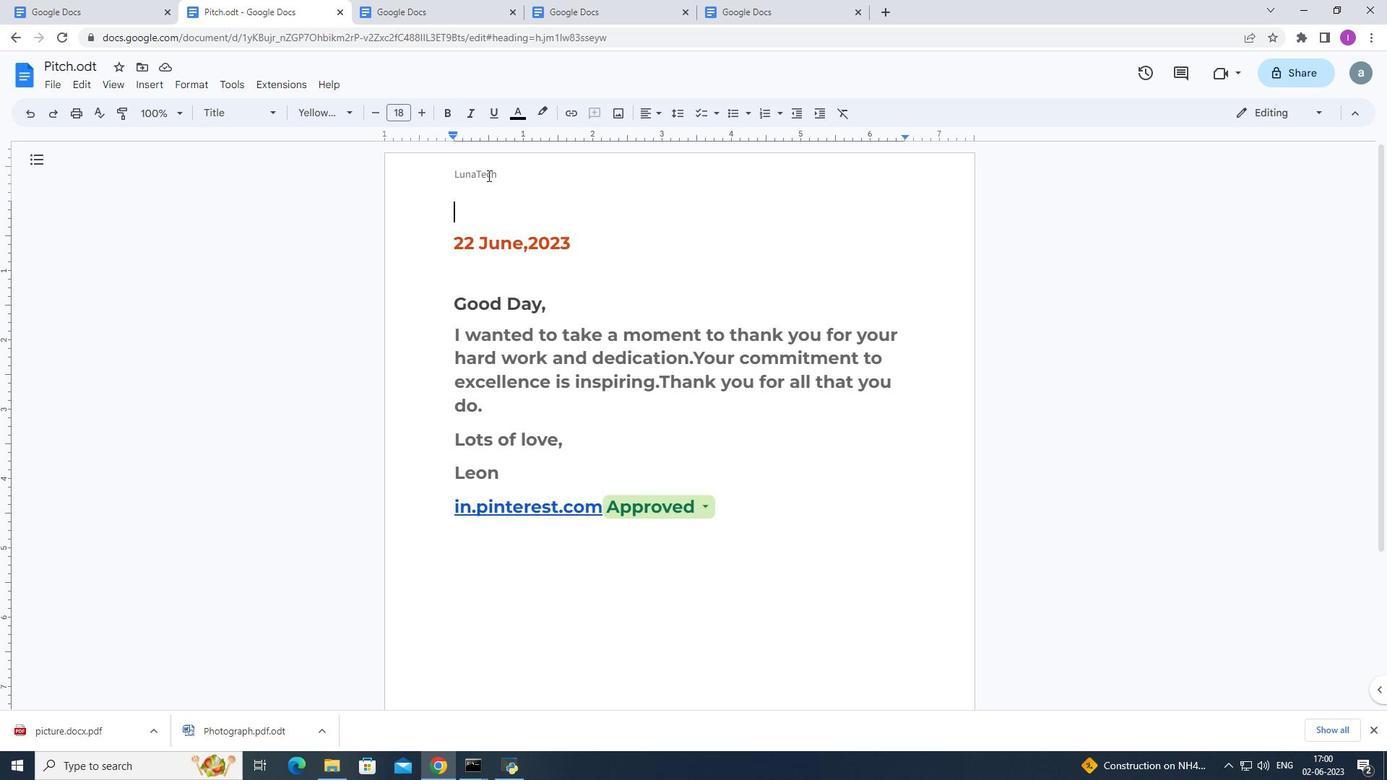 
Action: Mouse moved to (489, 175)
Screenshot: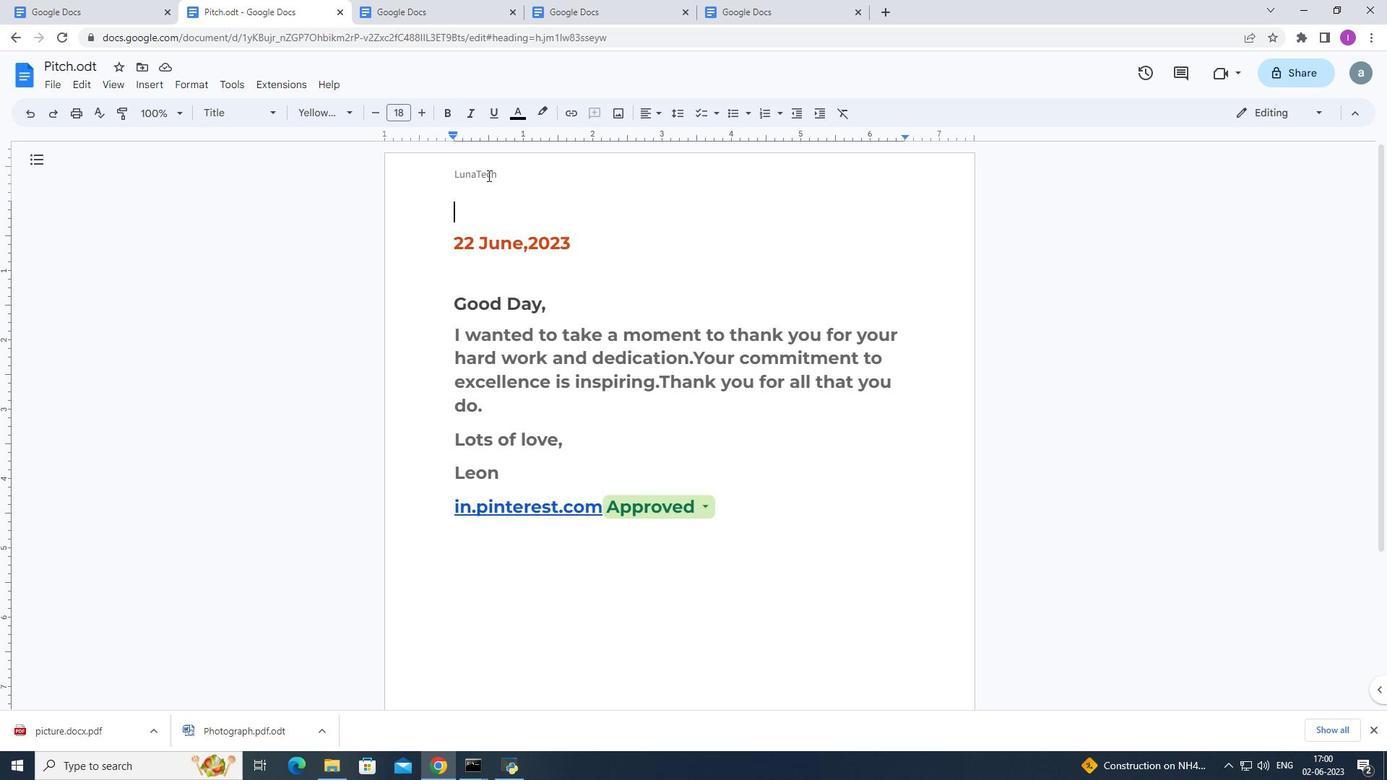 
Action: Mouse pressed left at (489, 175)
Screenshot: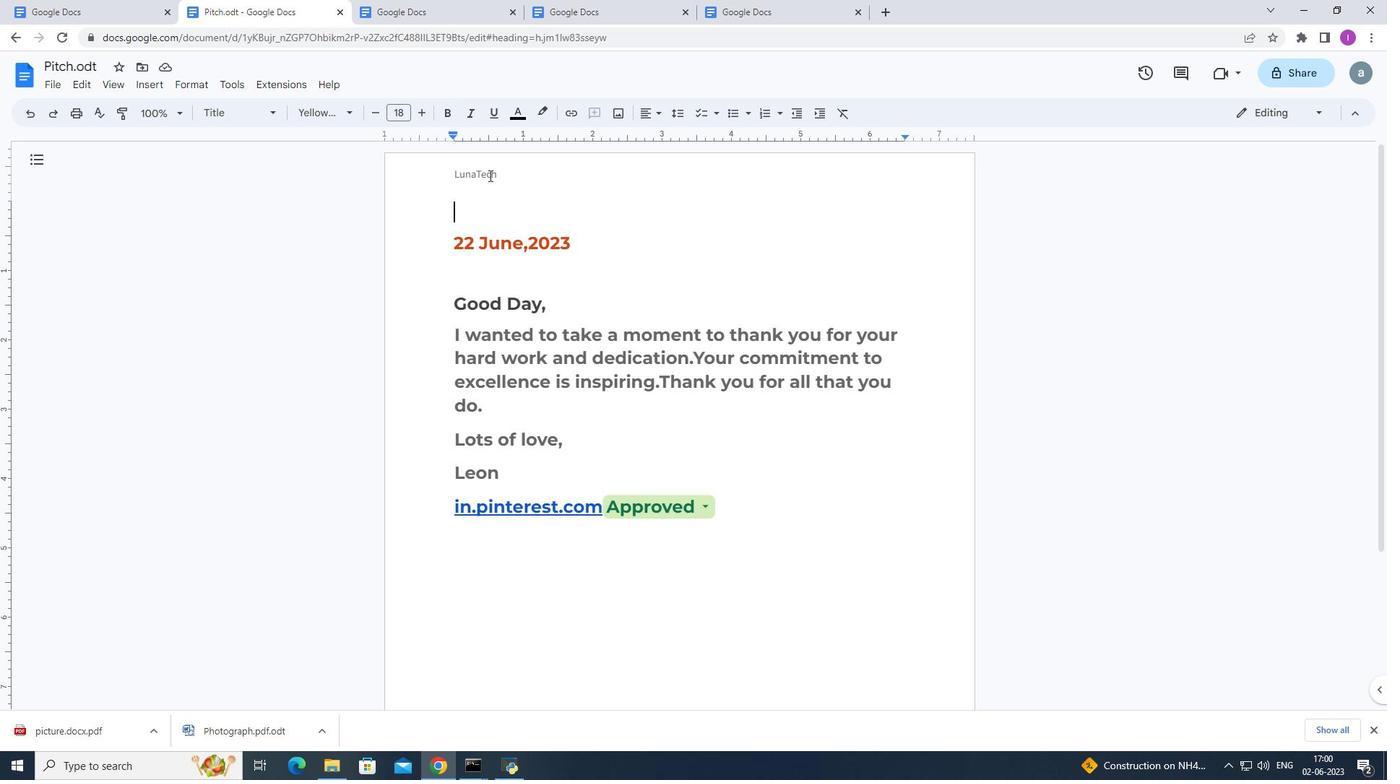 
Action: Mouse moved to (511, 175)
Screenshot: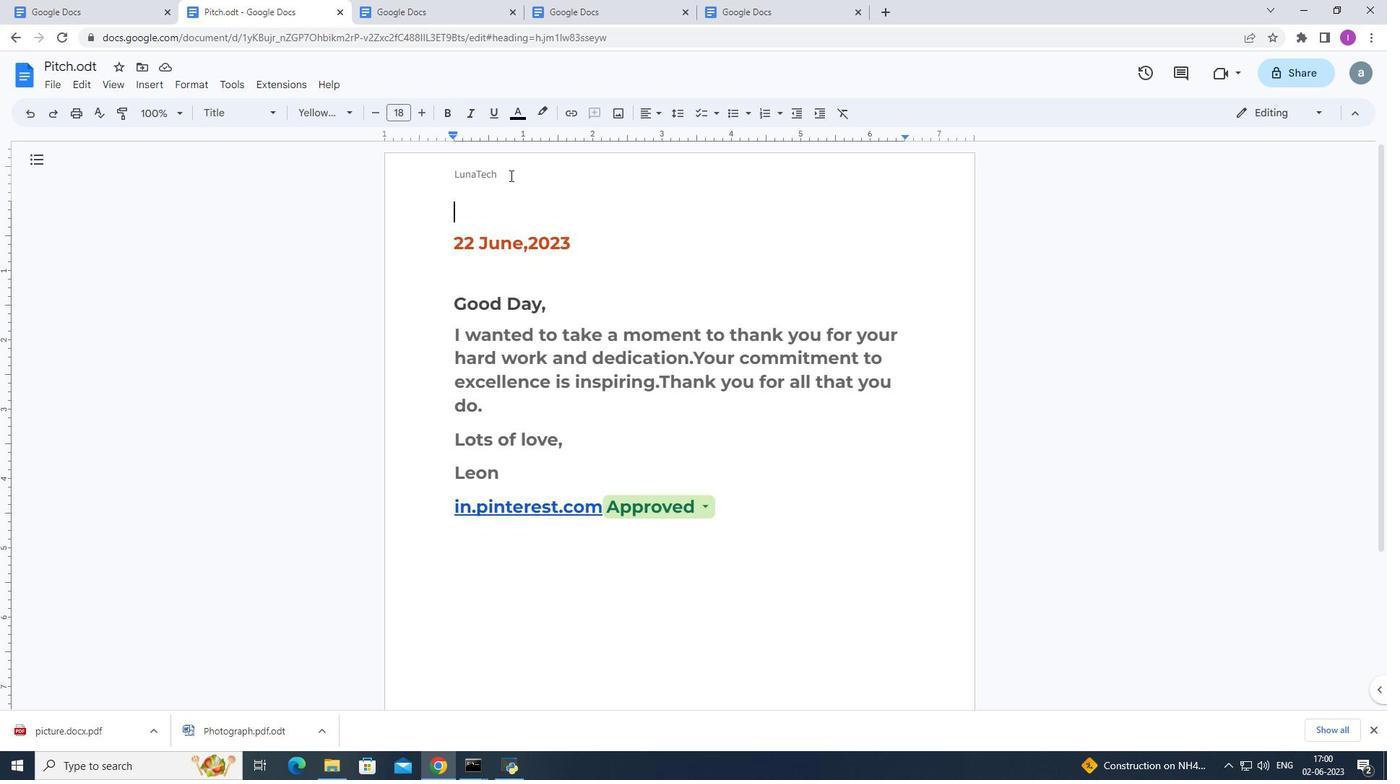 
Action: Mouse pressed left at (511, 175)
Screenshot: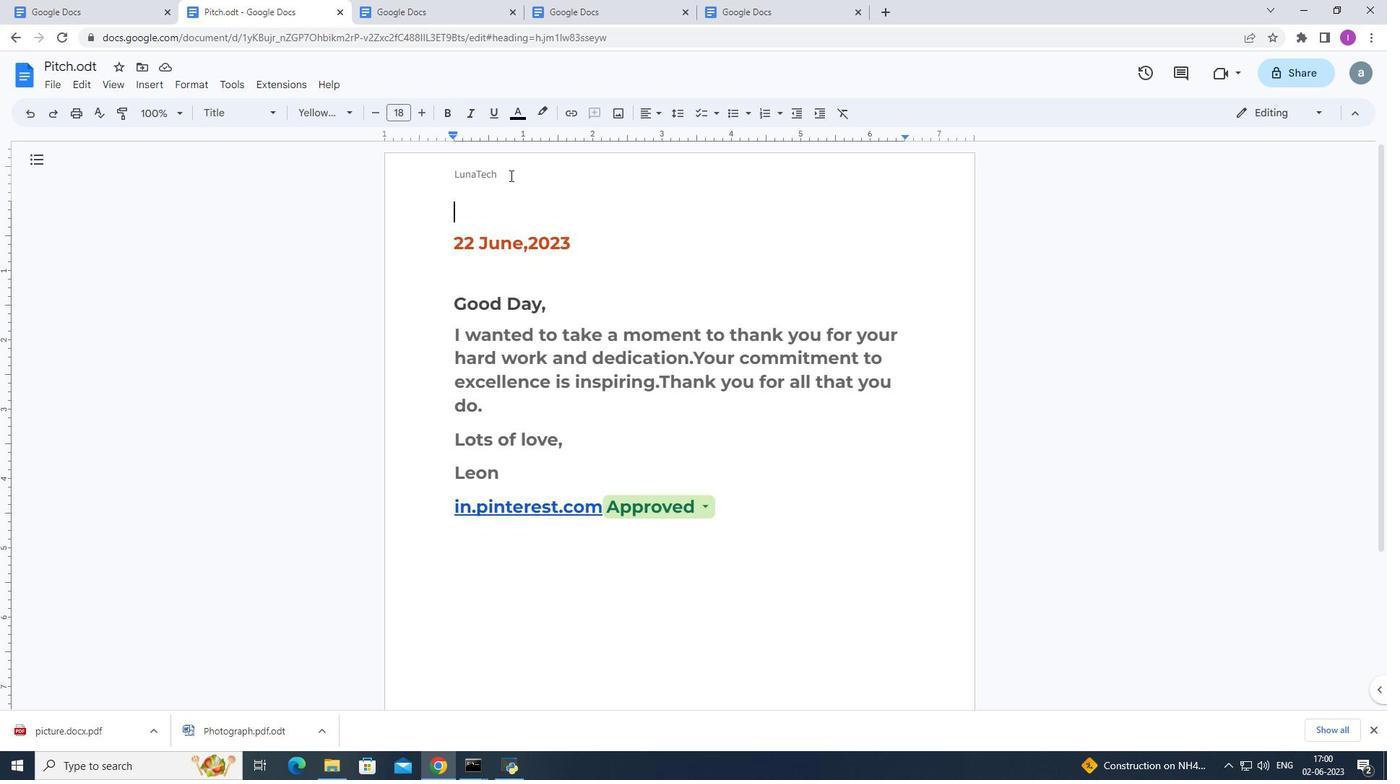 
Action: Mouse moved to (462, 179)
Screenshot: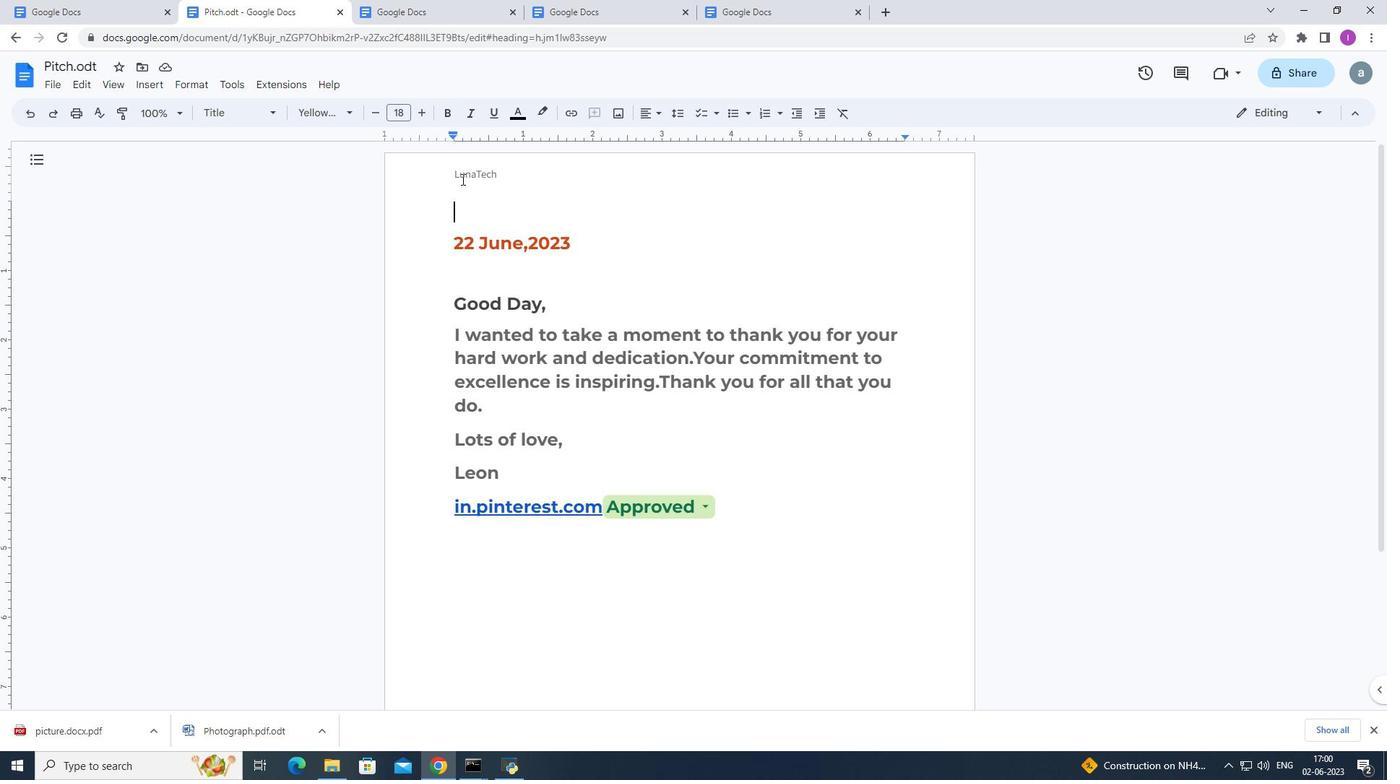
Action: Mouse pressed left at (462, 179)
Screenshot: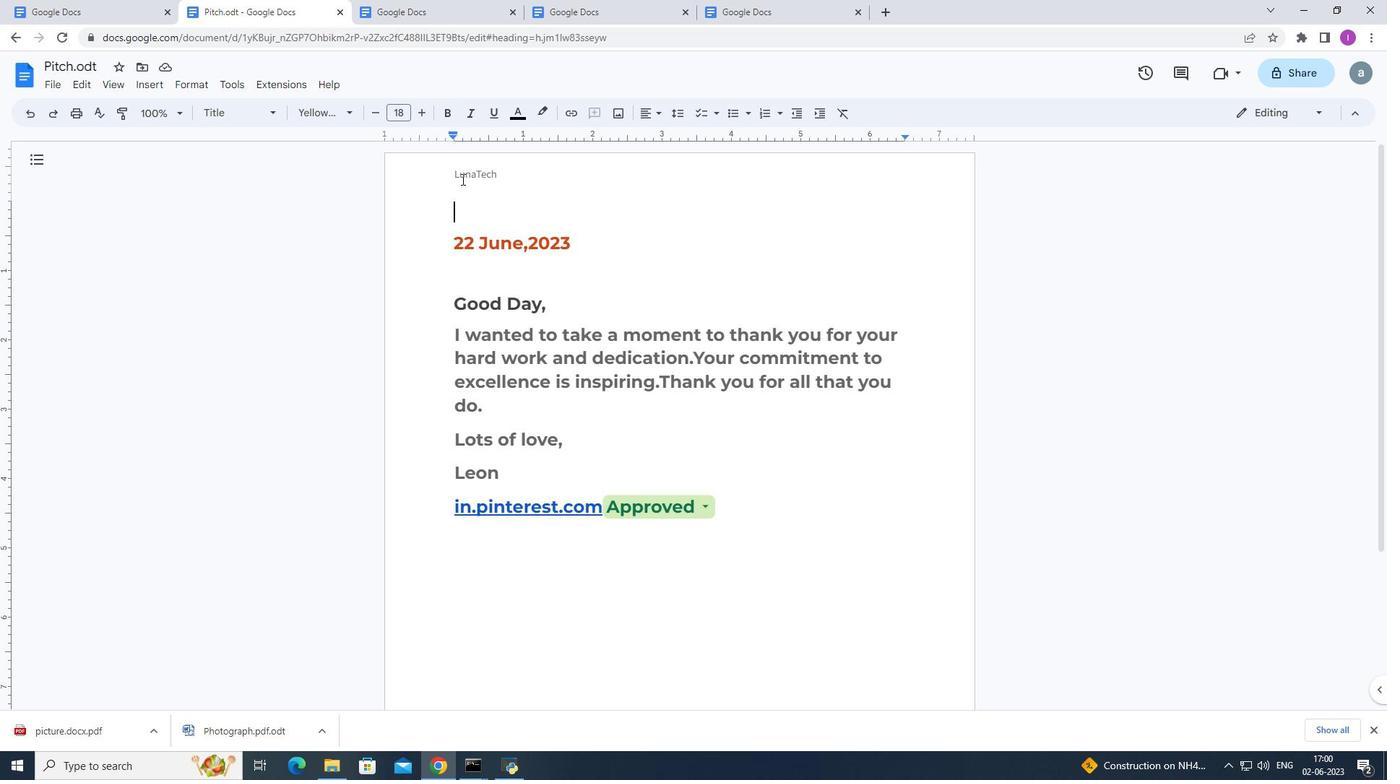 
Action: Mouse pressed left at (462, 179)
Screenshot: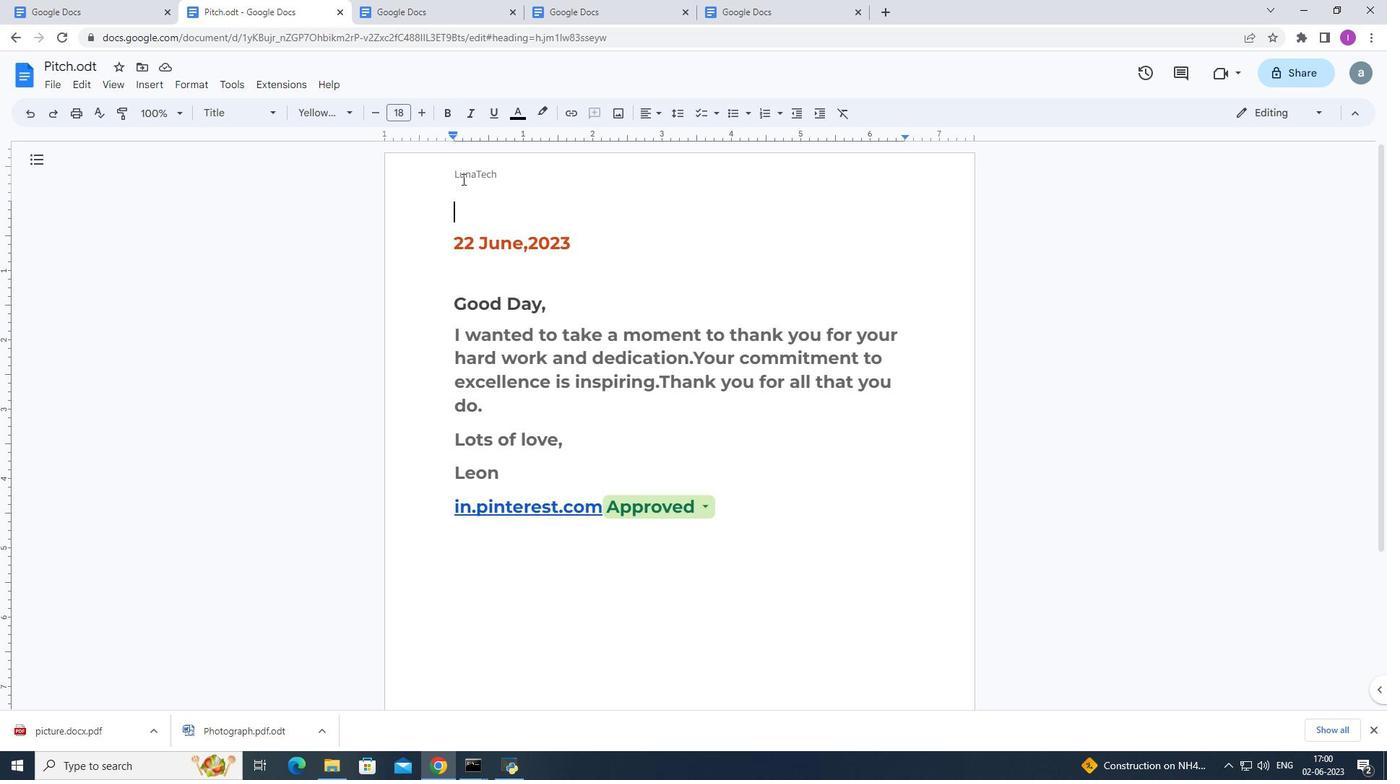 
Action: Mouse moved to (508, 177)
Screenshot: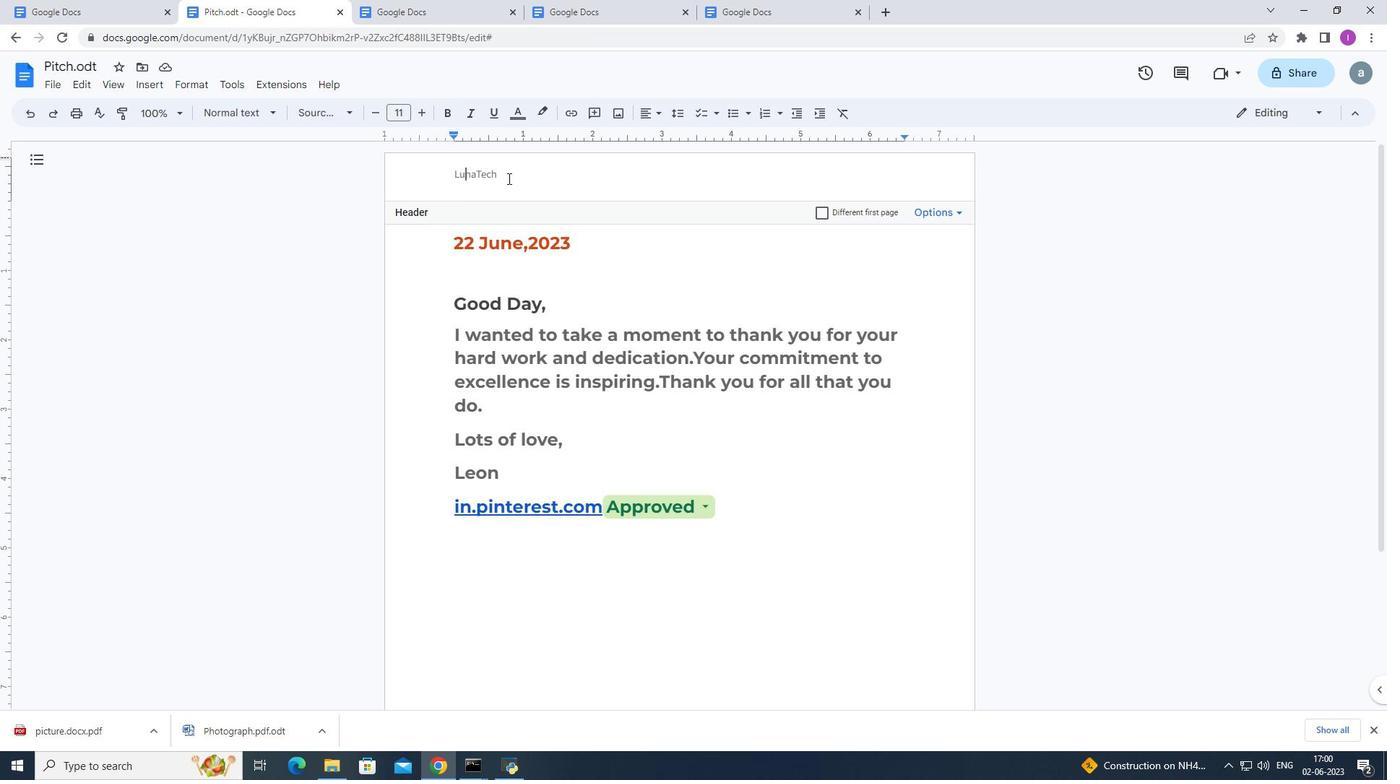 
Action: Mouse pressed left at (508, 177)
Screenshot: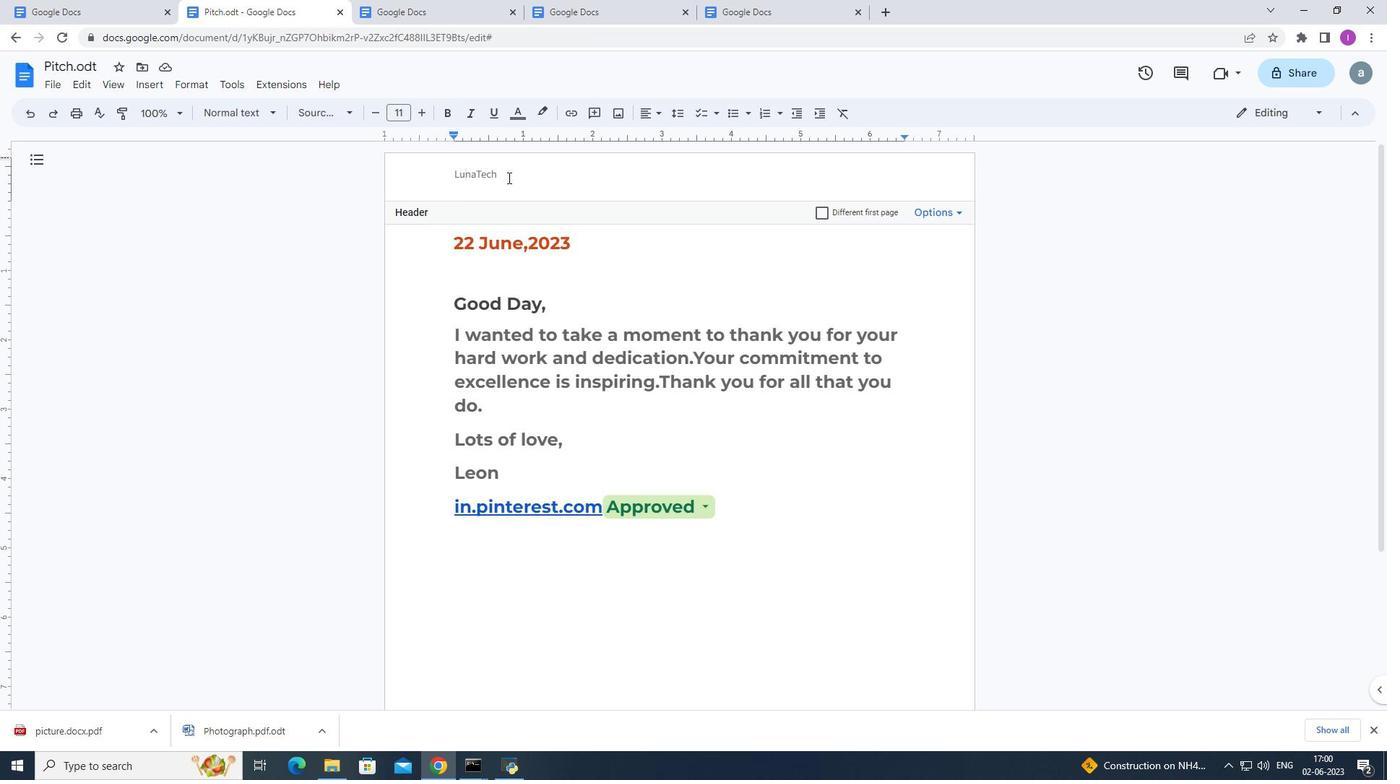 
Action: Mouse moved to (343, 107)
Screenshot: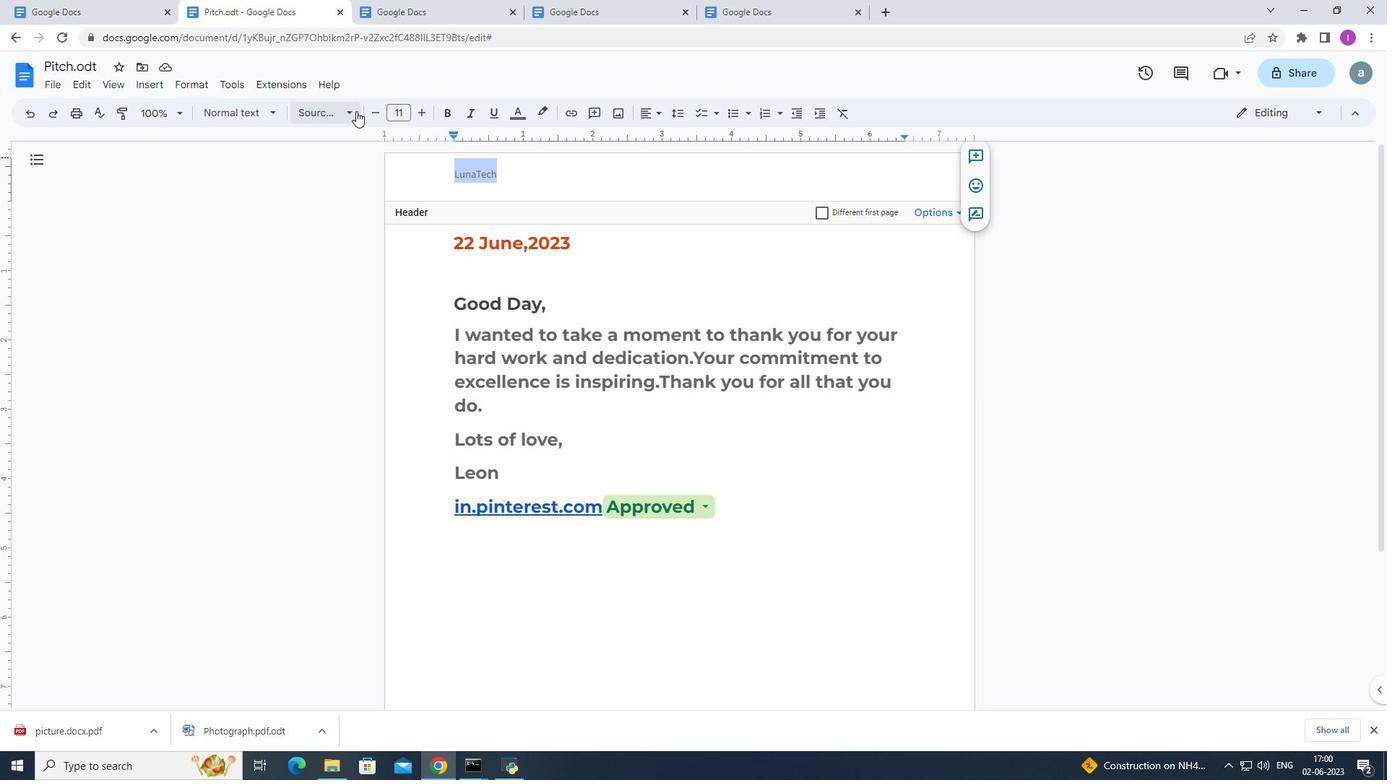 
Action: Mouse pressed left at (343, 107)
Screenshot: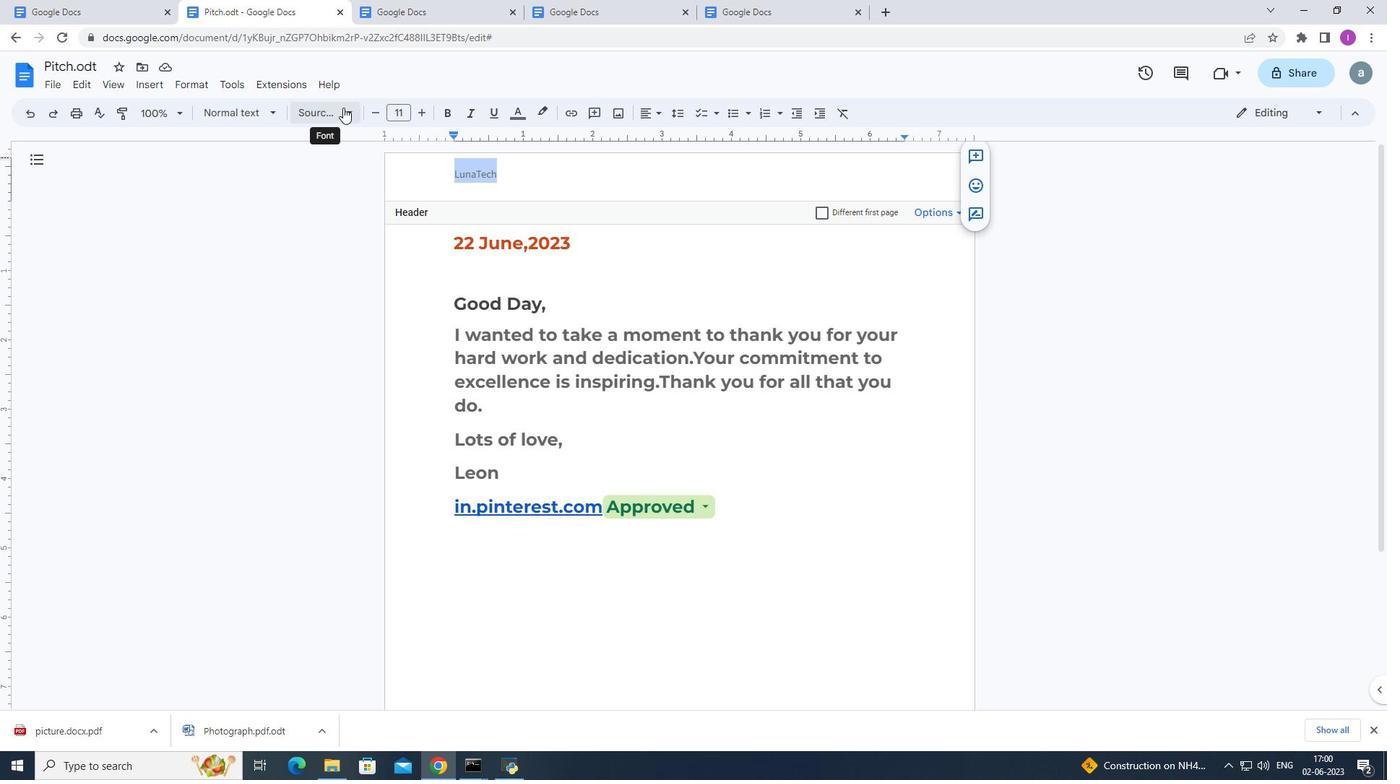
Action: Mouse moved to (330, 403)
Screenshot: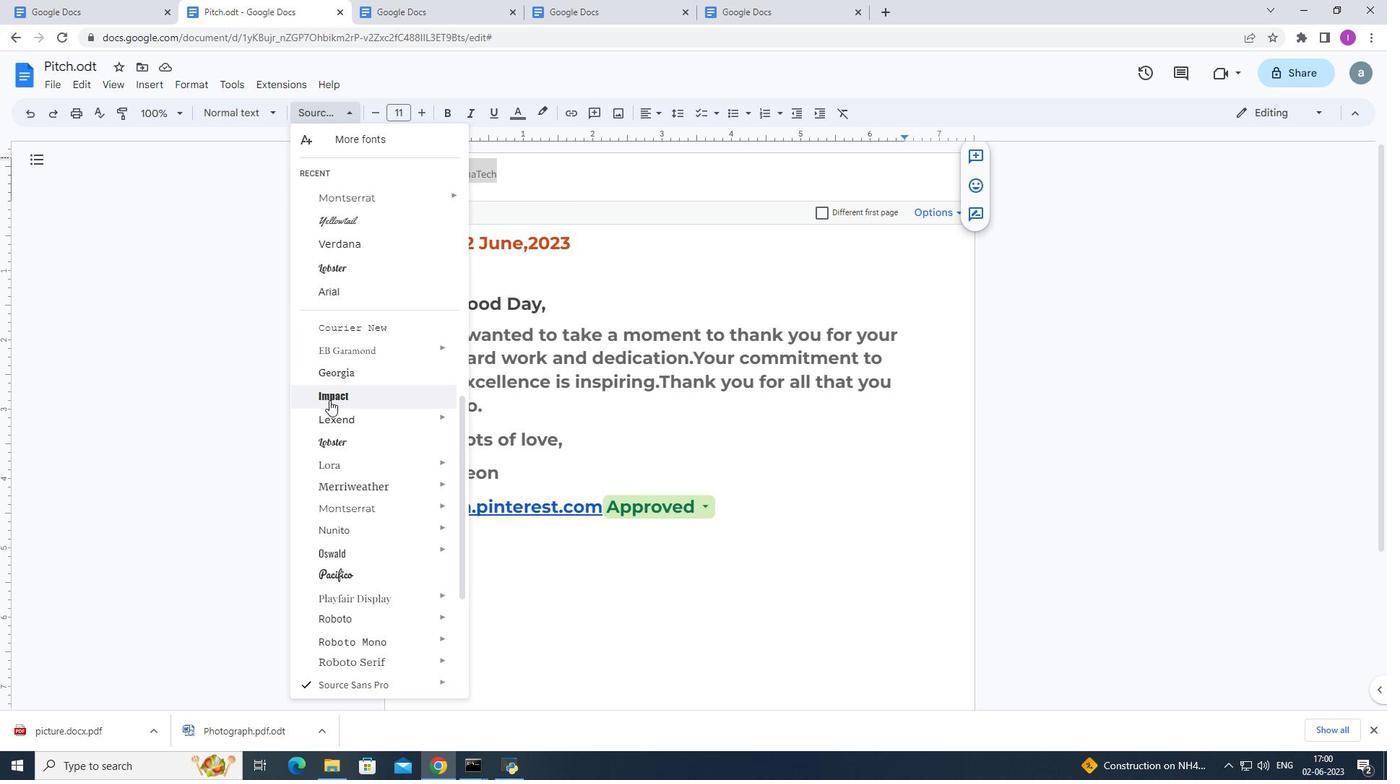 
Action: Mouse scrolled (330, 402) with delta (0, 0)
Screenshot: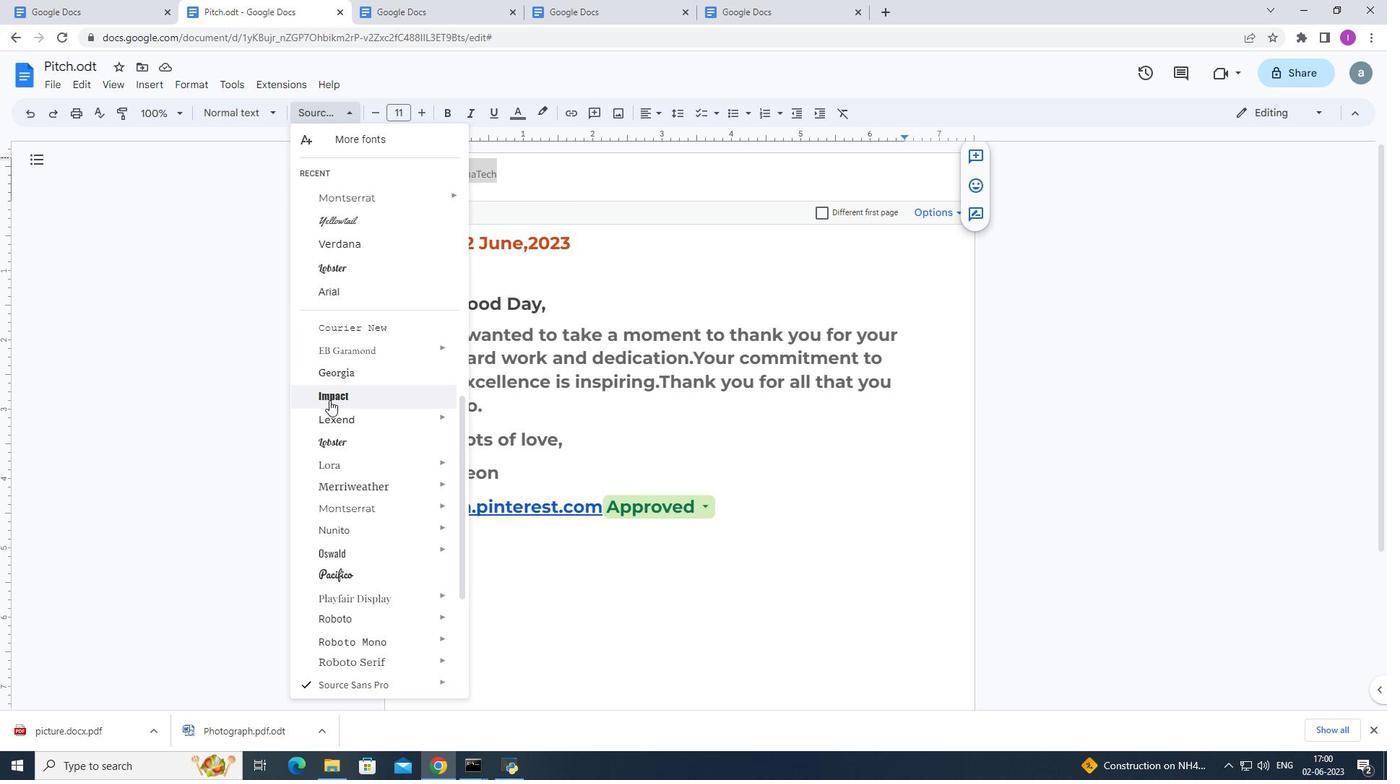 
Action: Mouse moved to (336, 405)
Screenshot: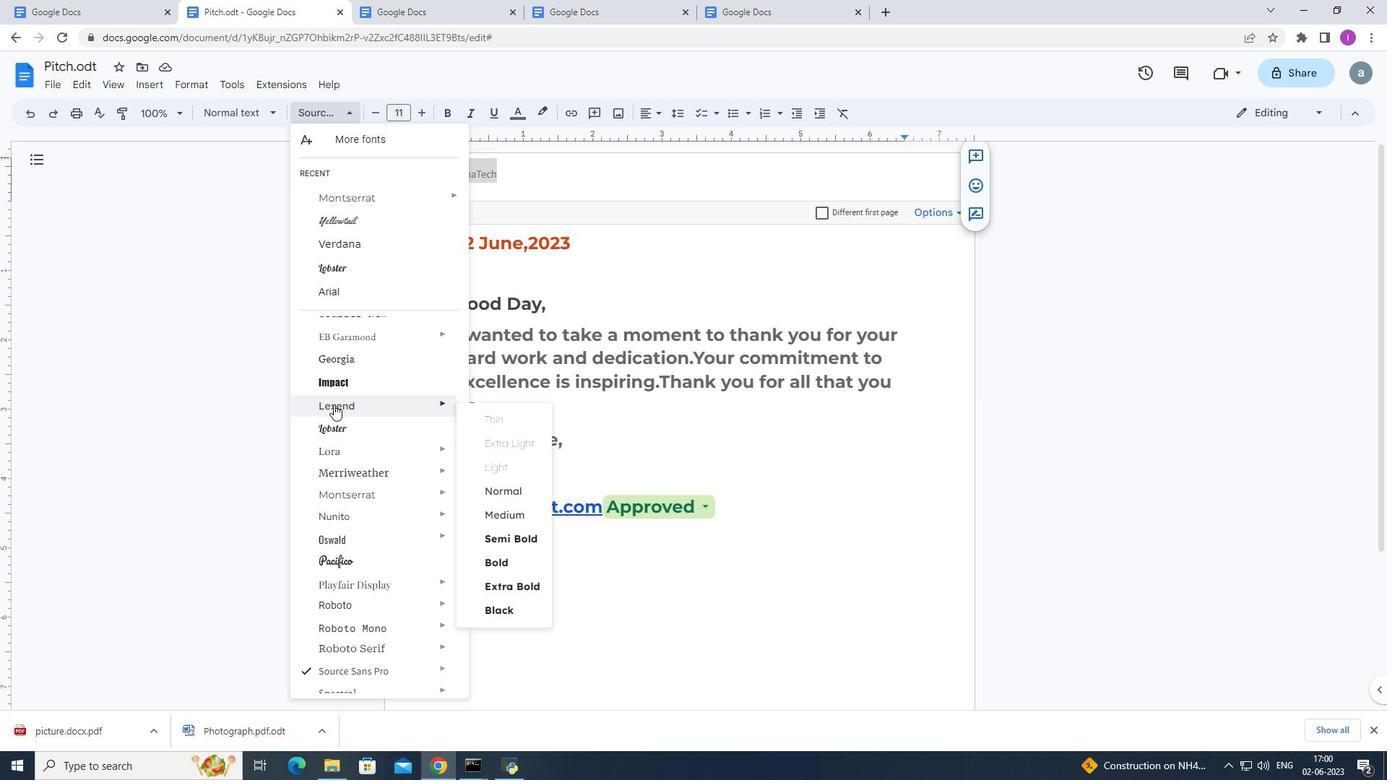 
Action: Mouse scrolled (336, 404) with delta (0, 0)
Screenshot: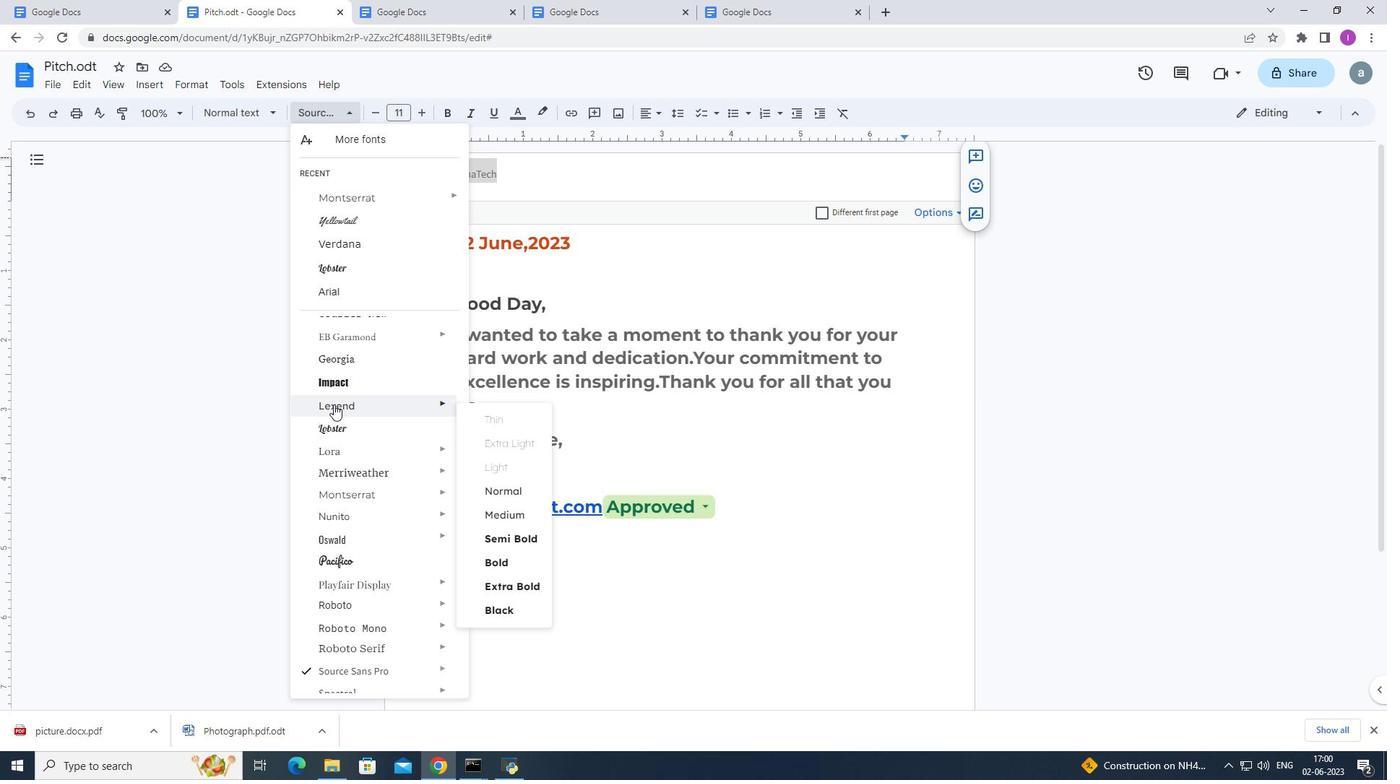 
Action: Mouse moved to (388, 632)
Screenshot: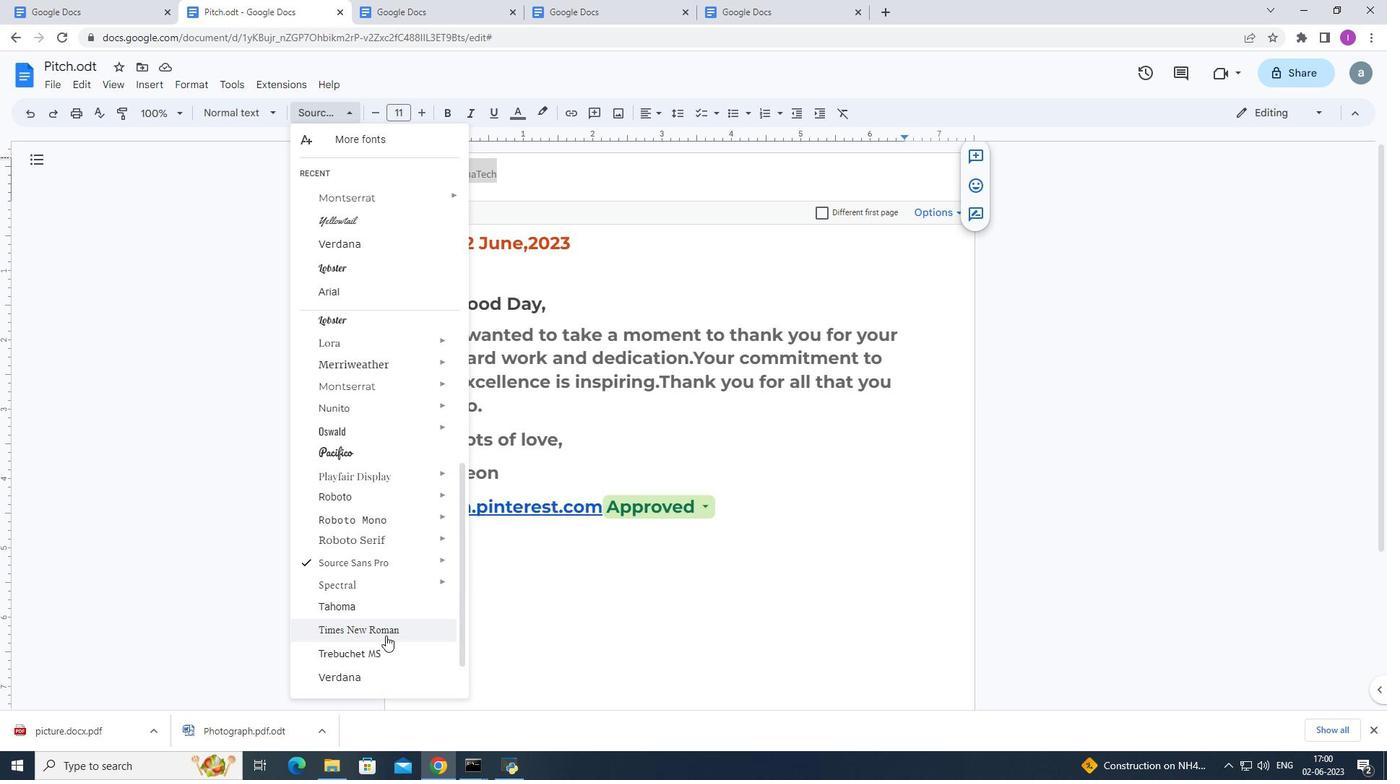 
Action: Mouse pressed left at (388, 632)
Screenshot: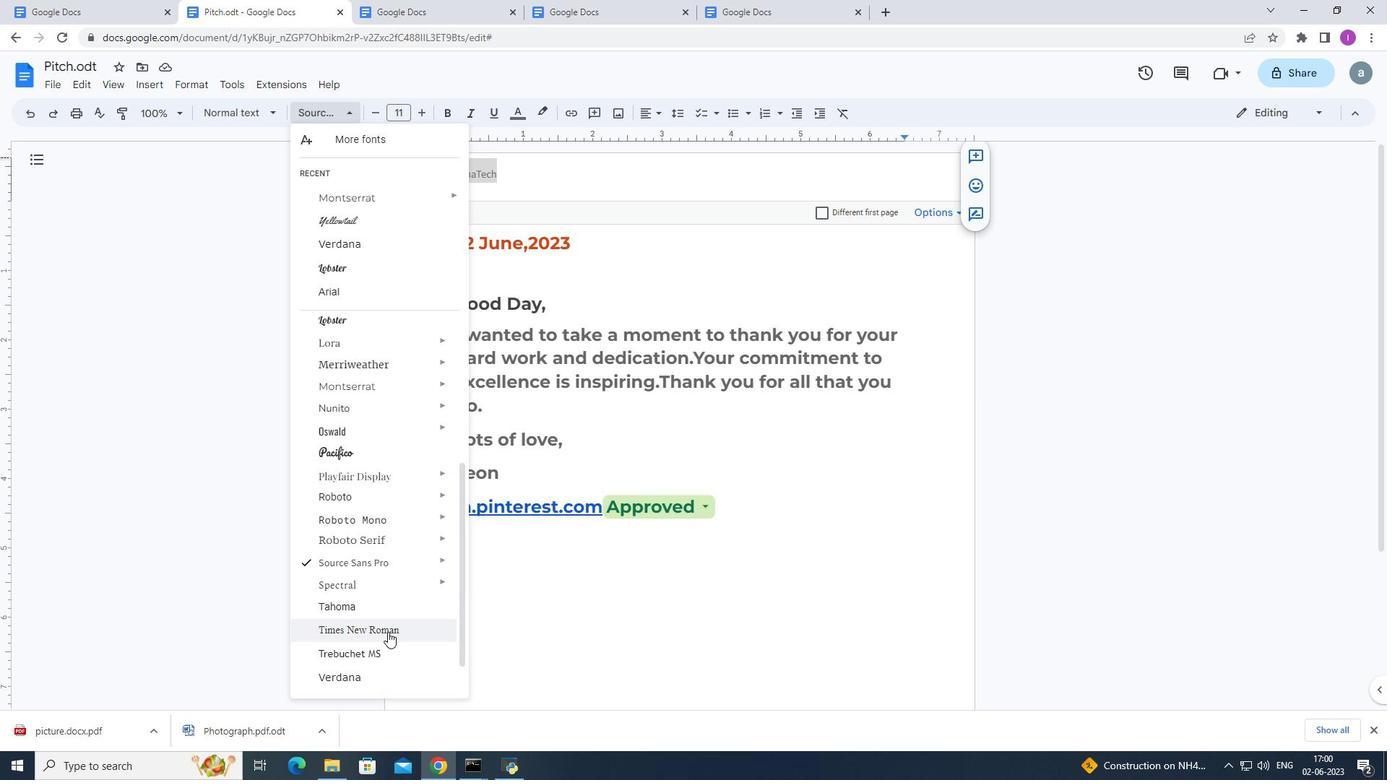 
Action: Mouse moved to (534, 174)
Screenshot: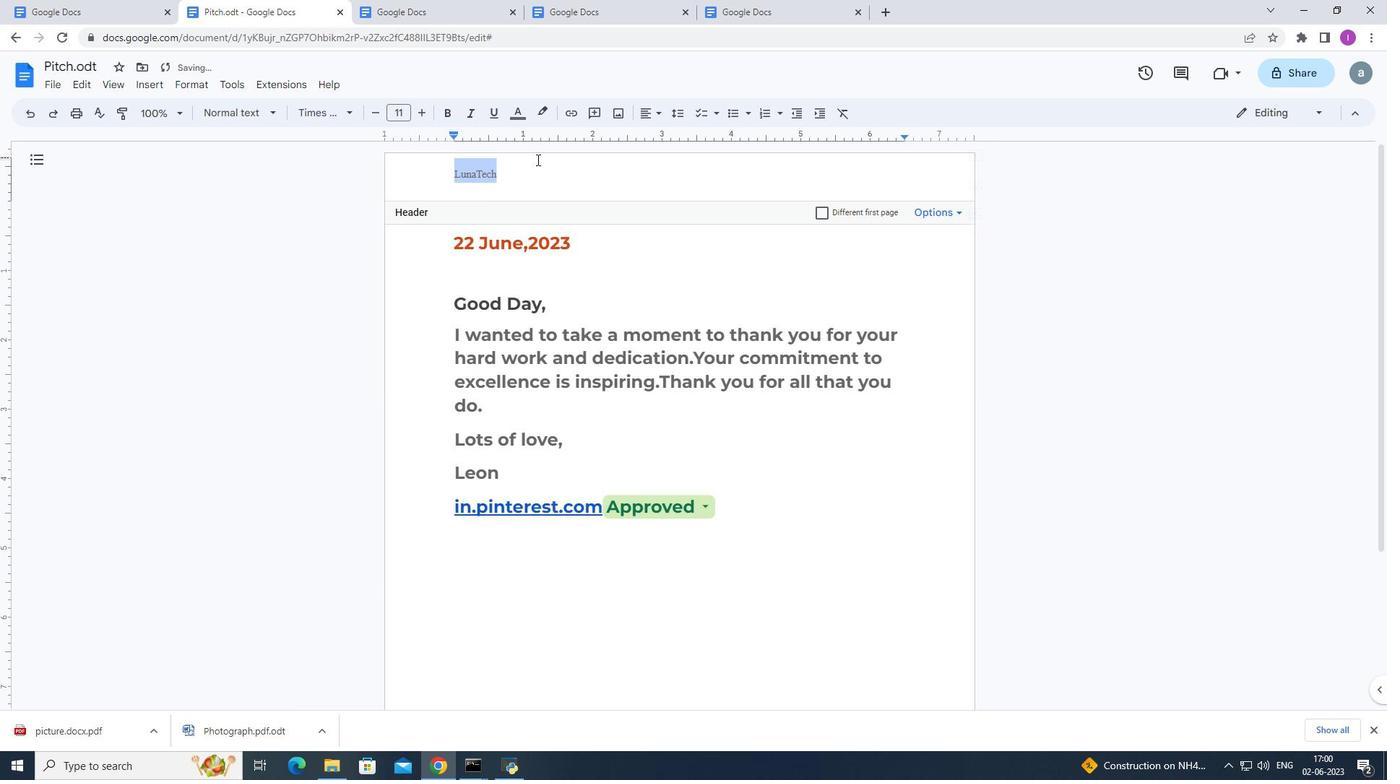 
Action: Mouse pressed left at (534, 174)
Screenshot: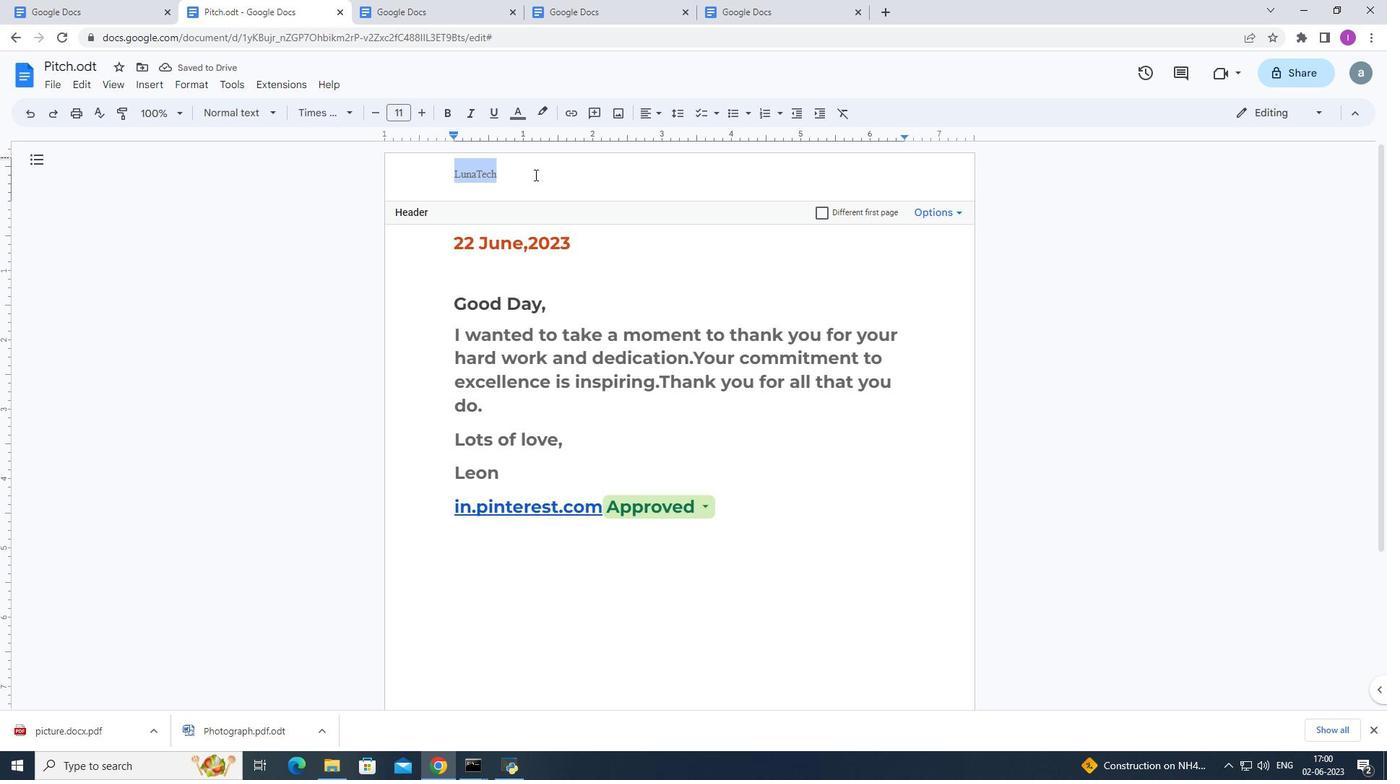 
Action: Mouse moved to (211, 358)
Screenshot: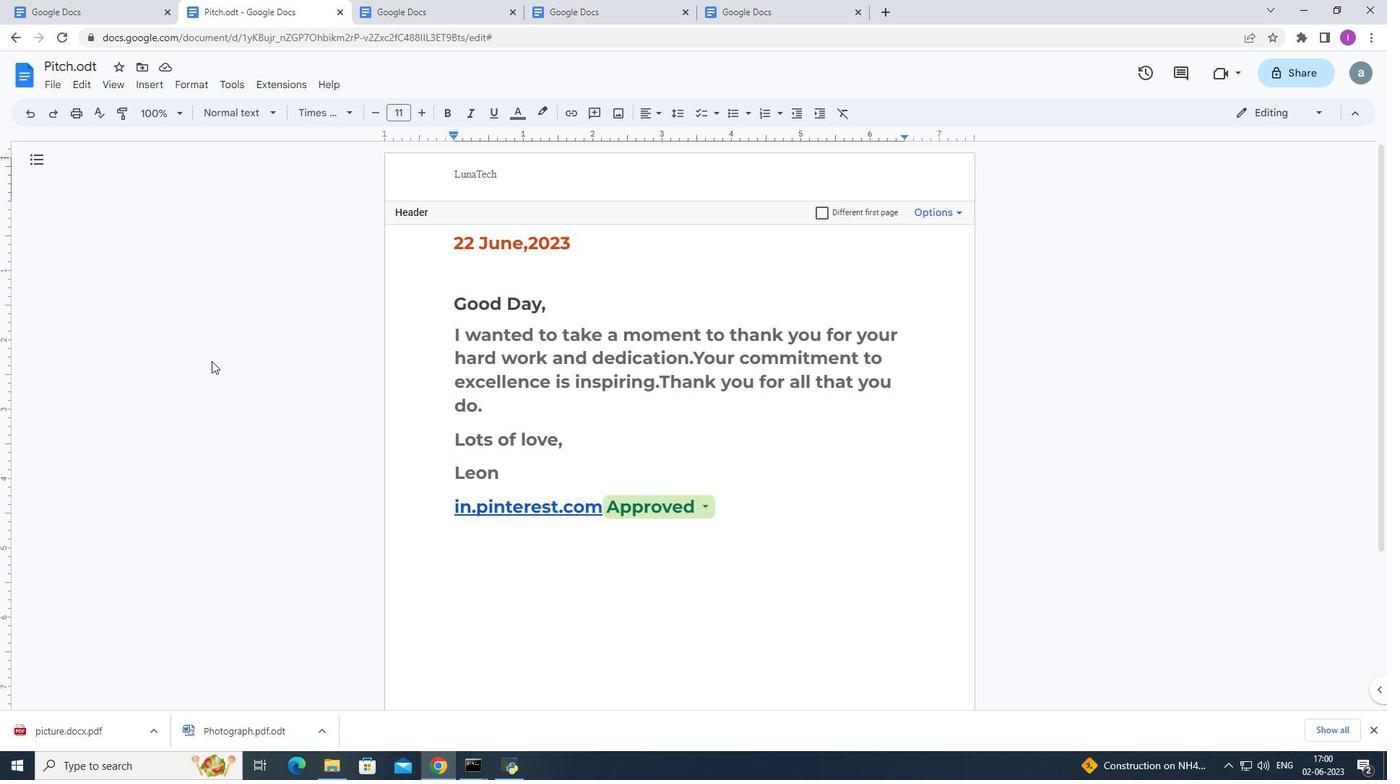 
Action: Mouse pressed left at (211, 358)
Screenshot: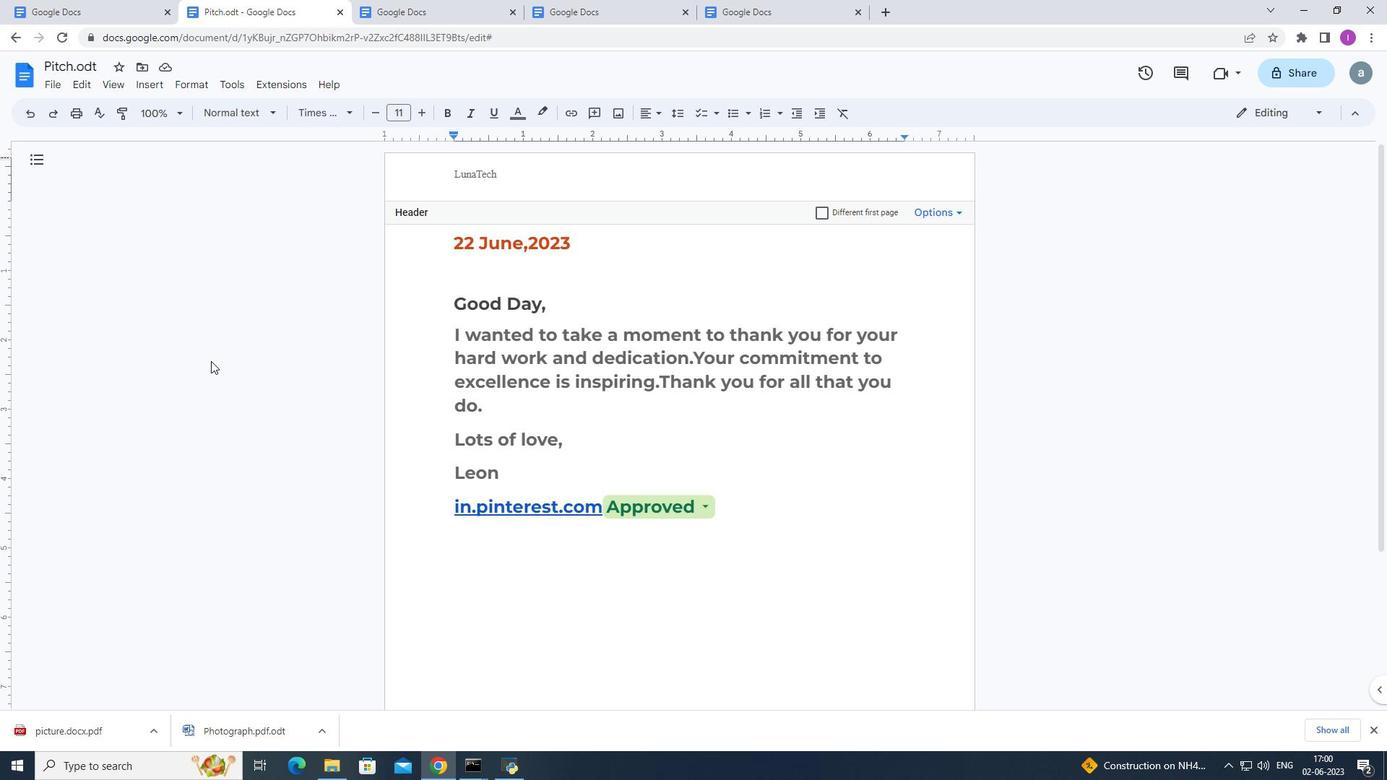 
Action: Mouse moved to (131, 481)
Screenshot: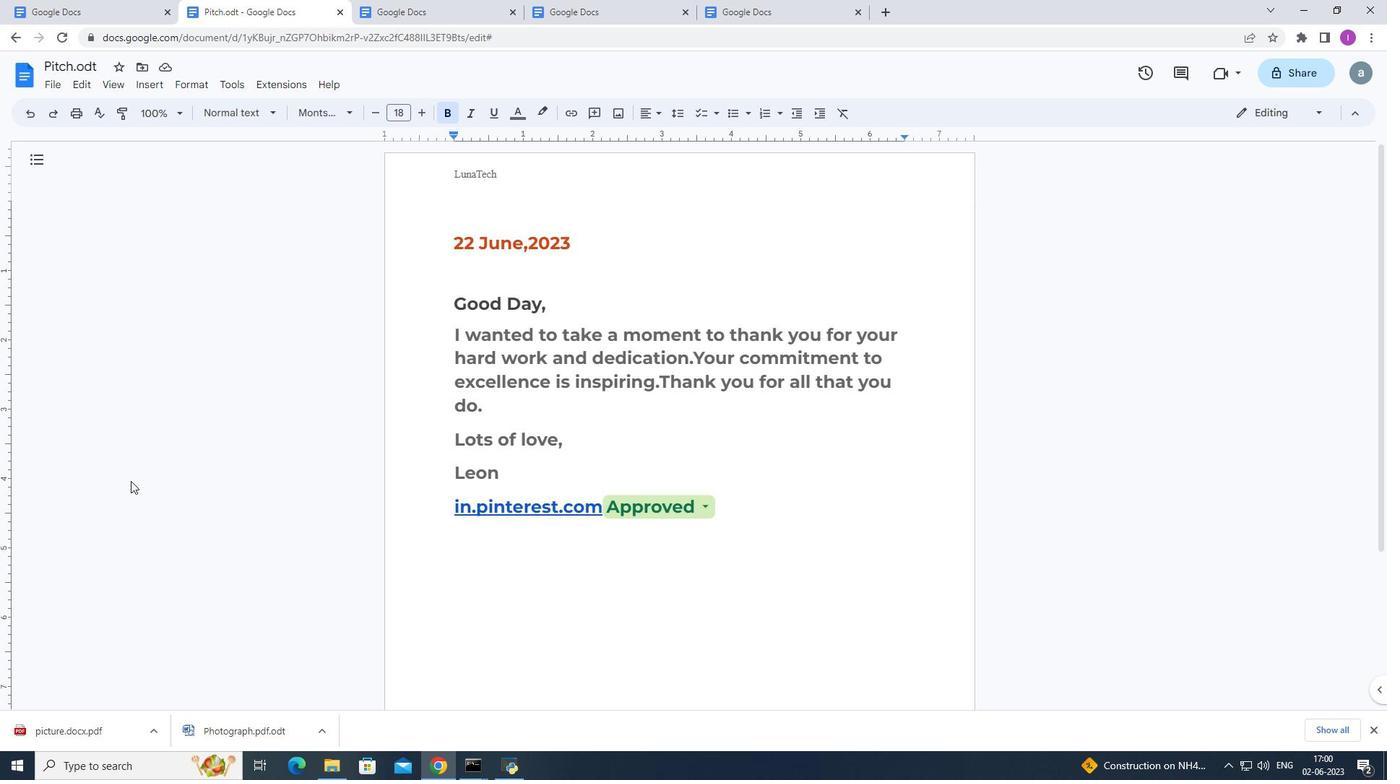 
